 Task: Find connections with filter location Copenhagen with filter topic #successwith filter profile language English with filter current company Advance Auto Parts with filter school REVA University with filter industry Women's Handbag Manufacturing with filter service category iOS Development with filter keywords title Archivist
Action: Mouse moved to (527, 71)
Screenshot: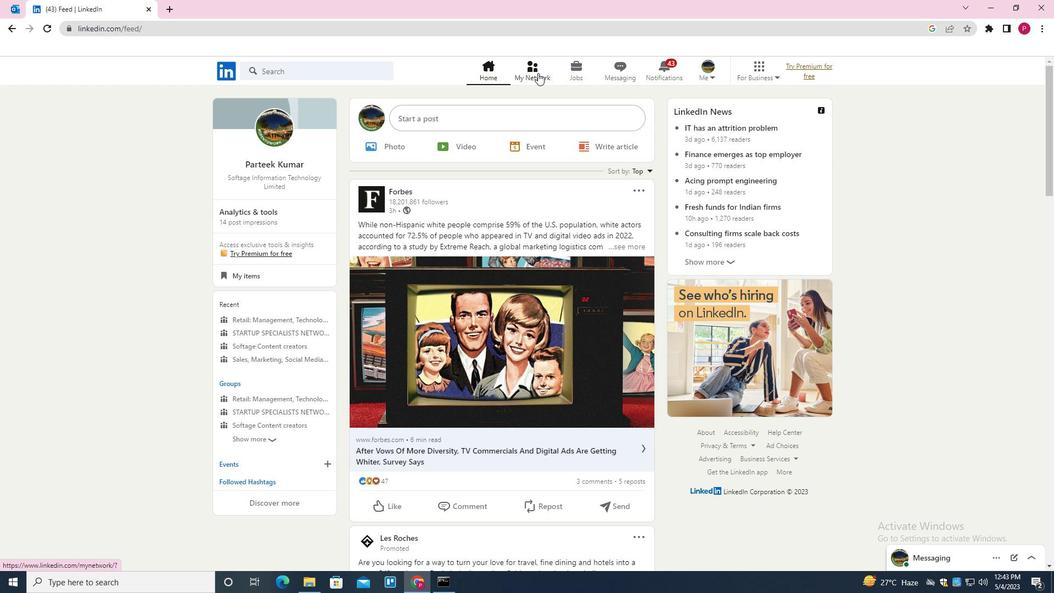 
Action: Mouse pressed left at (527, 71)
Screenshot: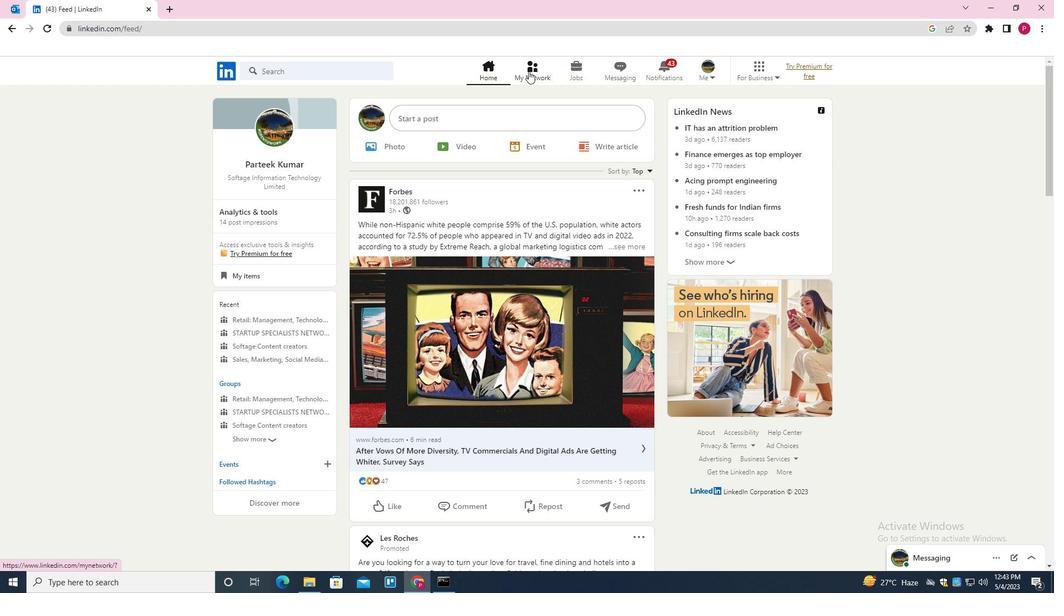 
Action: Mouse moved to (350, 131)
Screenshot: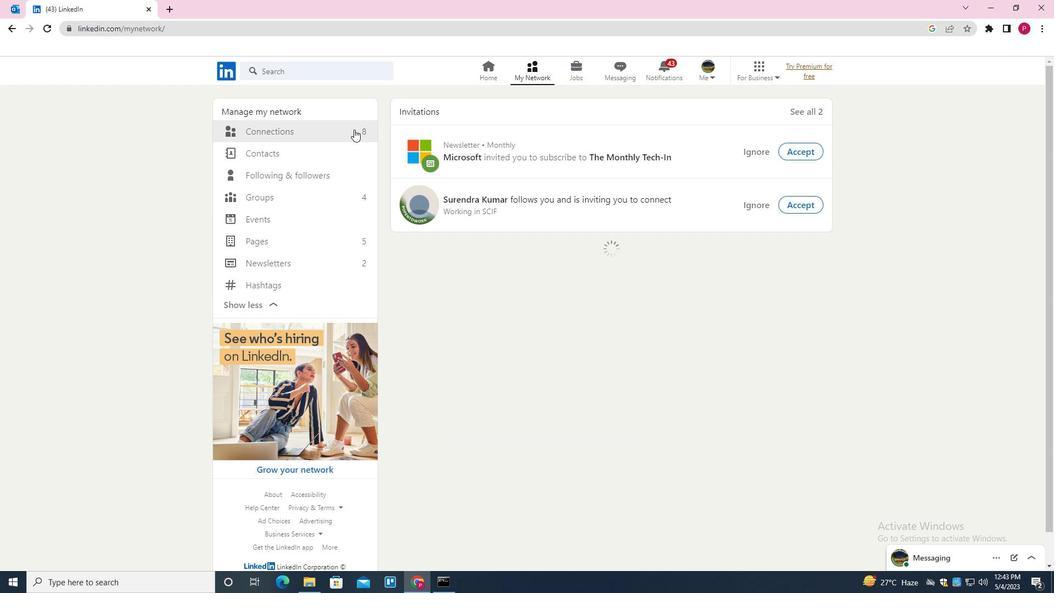 
Action: Mouse pressed left at (350, 131)
Screenshot: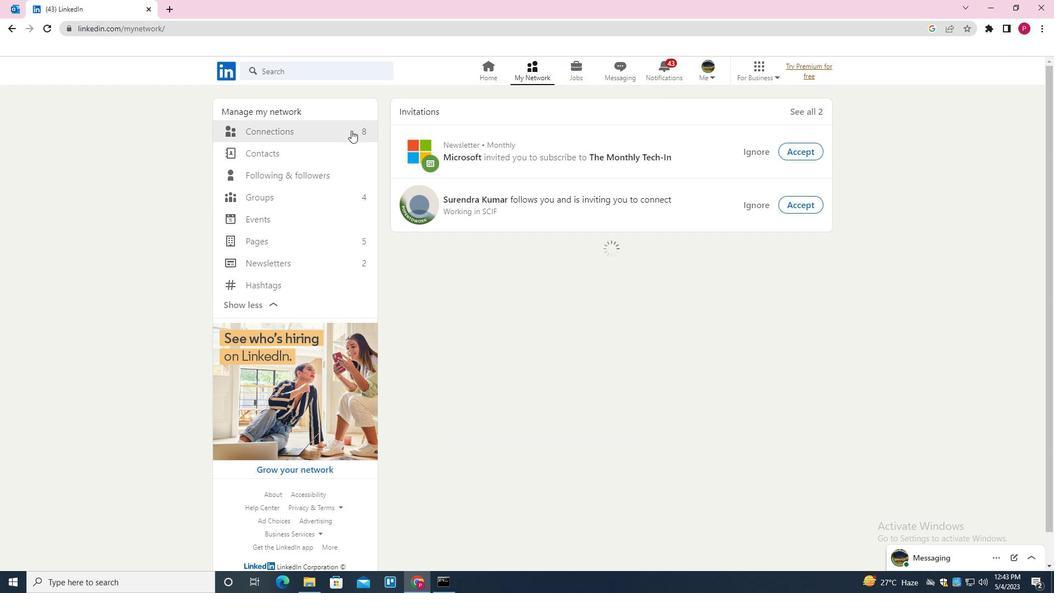 
Action: Mouse moved to (608, 131)
Screenshot: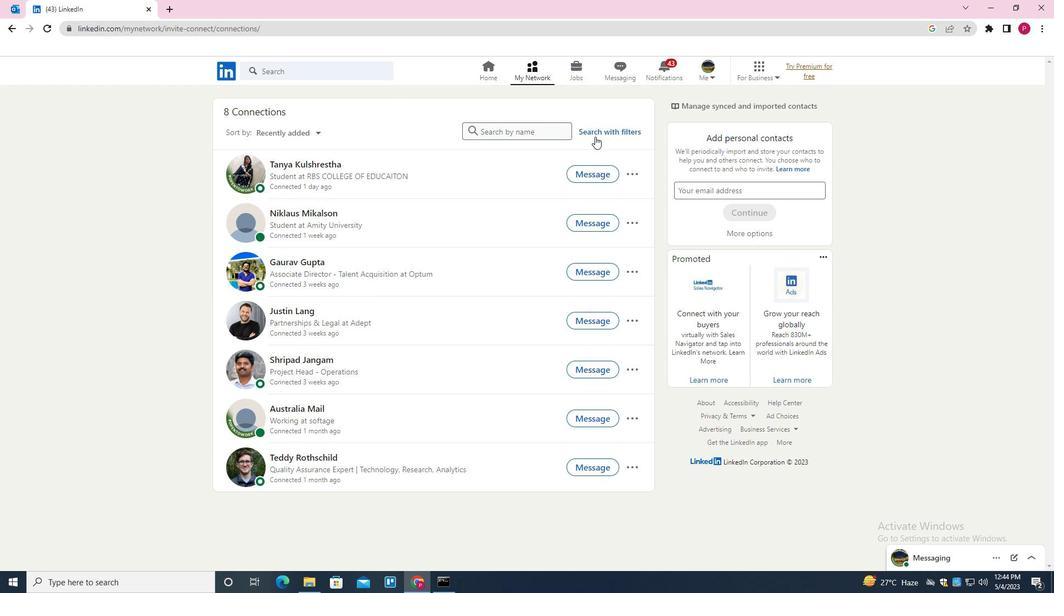 
Action: Mouse pressed left at (608, 131)
Screenshot: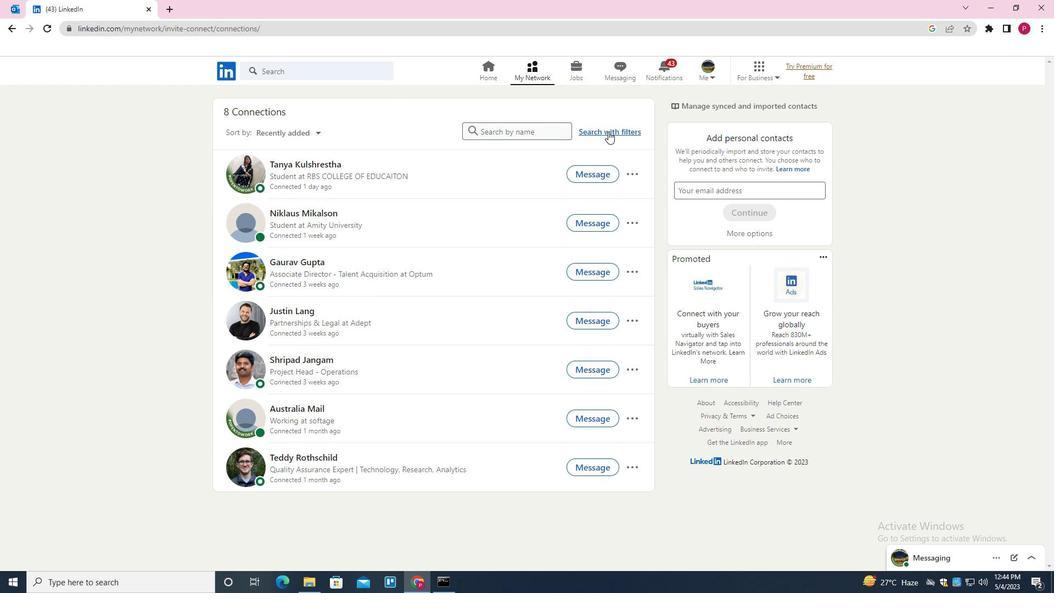 
Action: Mouse moved to (561, 100)
Screenshot: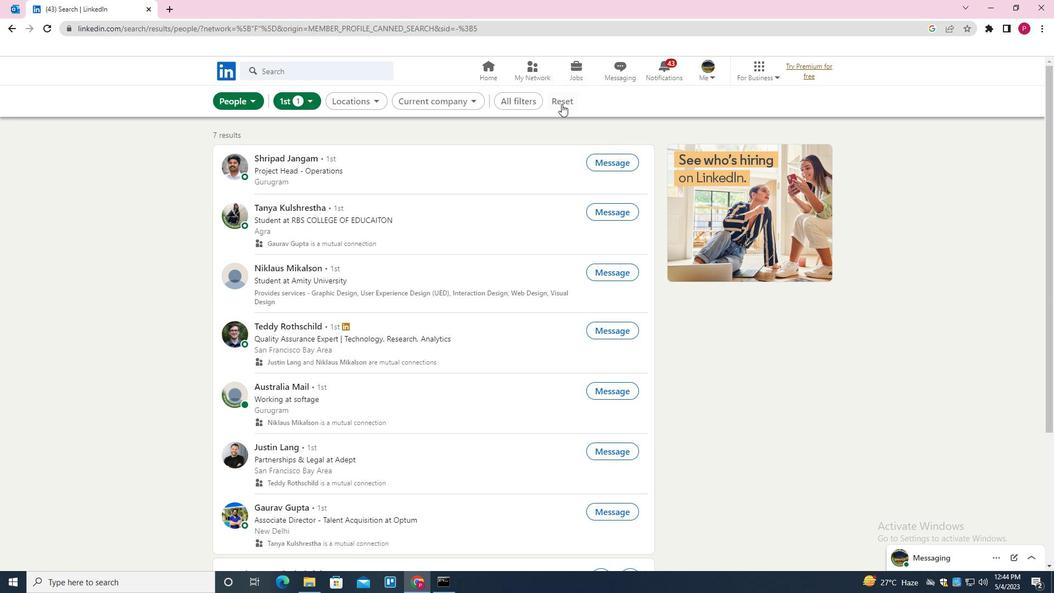 
Action: Mouse pressed left at (561, 100)
Screenshot: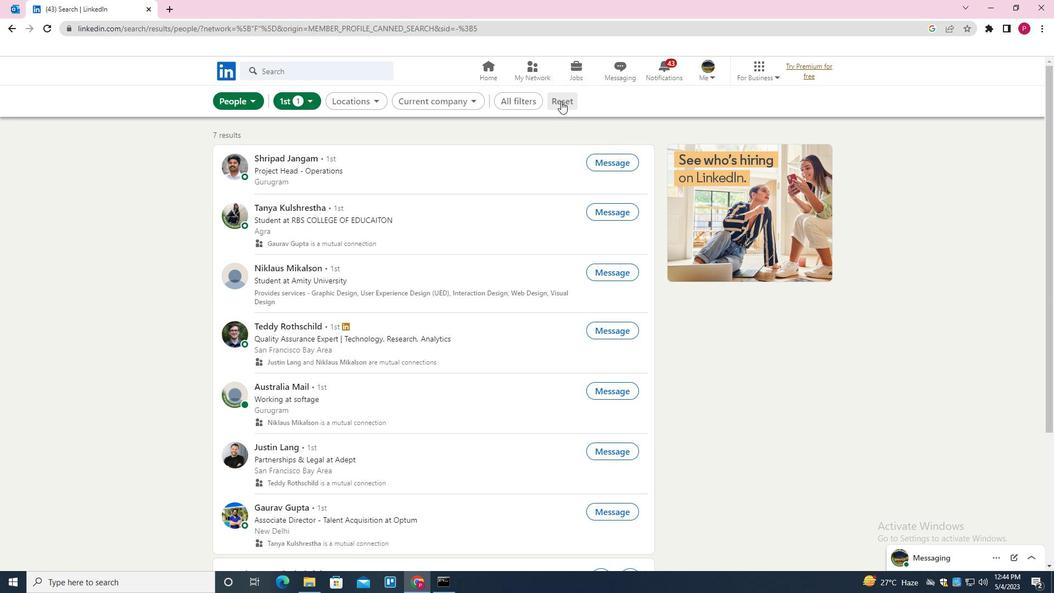 
Action: Mouse moved to (540, 101)
Screenshot: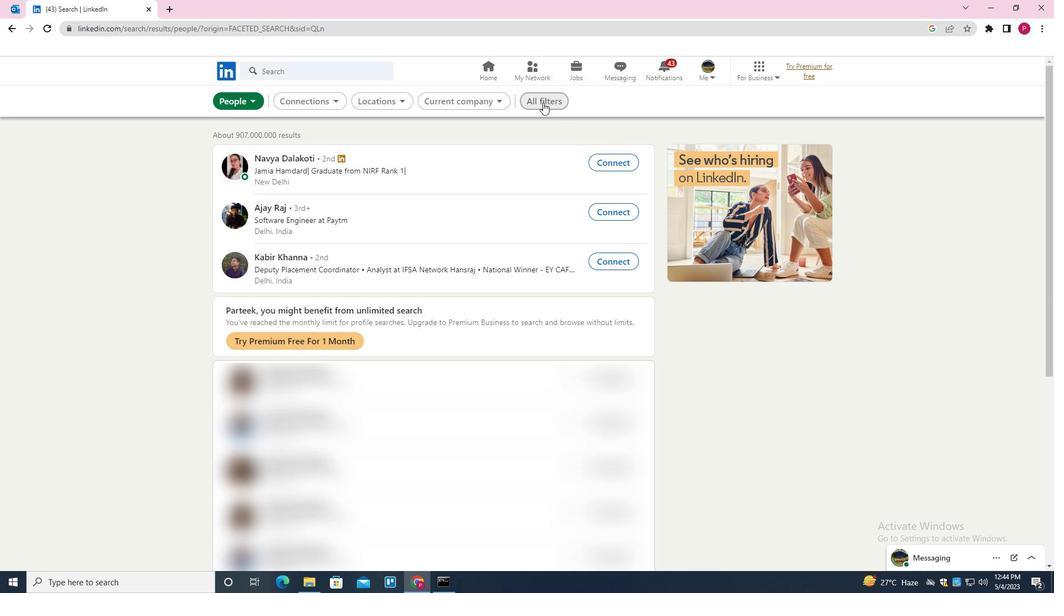 
Action: Mouse pressed left at (540, 101)
Screenshot: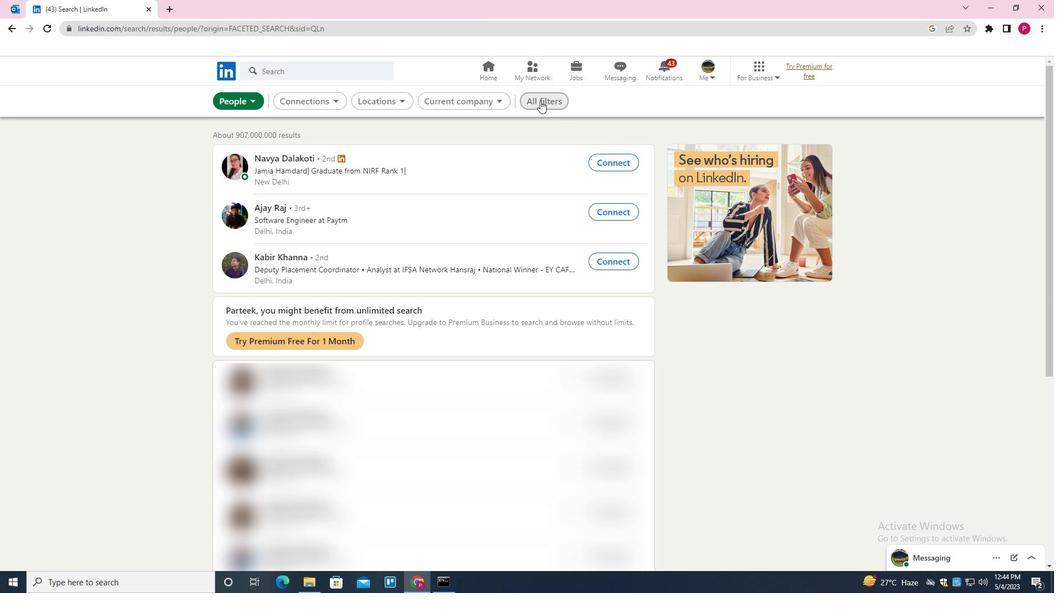 
Action: Mouse moved to (817, 292)
Screenshot: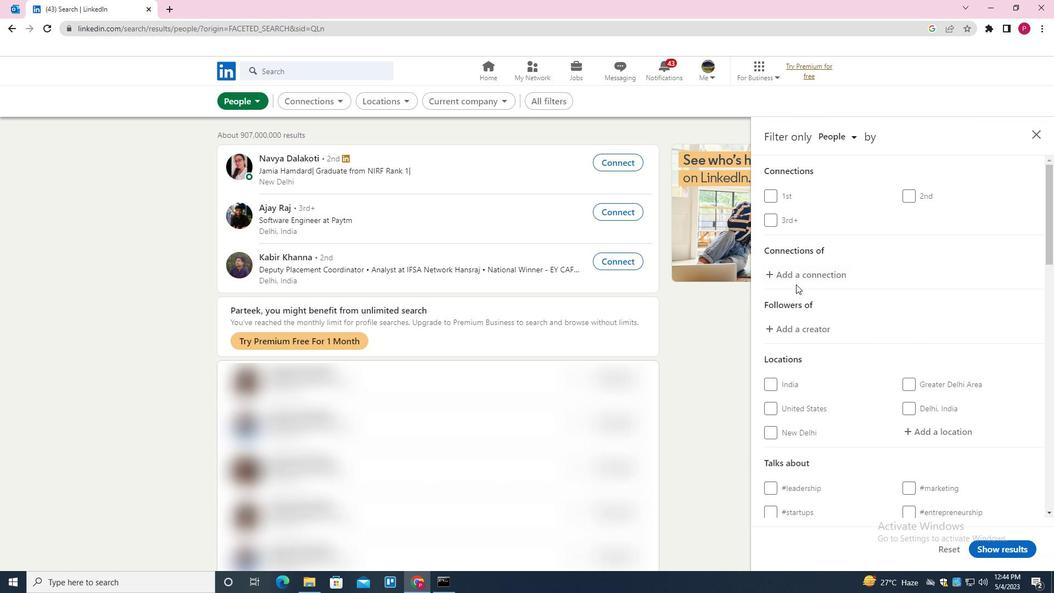 
Action: Mouse scrolled (817, 291) with delta (0, 0)
Screenshot: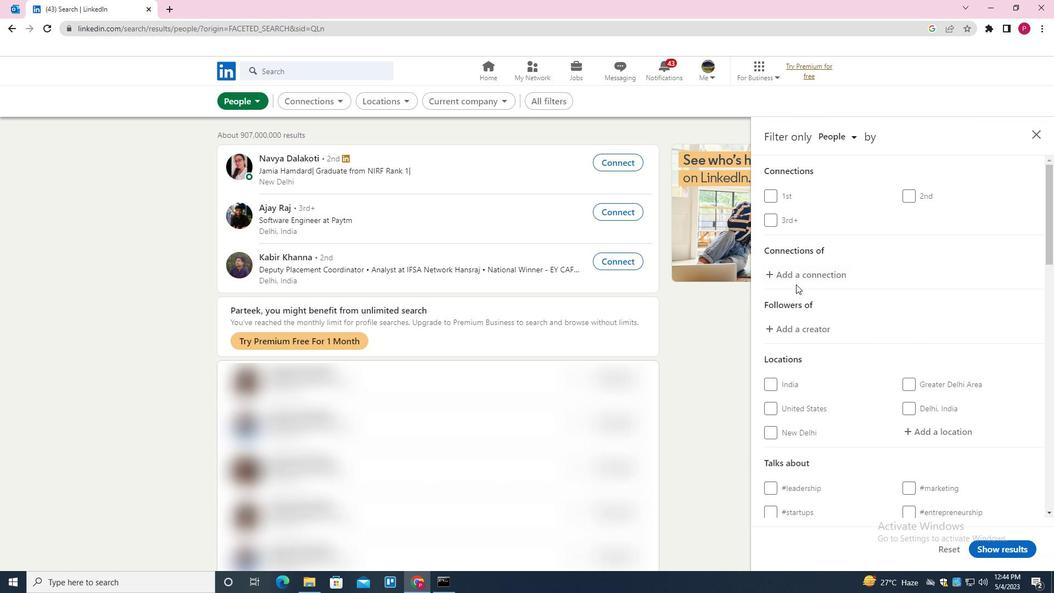 
Action: Mouse moved to (823, 294)
Screenshot: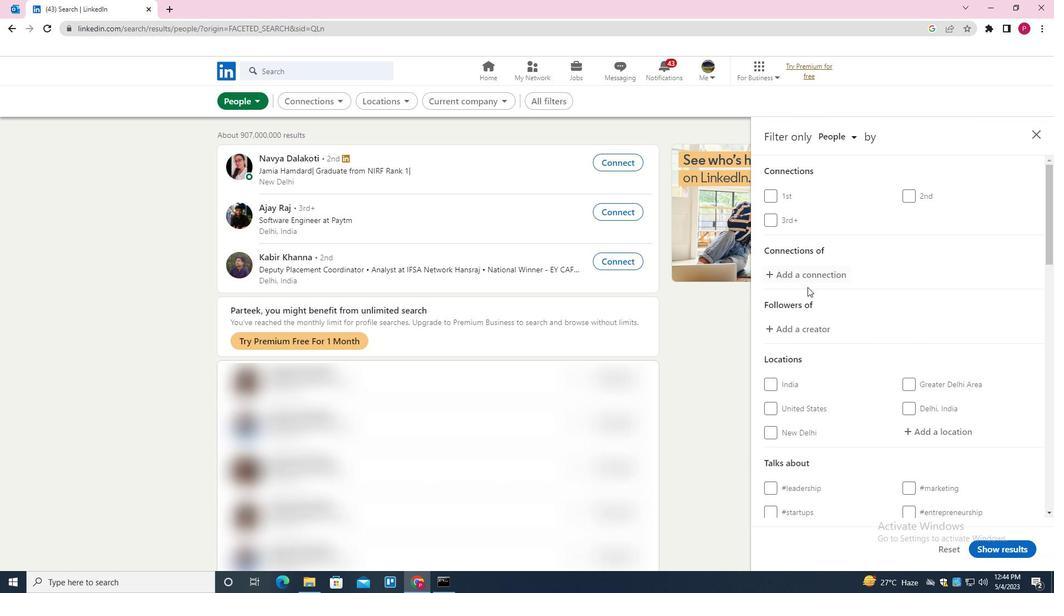 
Action: Mouse scrolled (823, 293) with delta (0, 0)
Screenshot: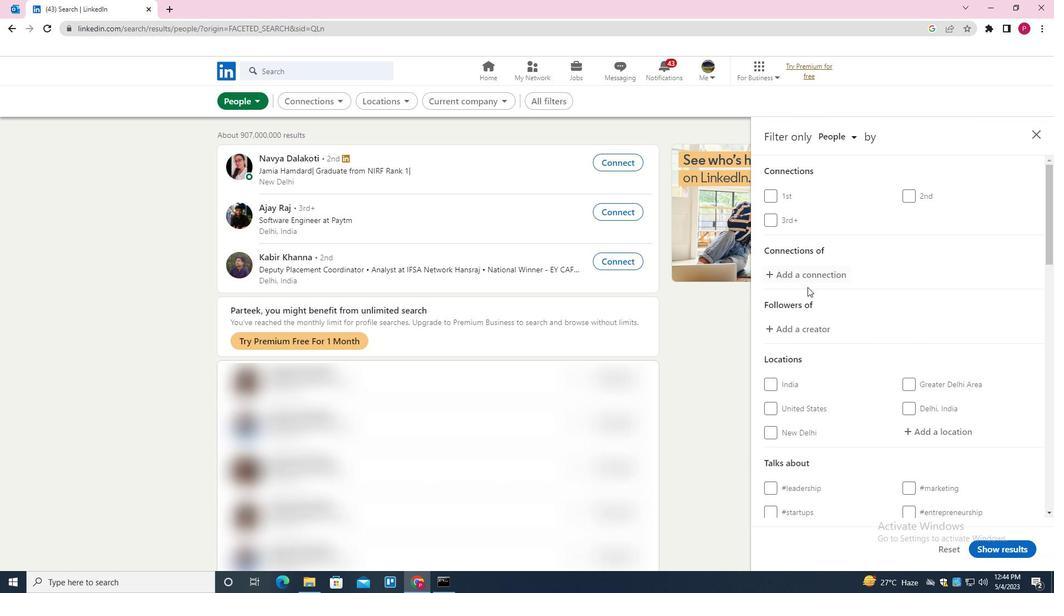 
Action: Mouse moved to (932, 321)
Screenshot: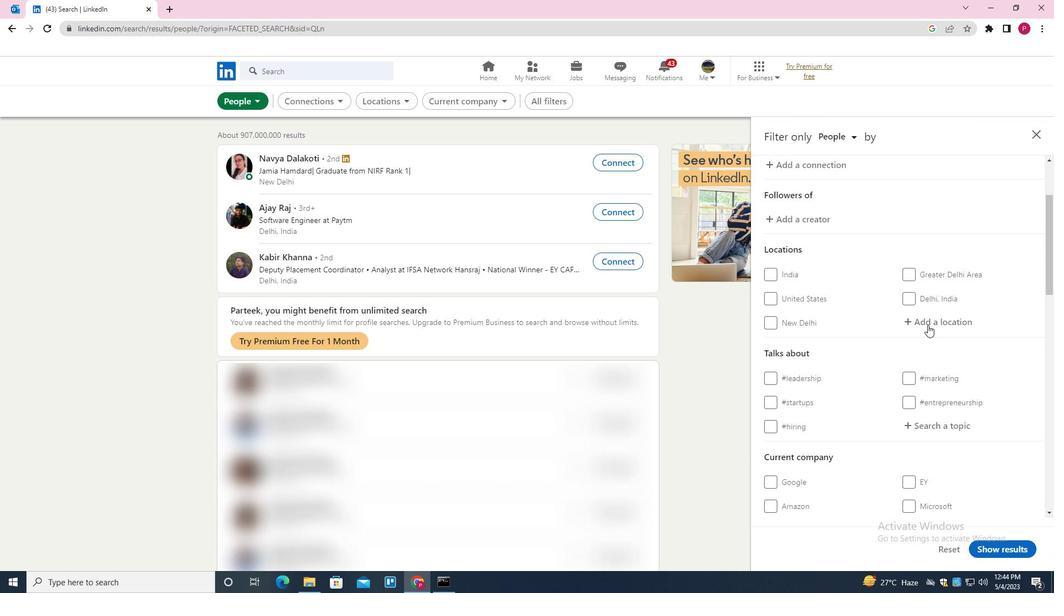 
Action: Mouse pressed left at (932, 321)
Screenshot: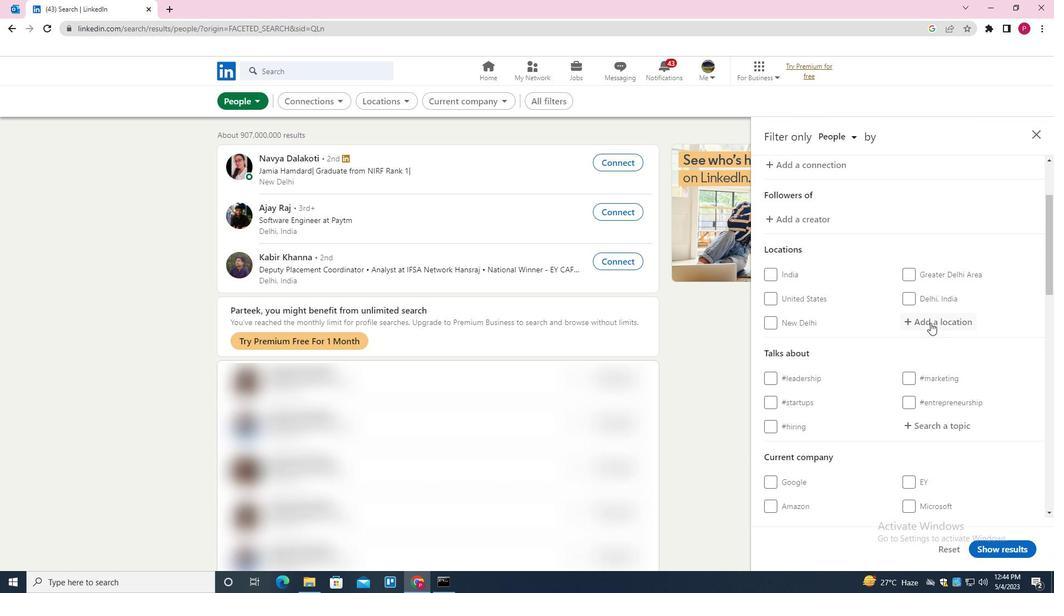 
Action: Mouse moved to (932, 321)
Screenshot: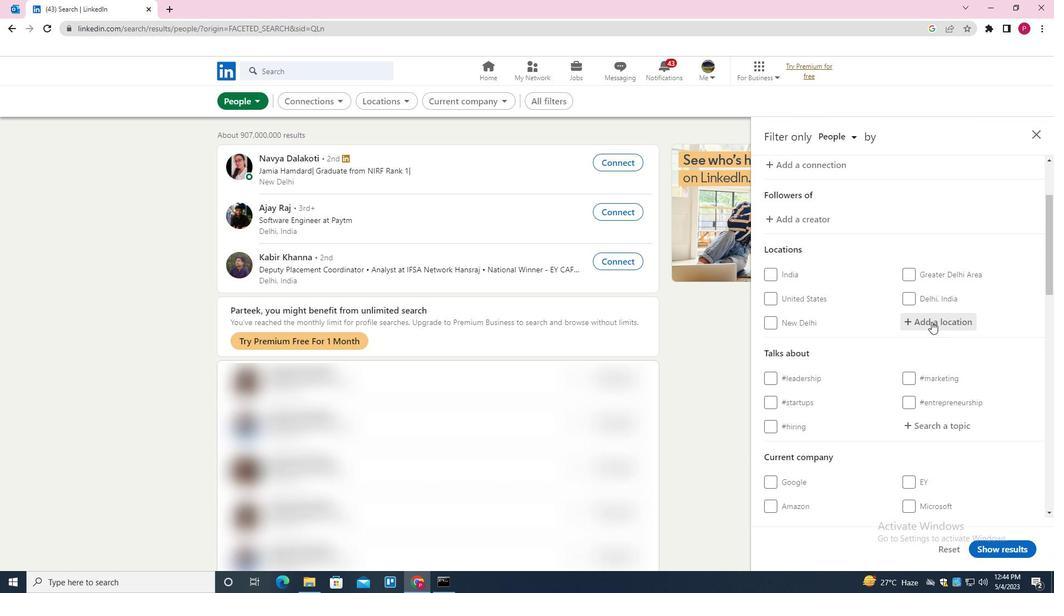 
Action: Key pressed <Key.shift>COPENHAGEN<Key.down><Key.enter>
Screenshot: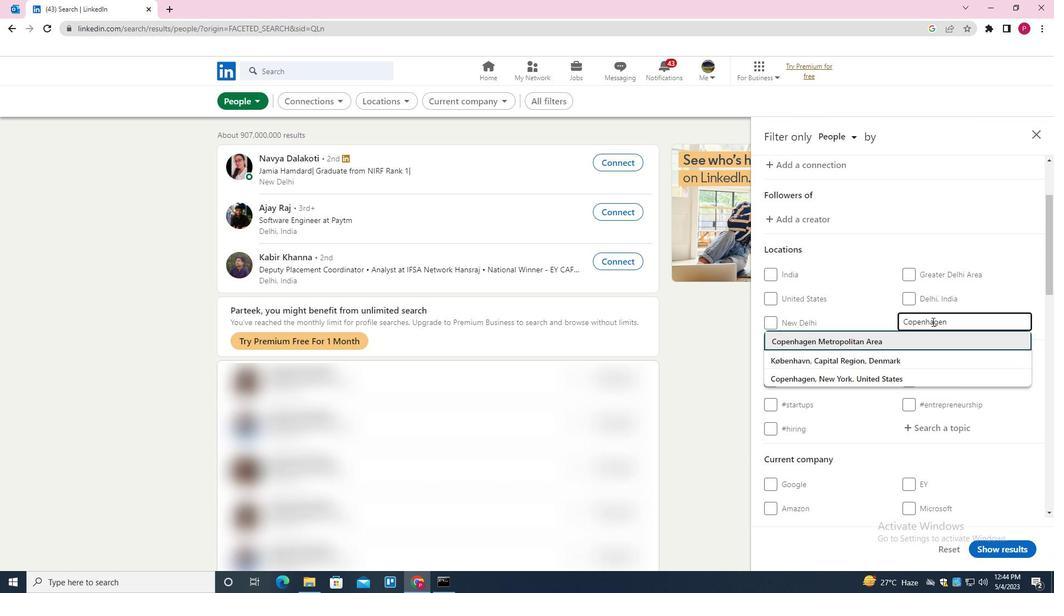 
Action: Mouse moved to (902, 270)
Screenshot: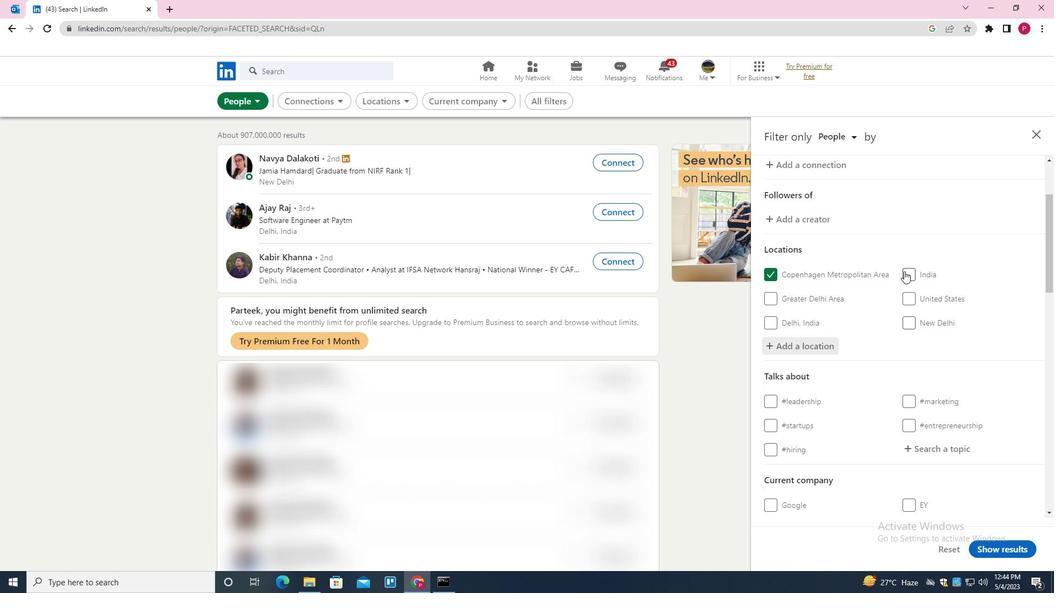 
Action: Mouse scrolled (902, 270) with delta (0, 0)
Screenshot: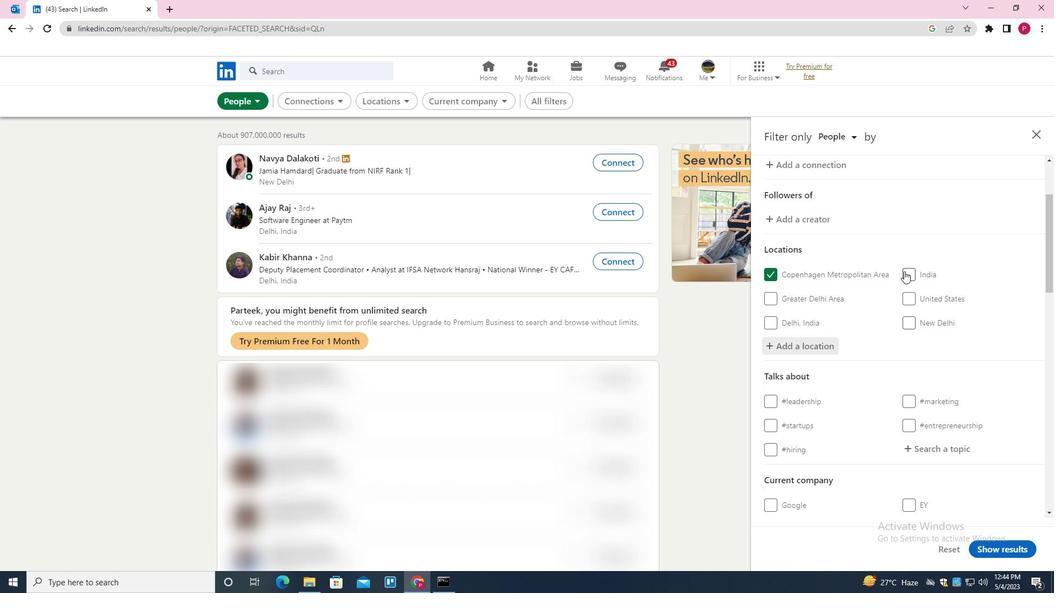
Action: Mouse moved to (896, 268)
Screenshot: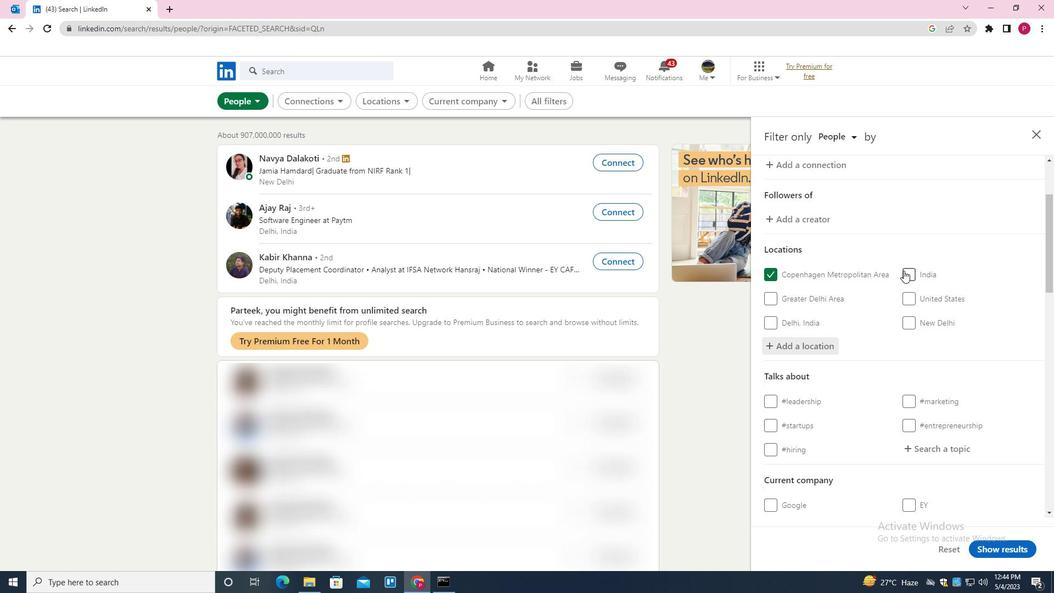 
Action: Mouse scrolled (896, 268) with delta (0, 0)
Screenshot: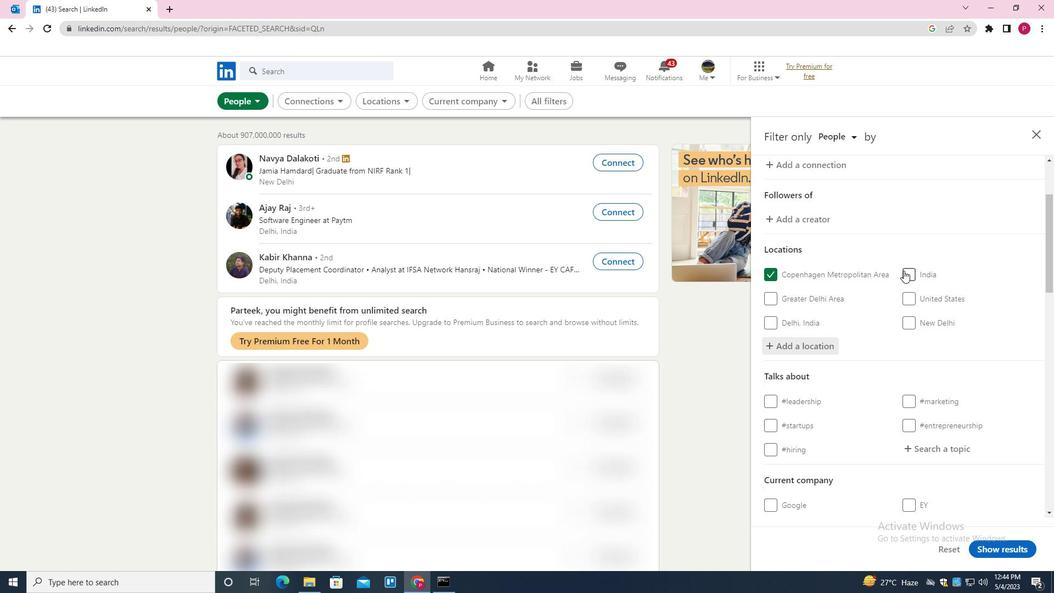 
Action: Mouse moved to (896, 268)
Screenshot: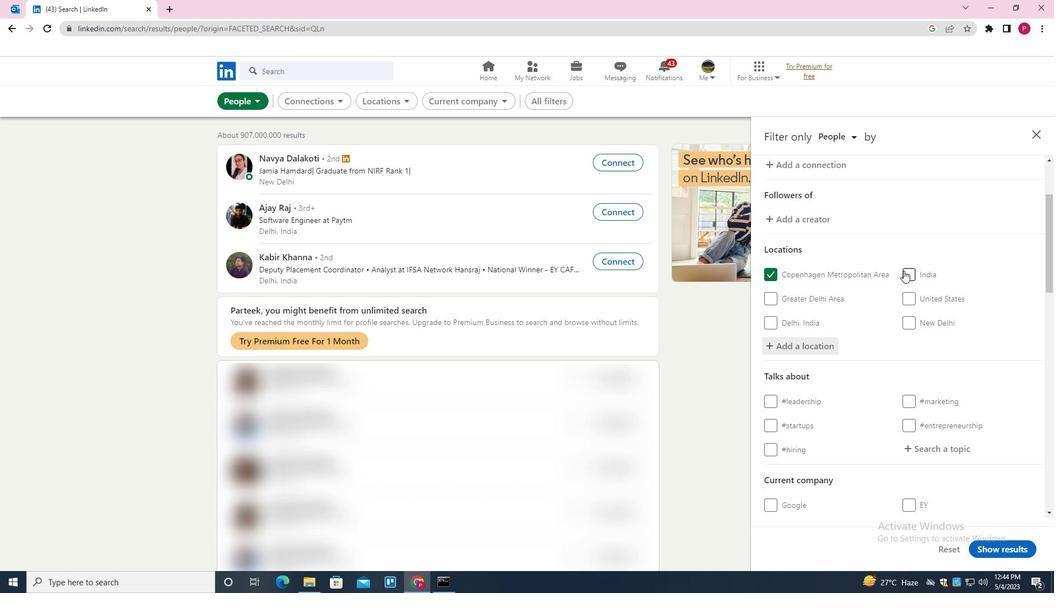 
Action: Mouse scrolled (896, 268) with delta (0, 0)
Screenshot: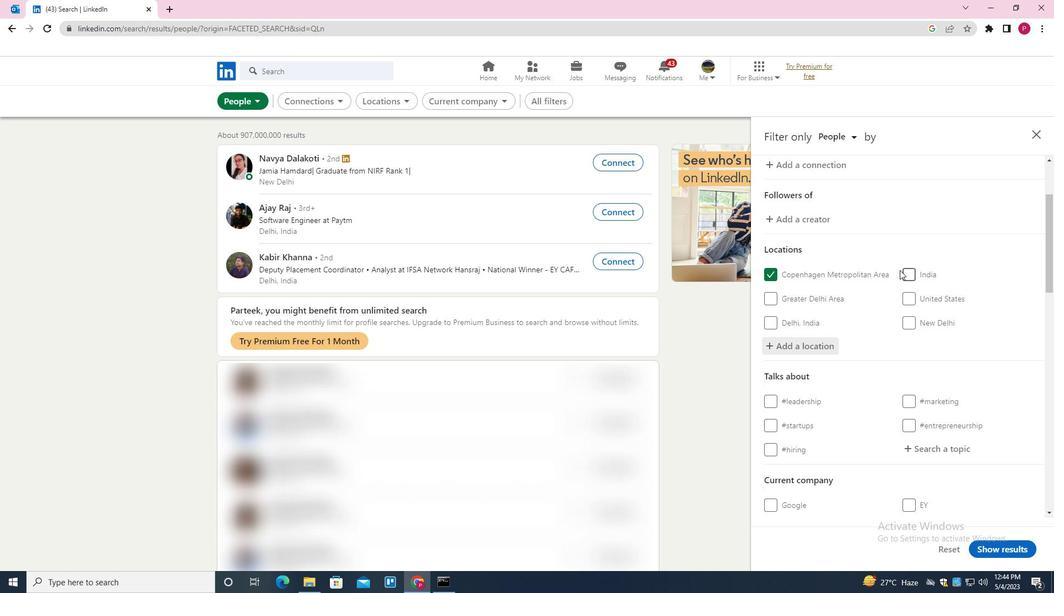 
Action: Mouse moved to (923, 281)
Screenshot: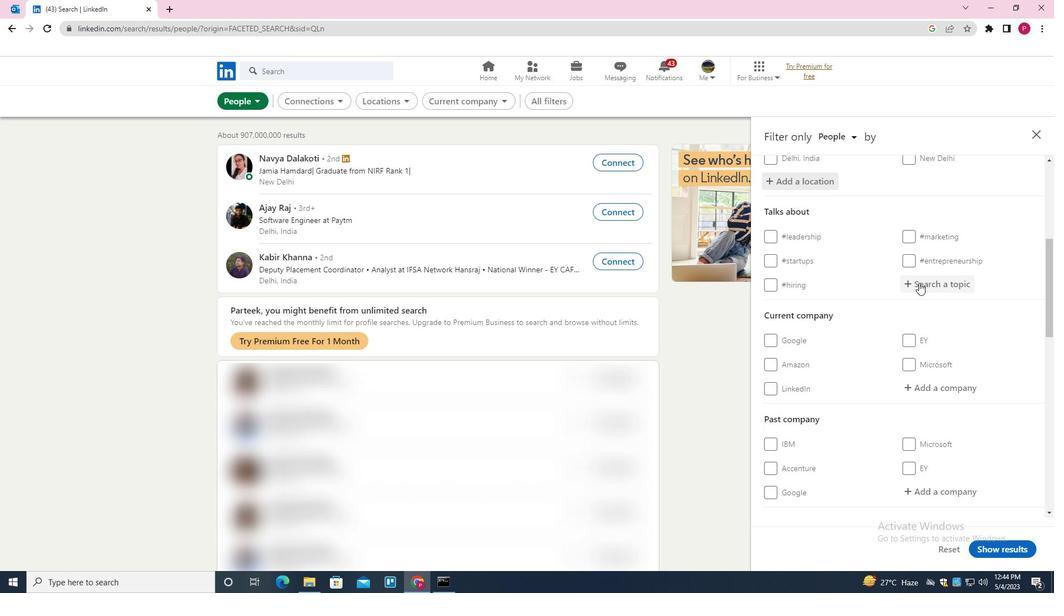 
Action: Mouse pressed left at (923, 281)
Screenshot: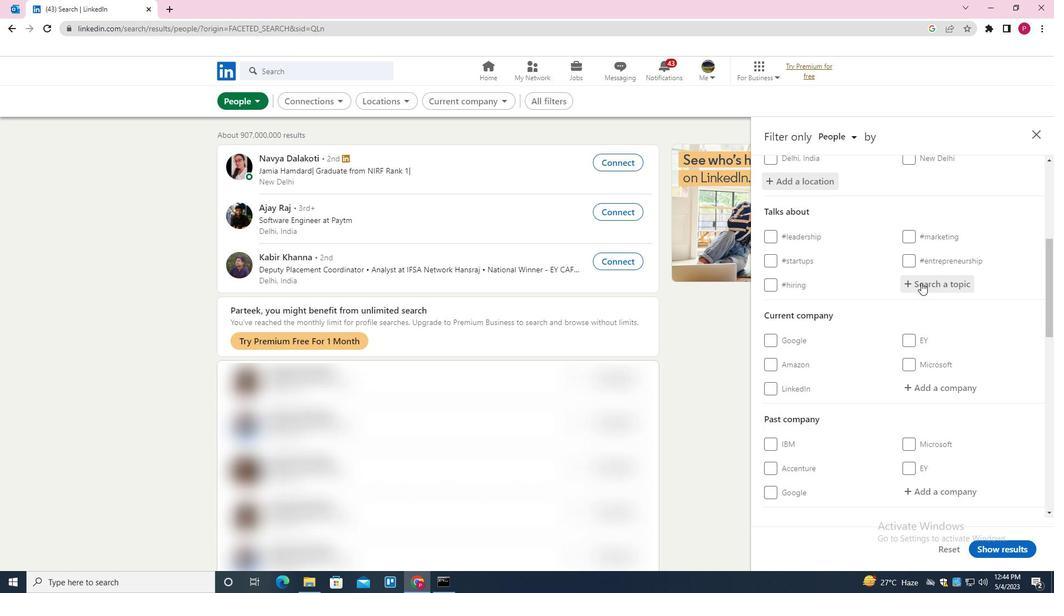
Action: Mouse moved to (924, 281)
Screenshot: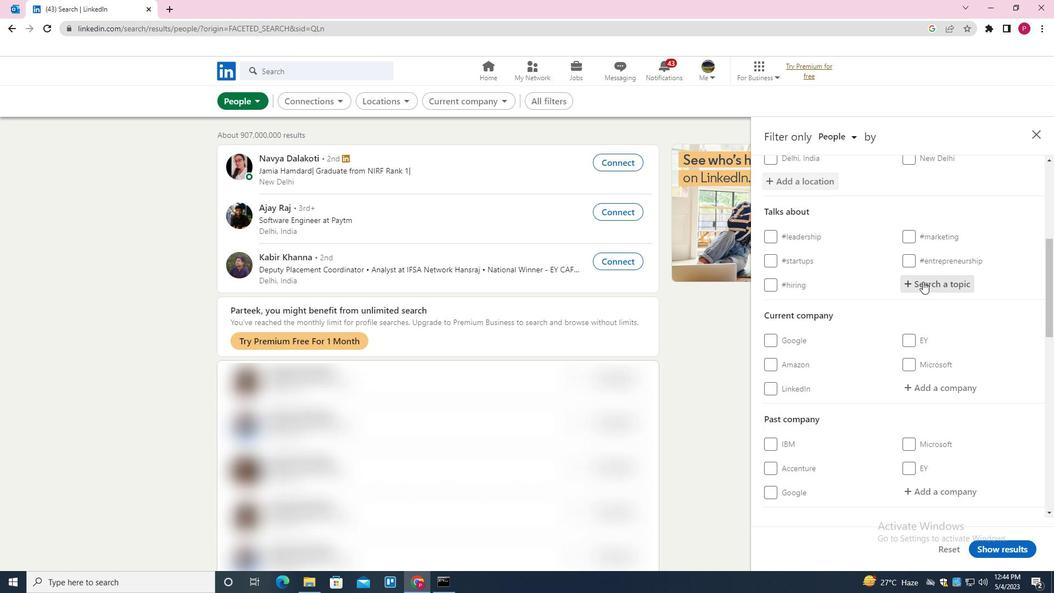 
Action: Key pressed SUCESS<Key.down><Key.down><Key.down><Key.down><Key.enter>
Screenshot: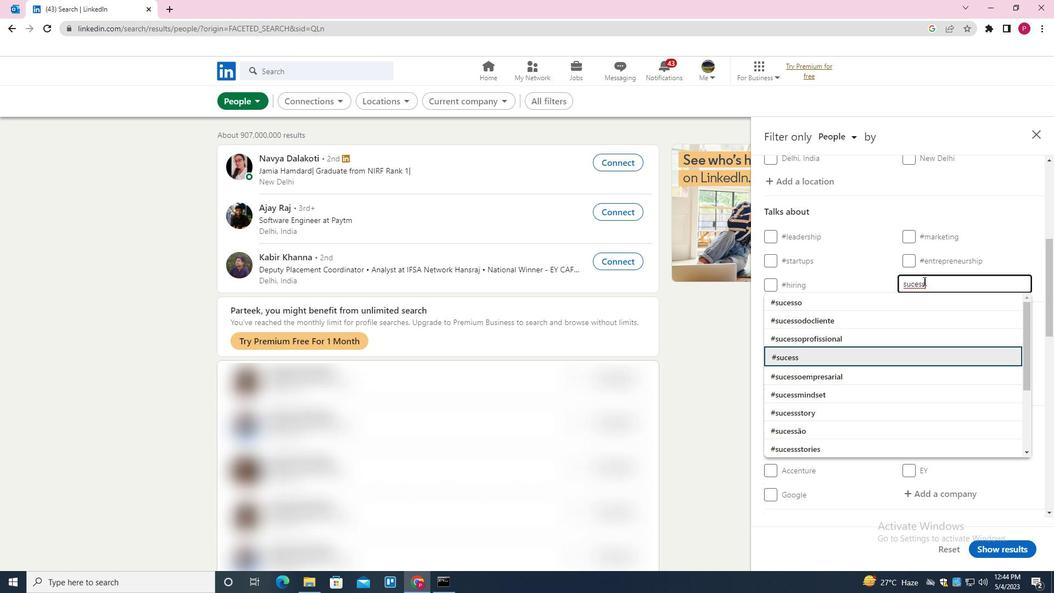 
Action: Mouse moved to (893, 295)
Screenshot: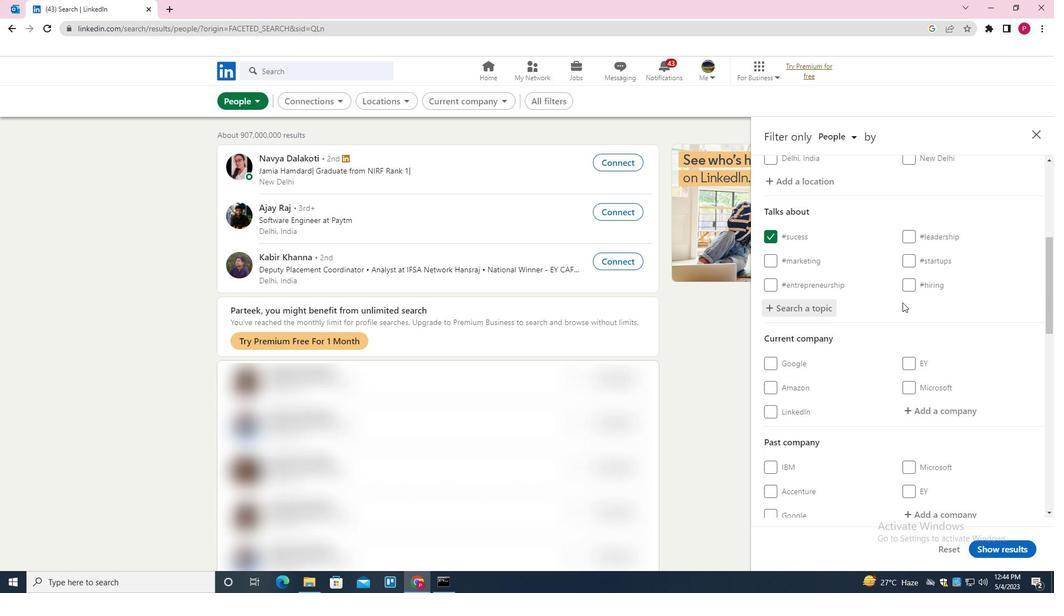
Action: Mouse scrolled (893, 294) with delta (0, 0)
Screenshot: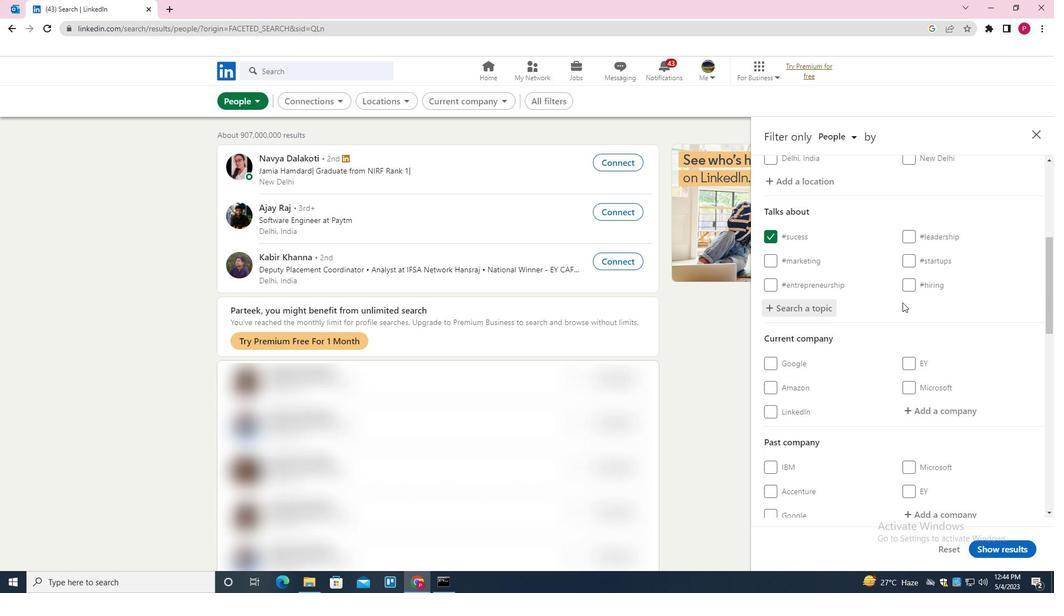 
Action: Mouse moved to (893, 295)
Screenshot: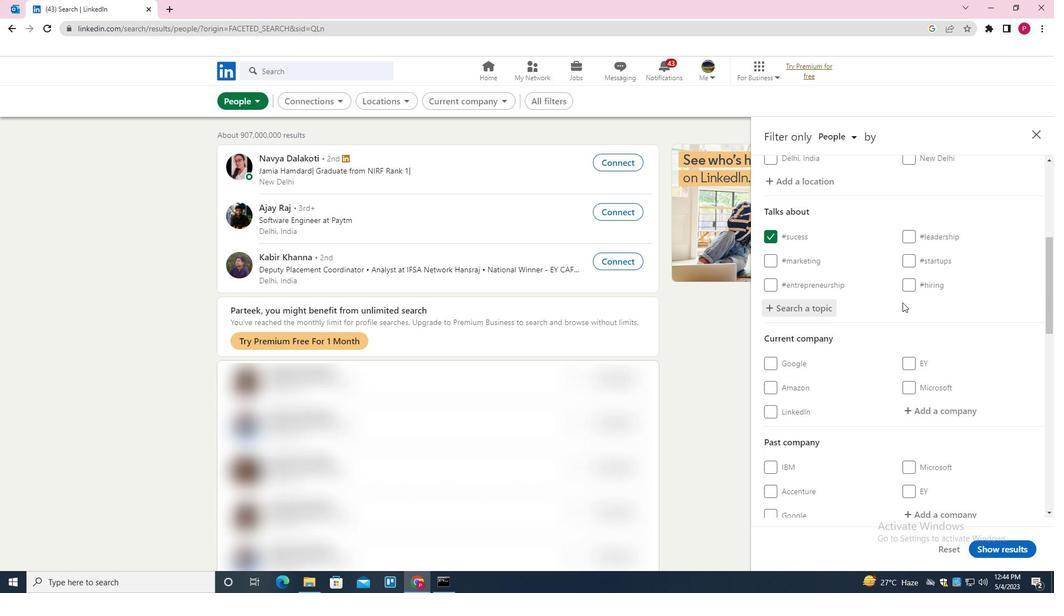 
Action: Mouse scrolled (893, 294) with delta (0, 0)
Screenshot: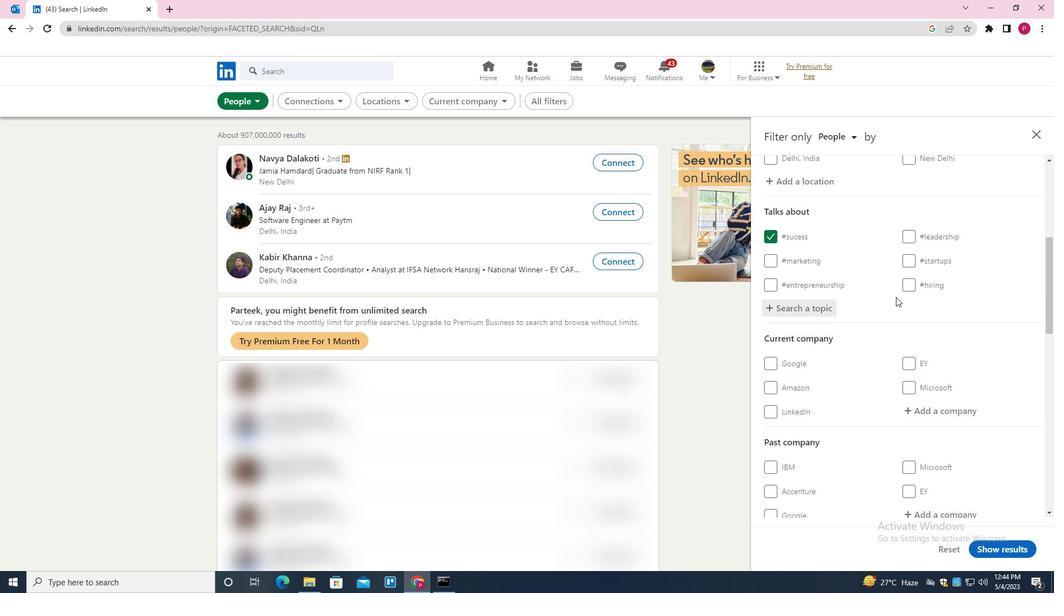 
Action: Mouse moved to (891, 295)
Screenshot: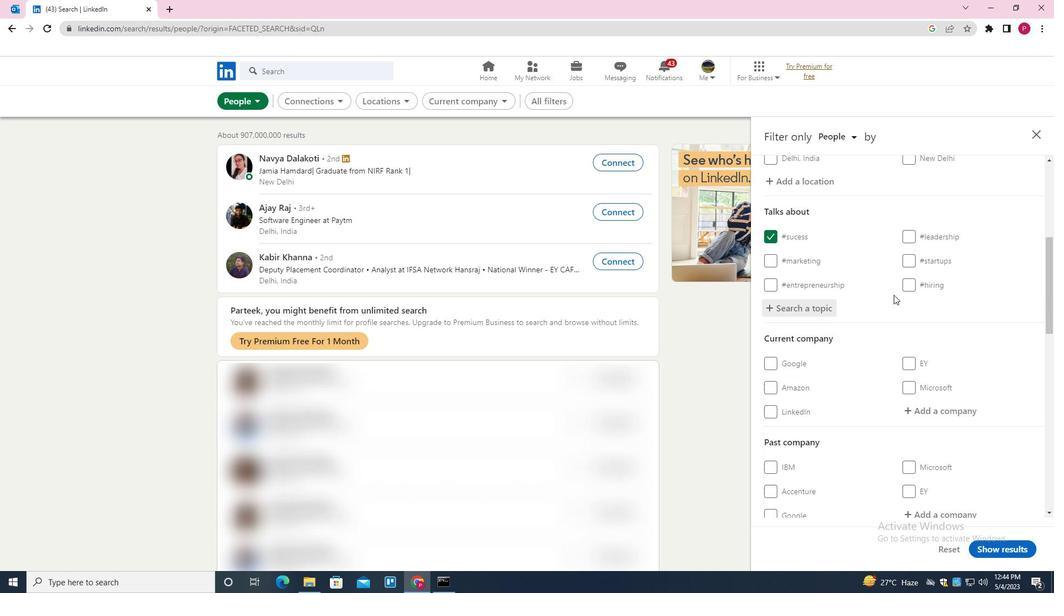 
Action: Mouse scrolled (891, 294) with delta (0, 0)
Screenshot: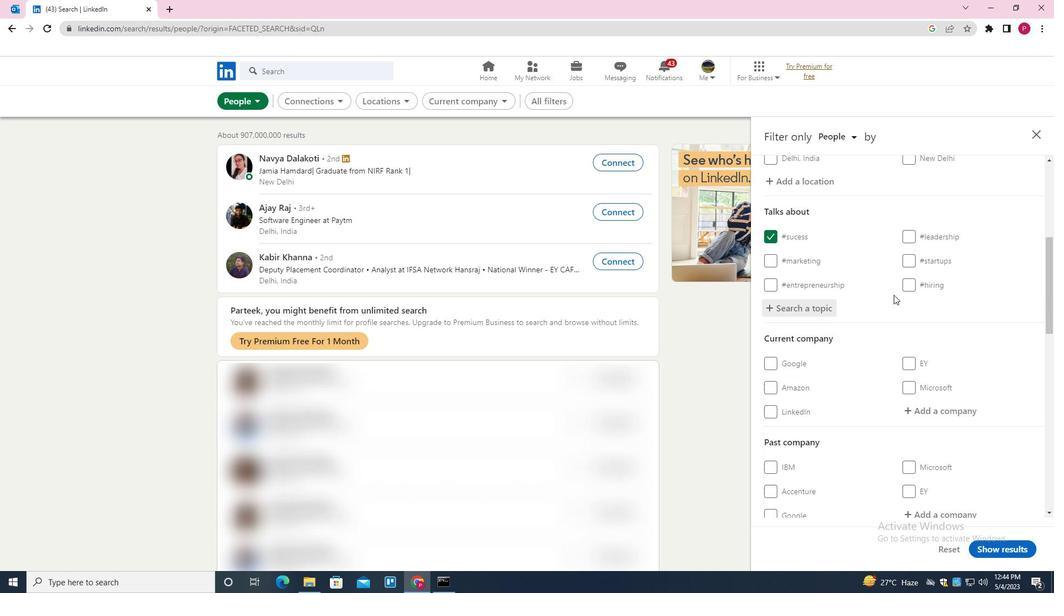 
Action: Mouse moved to (890, 295)
Screenshot: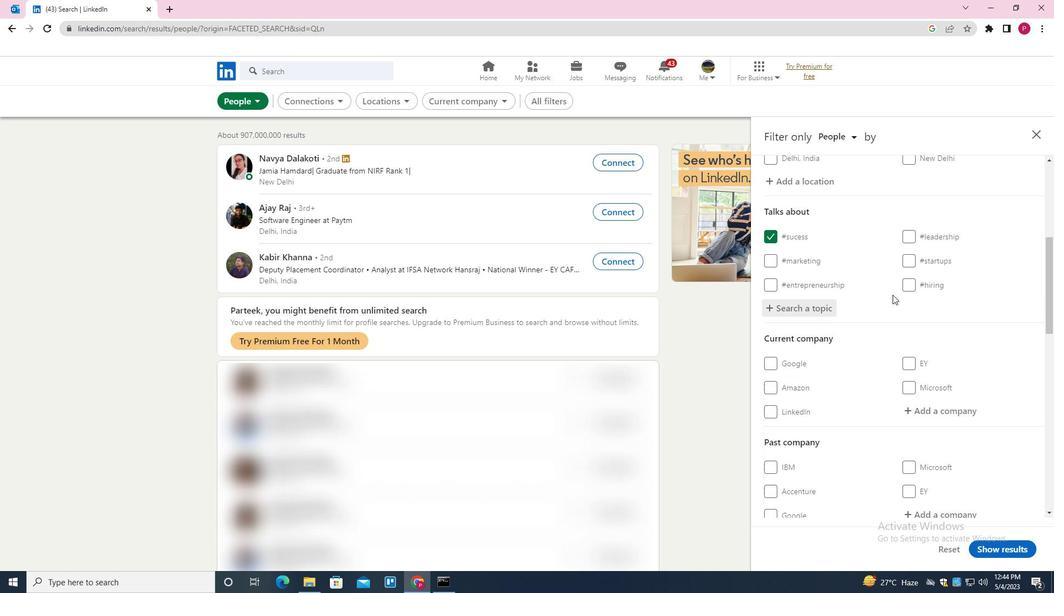 
Action: Mouse scrolled (890, 294) with delta (0, 0)
Screenshot: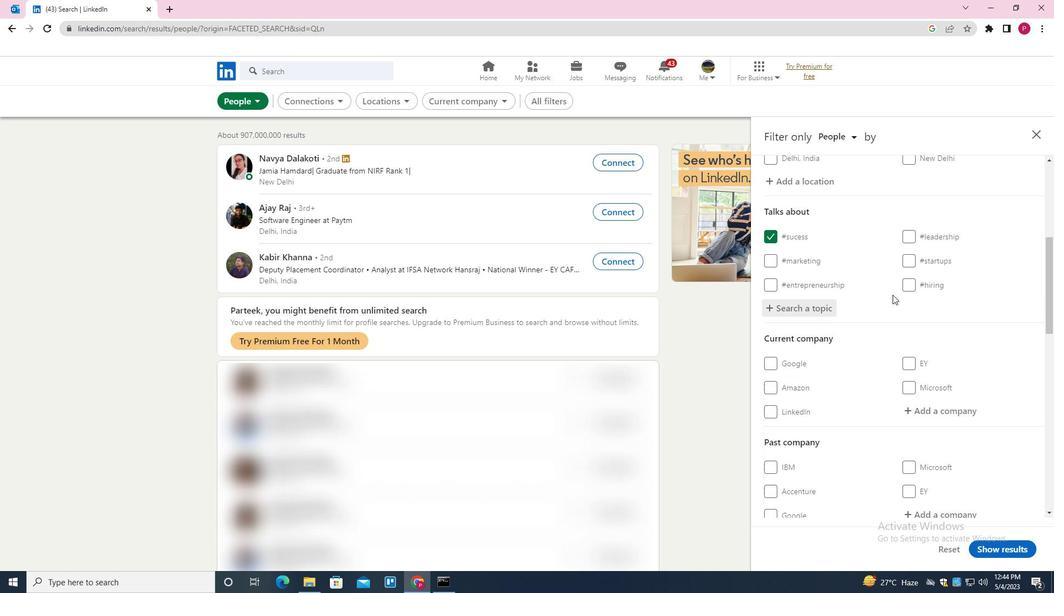 
Action: Mouse moved to (888, 296)
Screenshot: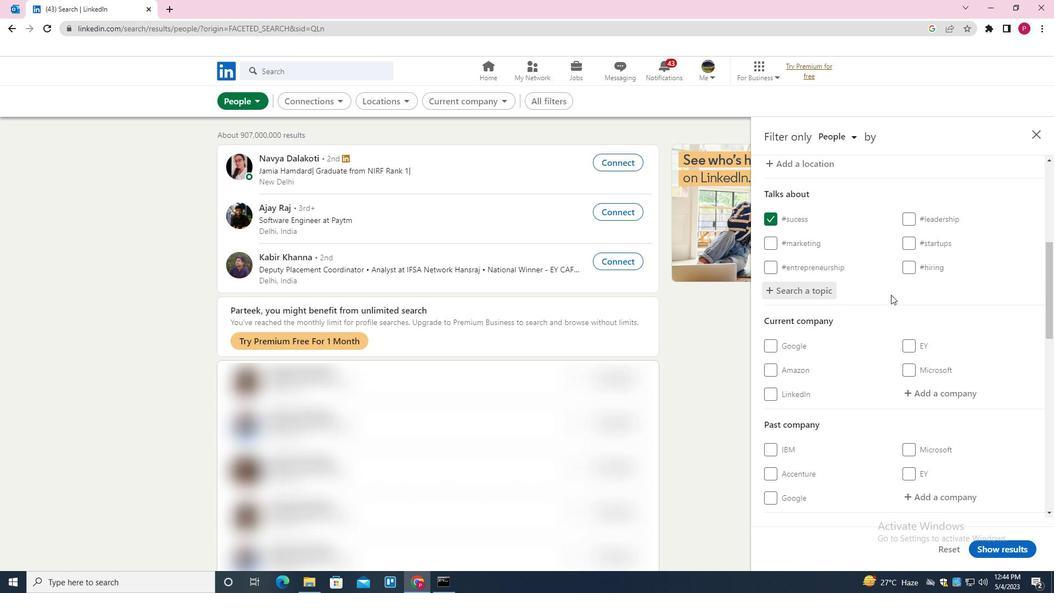 
Action: Mouse scrolled (888, 296) with delta (0, 0)
Screenshot: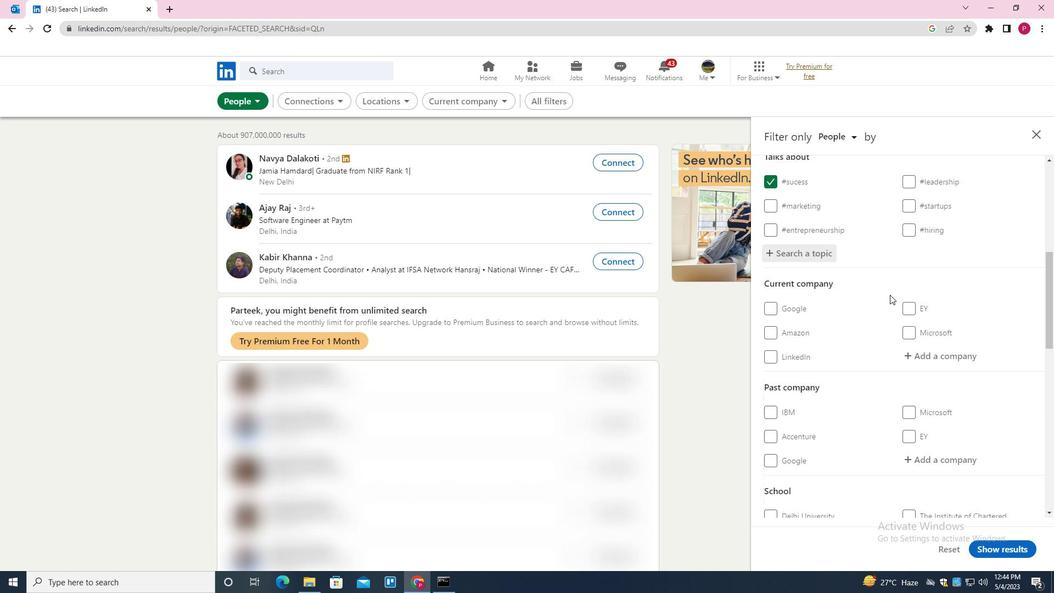 
Action: Mouse moved to (888, 296)
Screenshot: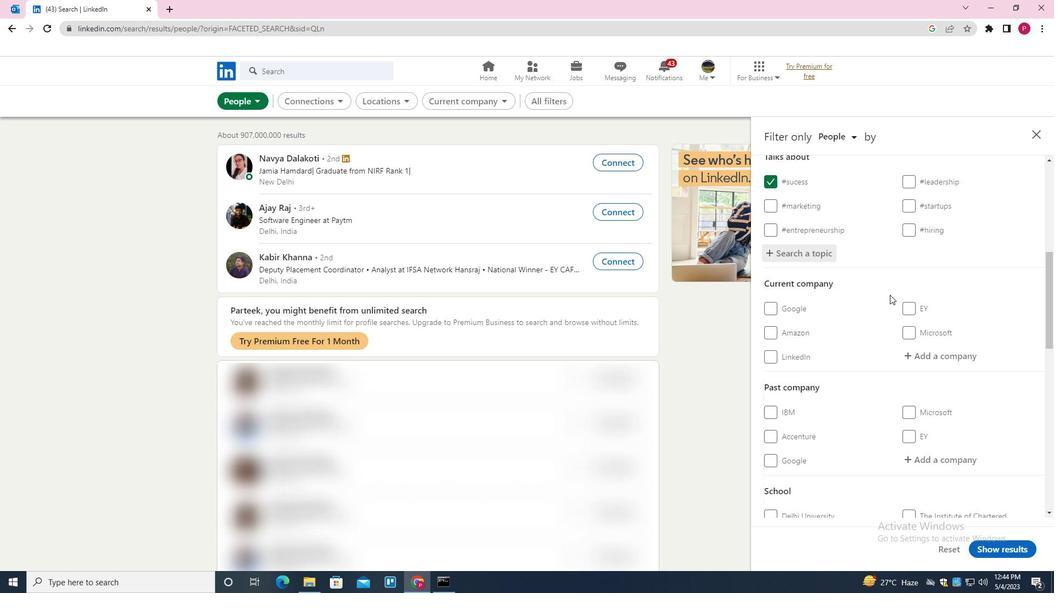 
Action: Mouse scrolled (888, 296) with delta (0, 0)
Screenshot: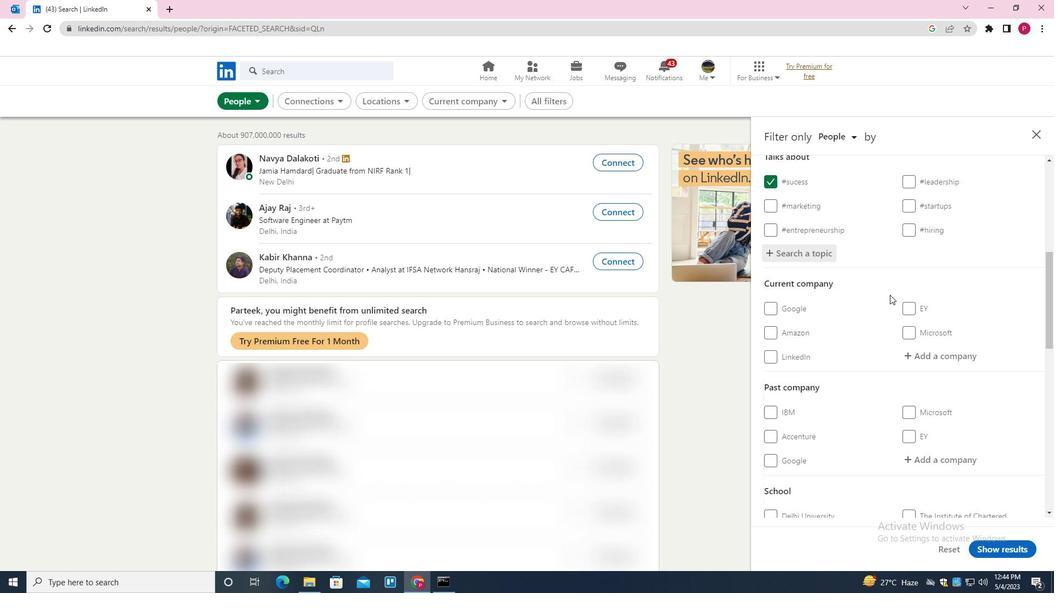 
Action: Mouse moved to (840, 297)
Screenshot: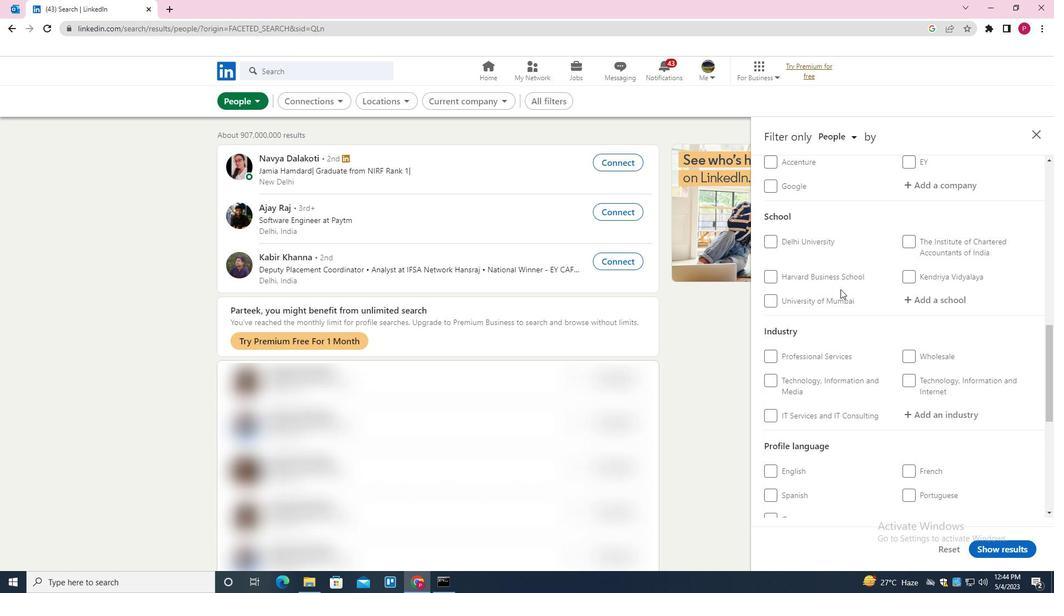 
Action: Mouse scrolled (840, 296) with delta (0, 0)
Screenshot: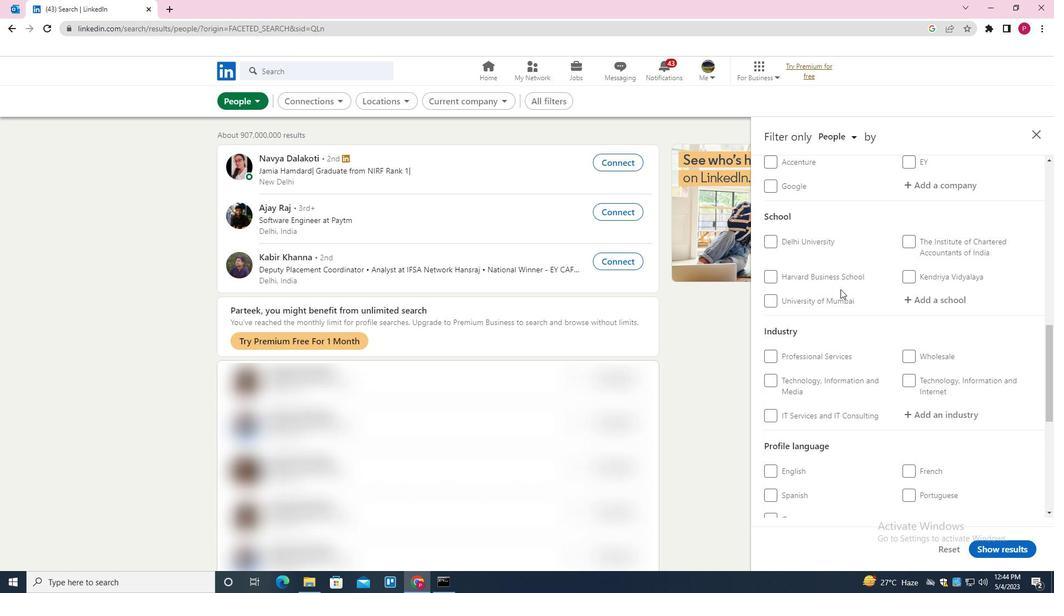 
Action: Mouse scrolled (840, 296) with delta (0, 0)
Screenshot: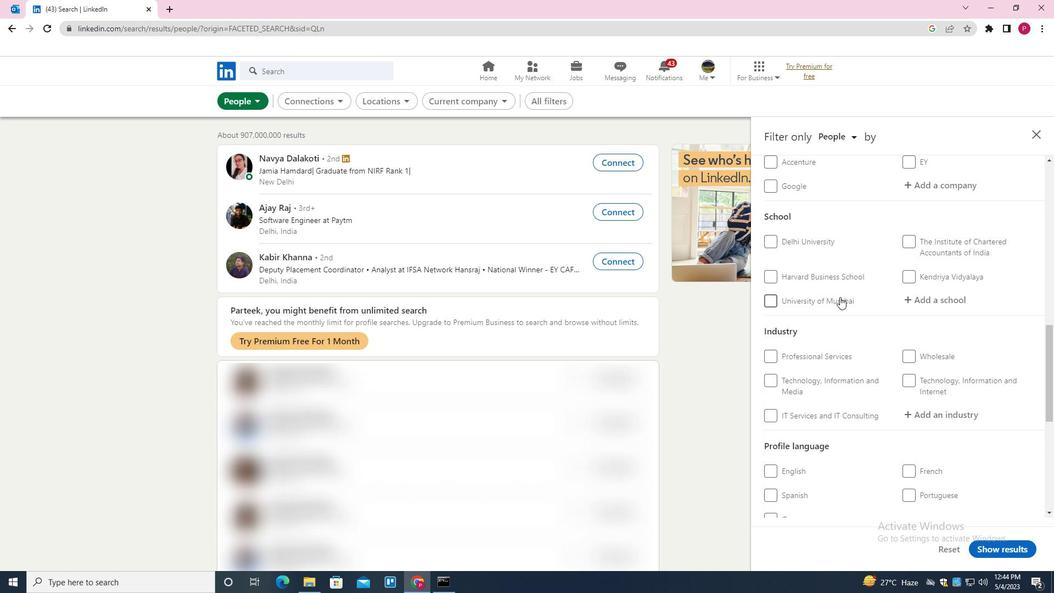 
Action: Mouse scrolled (840, 296) with delta (0, 0)
Screenshot: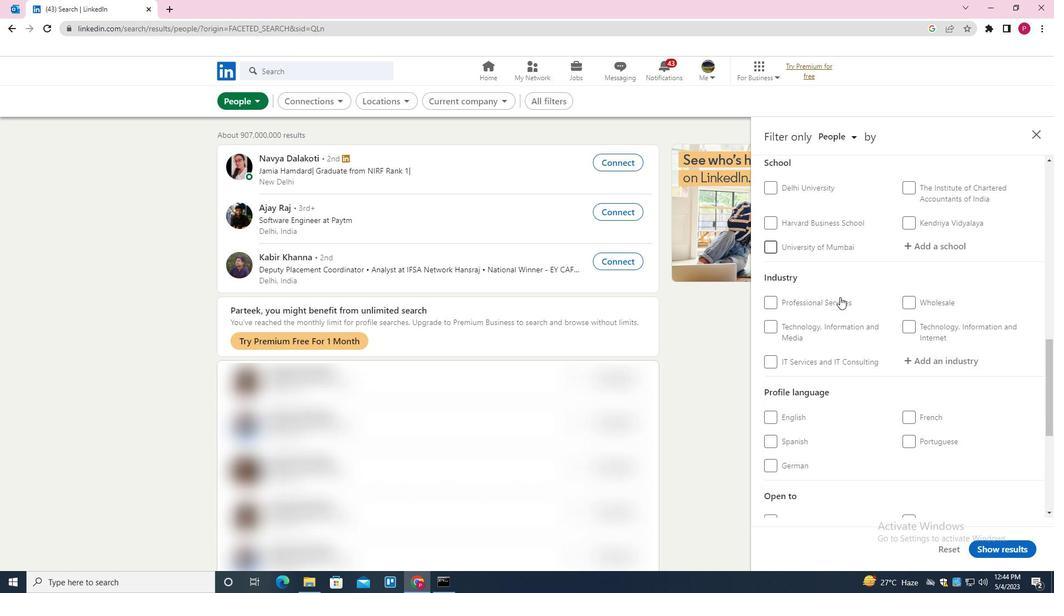 
Action: Mouse moved to (836, 318)
Screenshot: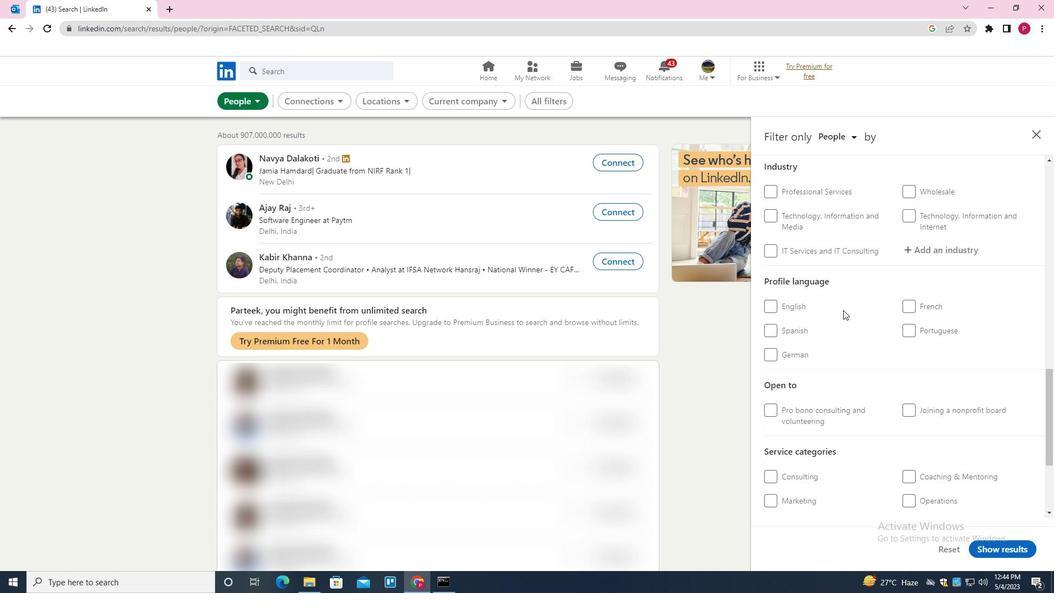 
Action: Mouse scrolled (836, 317) with delta (0, 0)
Screenshot: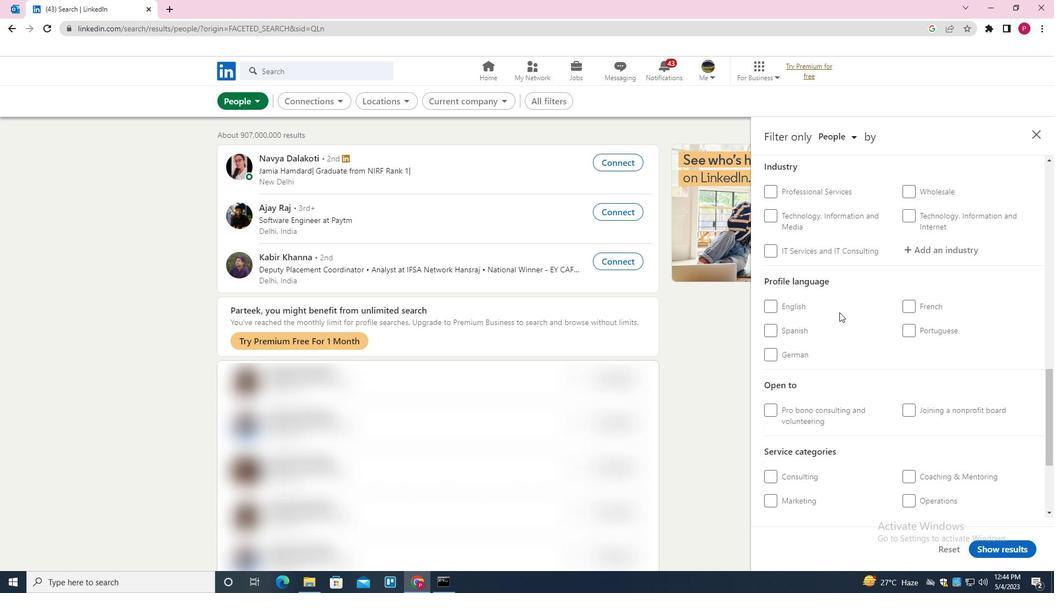 
Action: Mouse moved to (836, 319)
Screenshot: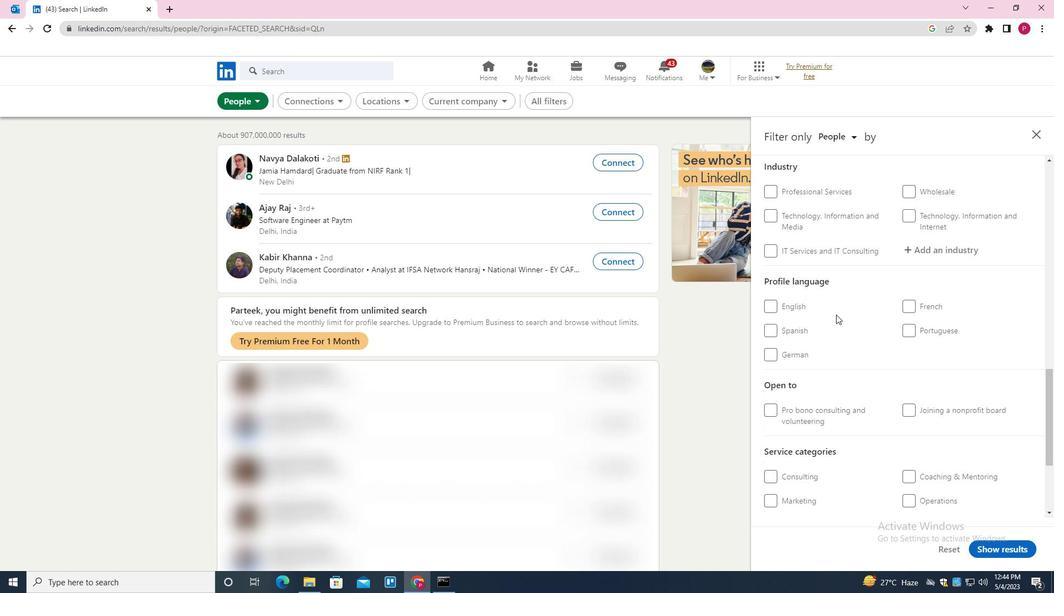 
Action: Mouse scrolled (836, 319) with delta (0, 0)
Screenshot: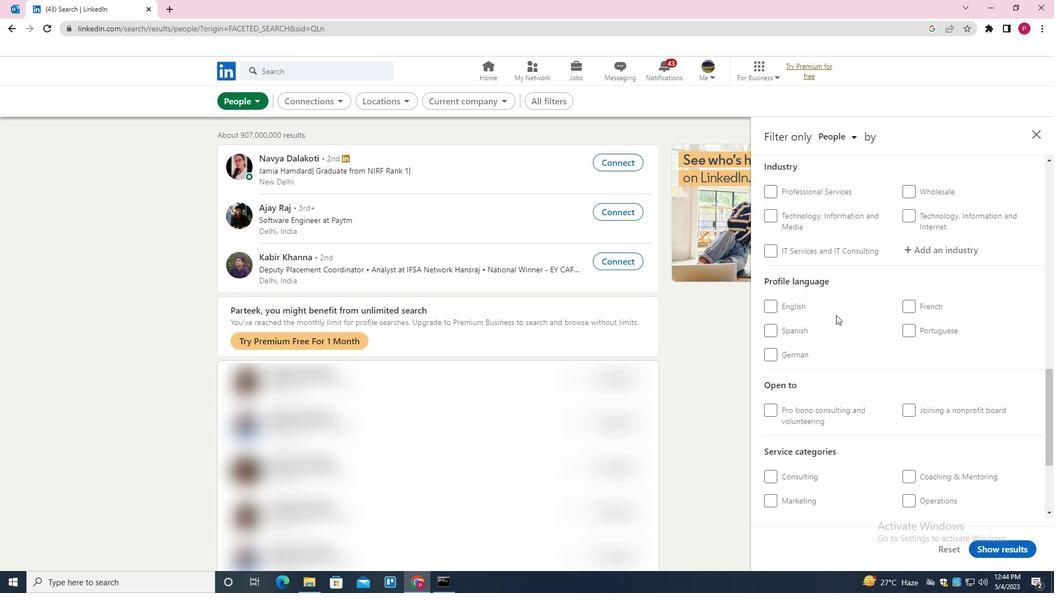 
Action: Mouse scrolled (836, 320) with delta (0, 0)
Screenshot: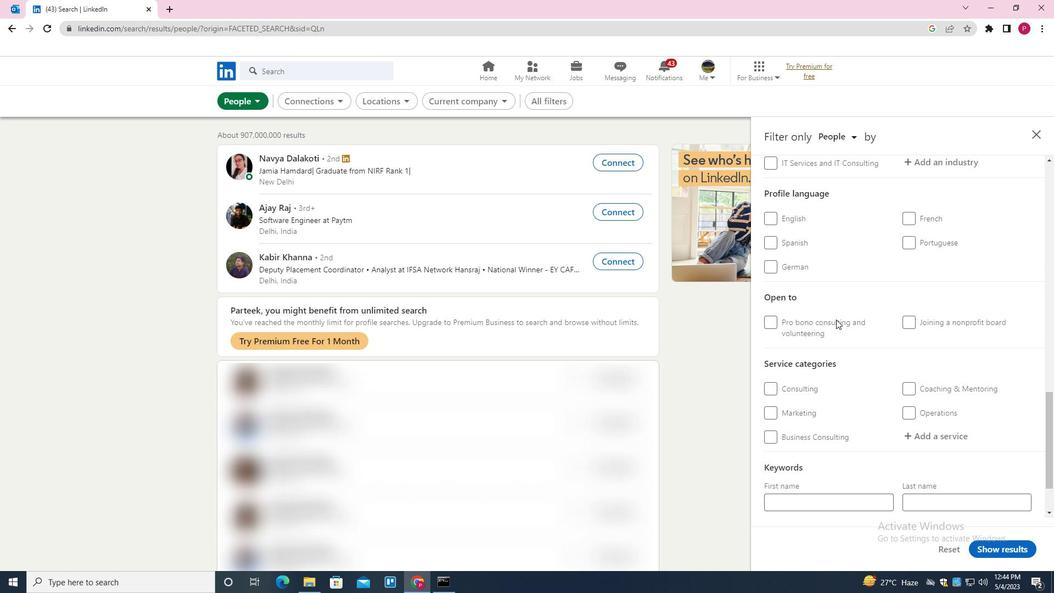 
Action: Mouse moved to (836, 319)
Screenshot: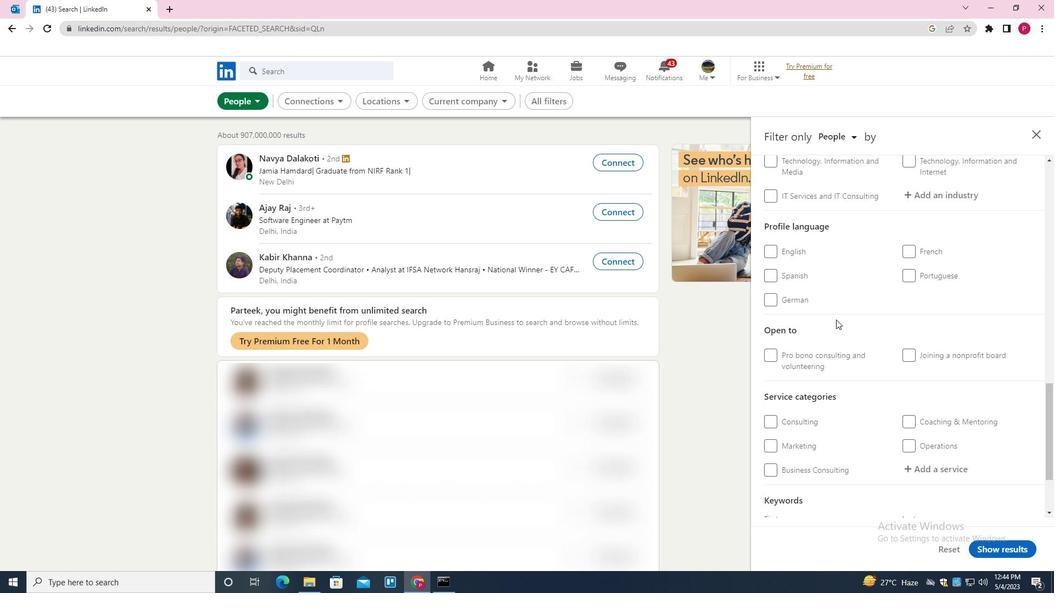 
Action: Mouse scrolled (836, 320) with delta (0, 0)
Screenshot: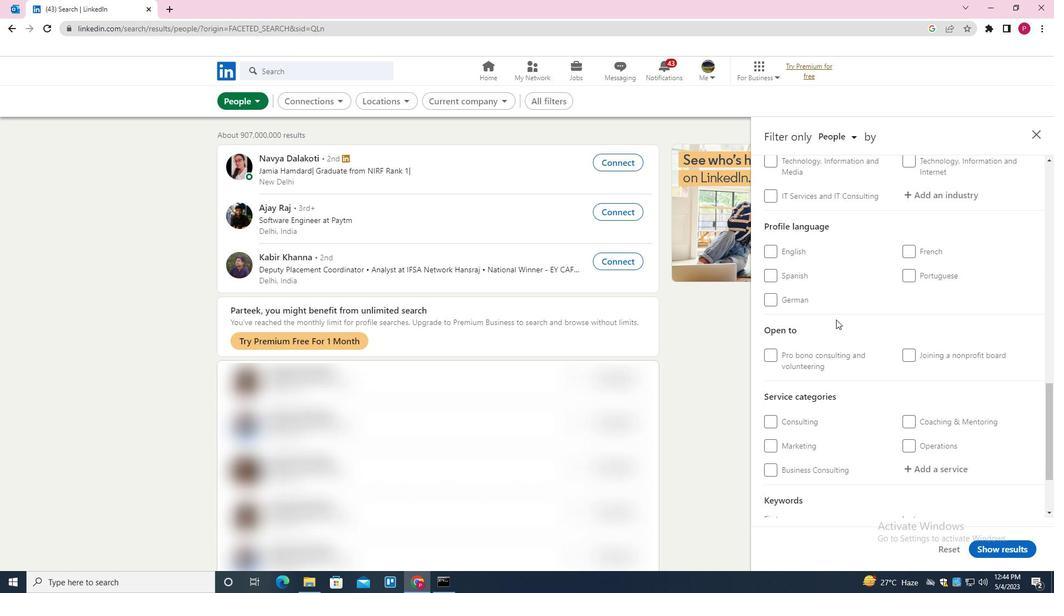 
Action: Mouse scrolled (836, 320) with delta (0, 0)
Screenshot: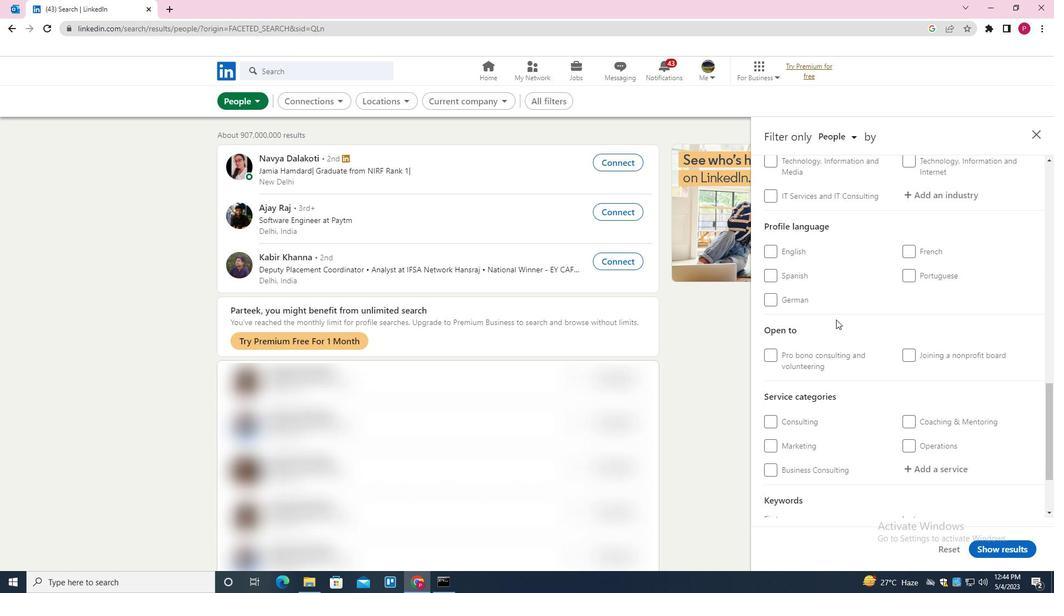 
Action: Mouse scrolled (836, 319) with delta (0, 0)
Screenshot: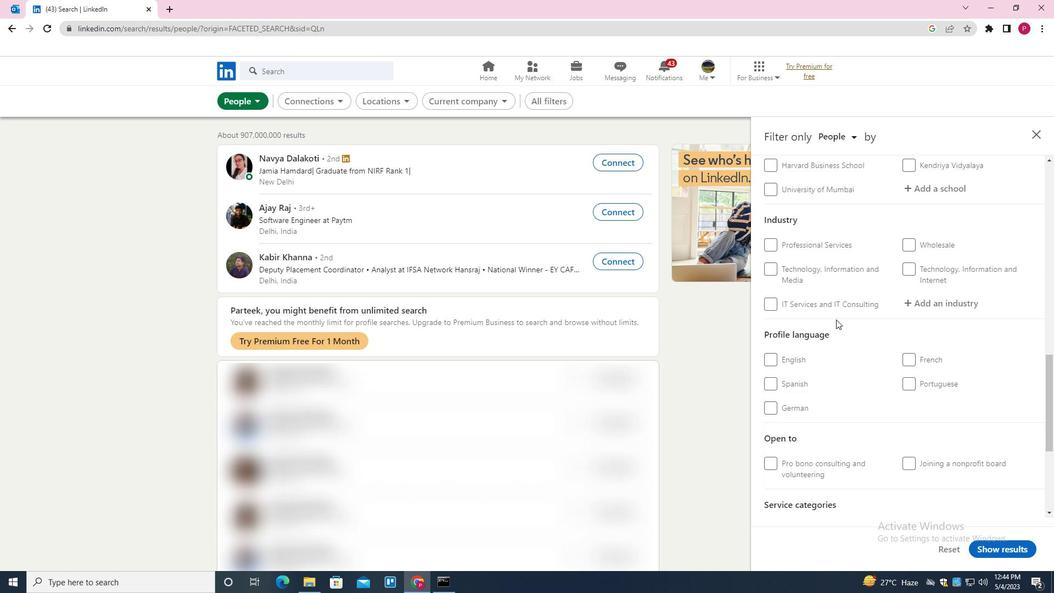 
Action: Mouse moved to (787, 303)
Screenshot: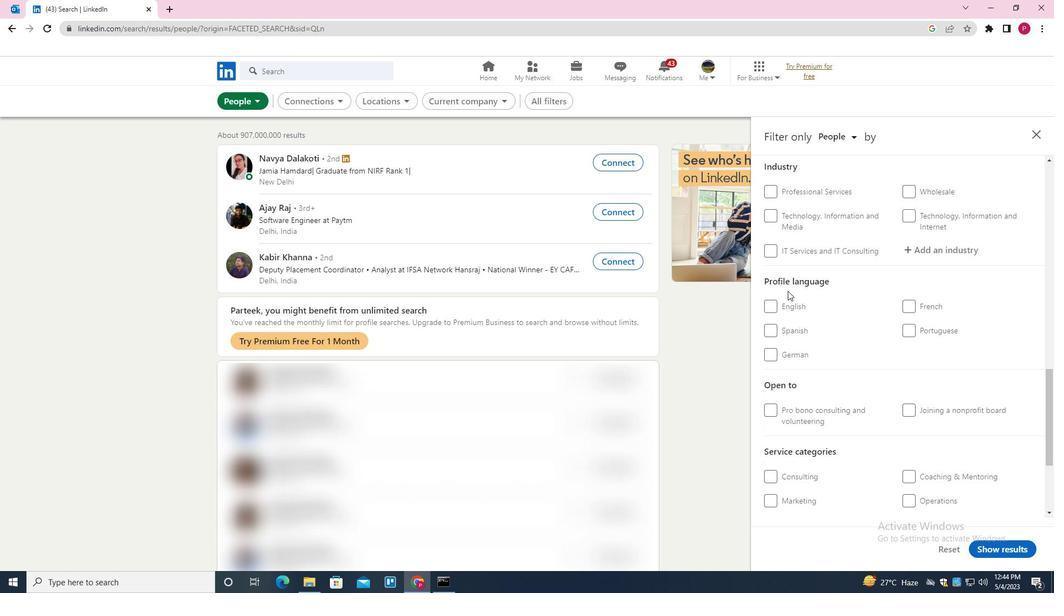 
Action: Mouse pressed left at (787, 303)
Screenshot: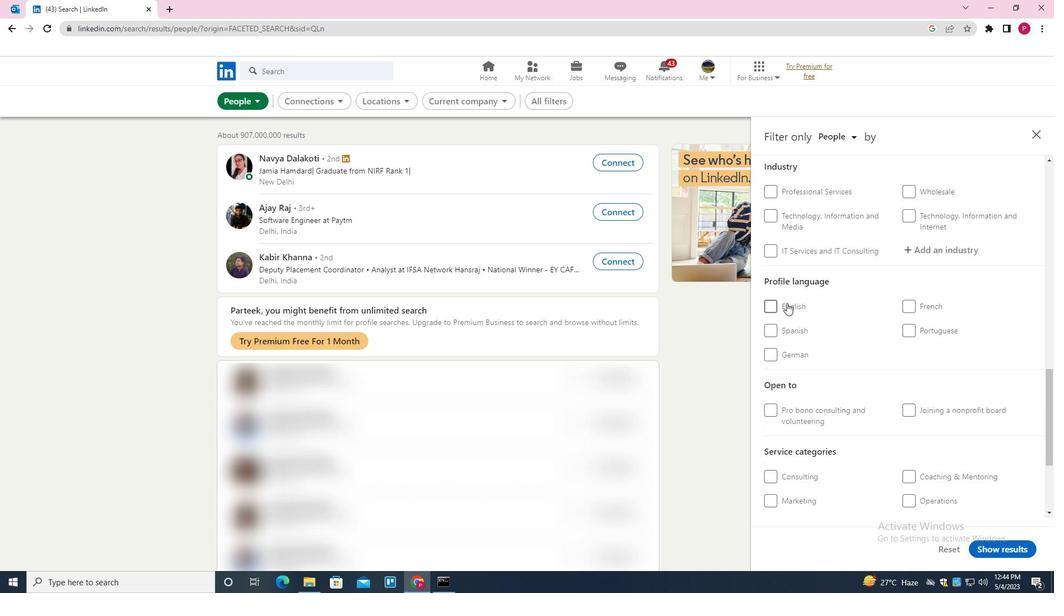 
Action: Mouse moved to (829, 312)
Screenshot: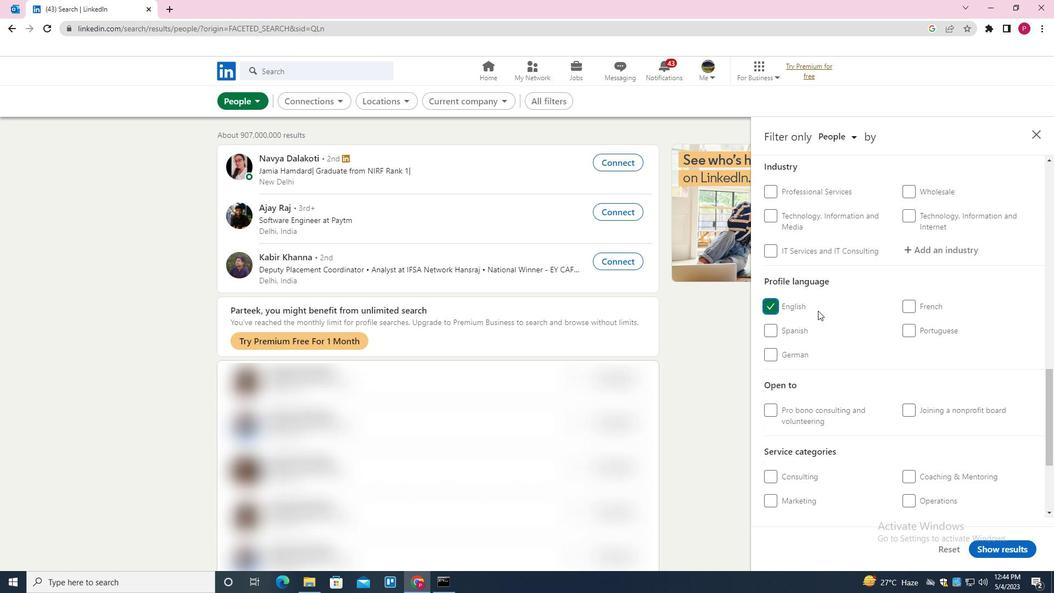 
Action: Mouse scrolled (829, 313) with delta (0, 0)
Screenshot: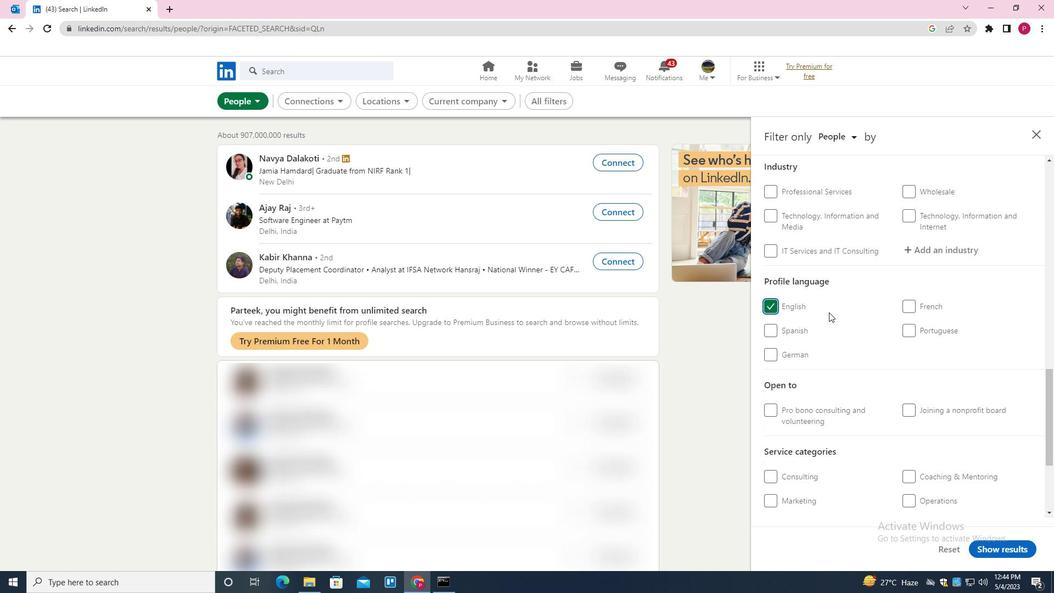 
Action: Mouse scrolled (829, 313) with delta (0, 0)
Screenshot: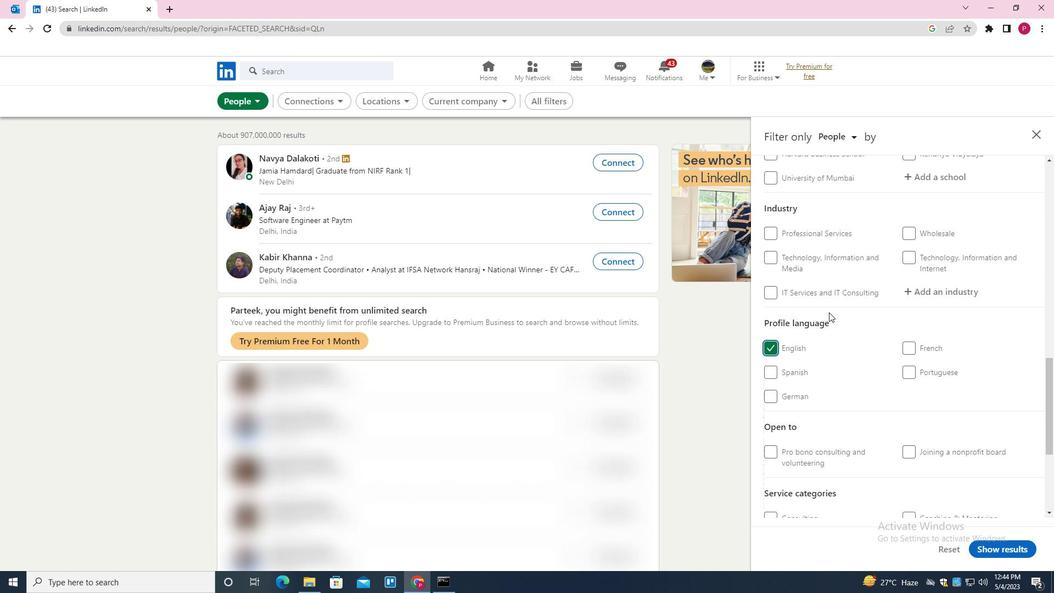 
Action: Mouse scrolled (829, 312) with delta (0, 0)
Screenshot: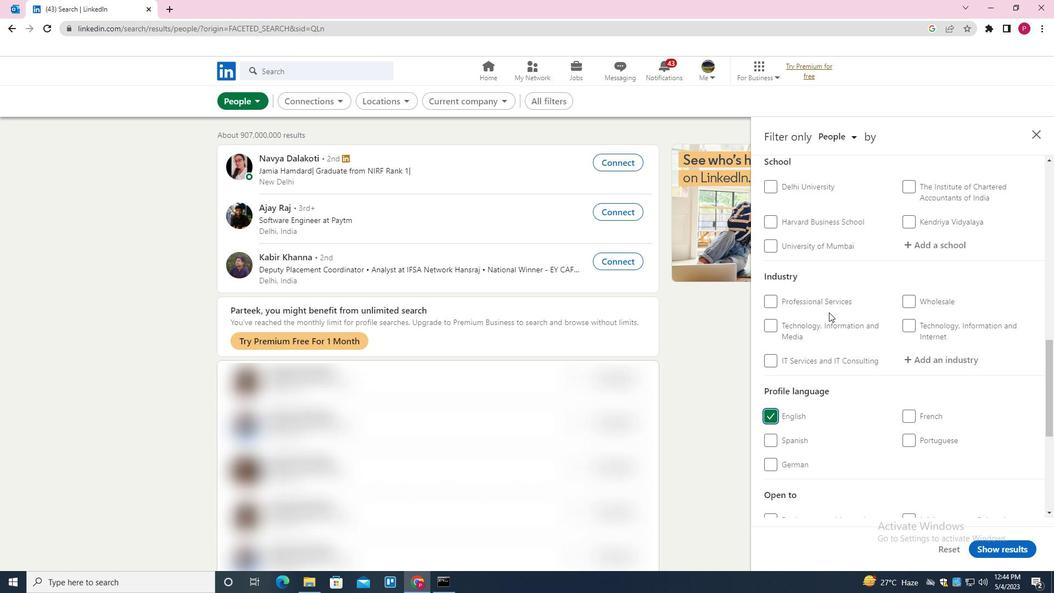 
Action: Mouse scrolled (829, 313) with delta (0, 0)
Screenshot: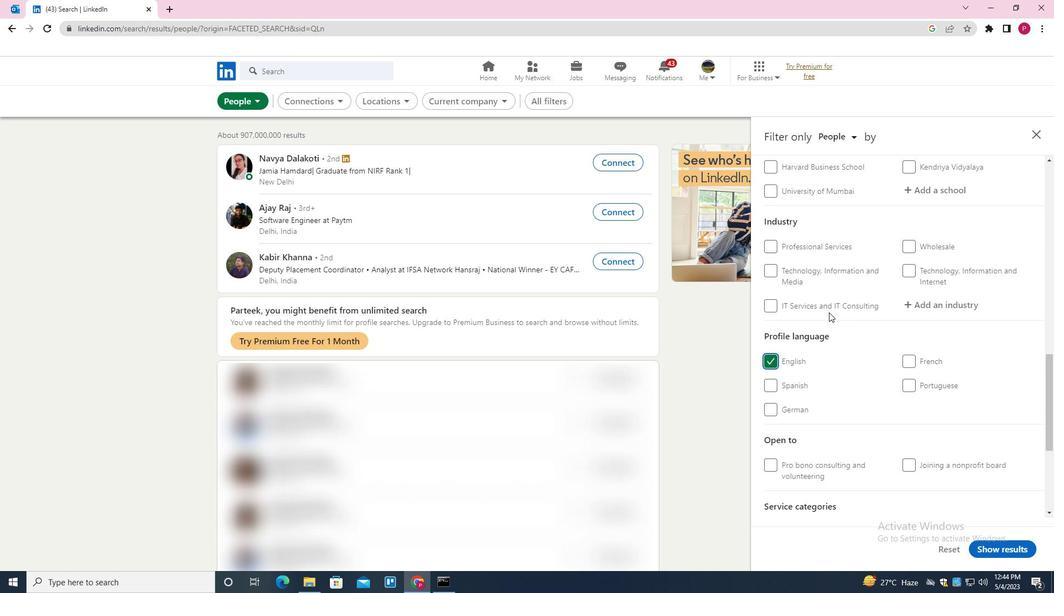 
Action: Mouse scrolled (829, 313) with delta (0, 0)
Screenshot: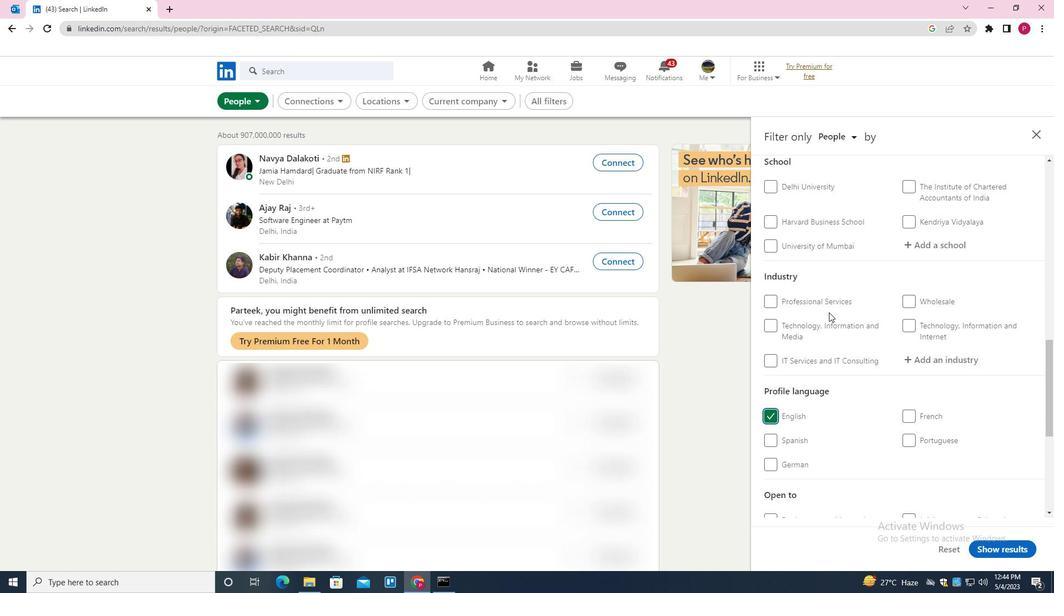 
Action: Mouse scrolled (829, 312) with delta (0, 0)
Screenshot: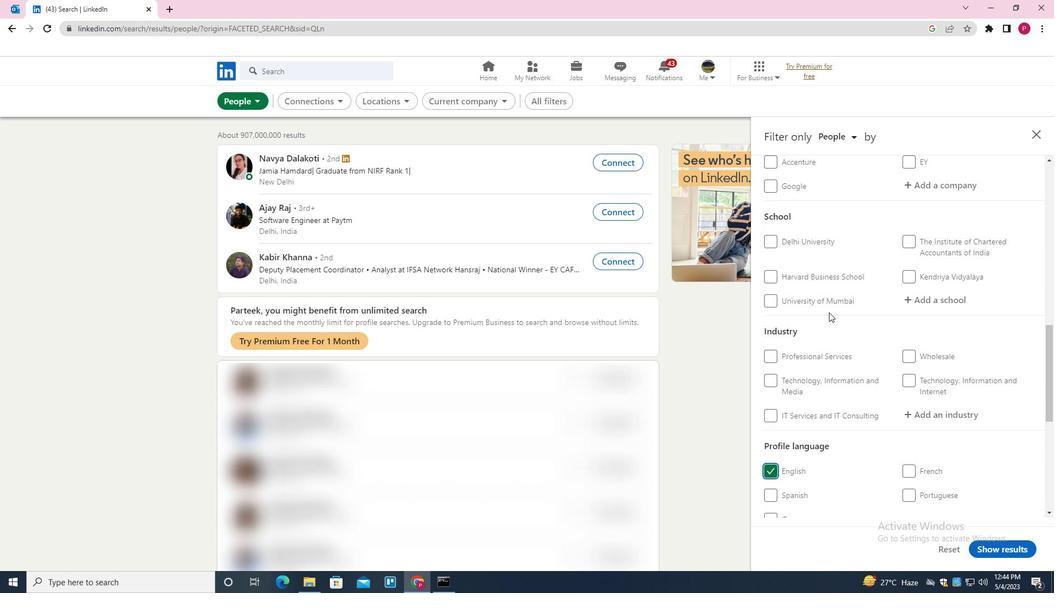 
Action: Mouse scrolled (829, 312) with delta (0, 0)
Screenshot: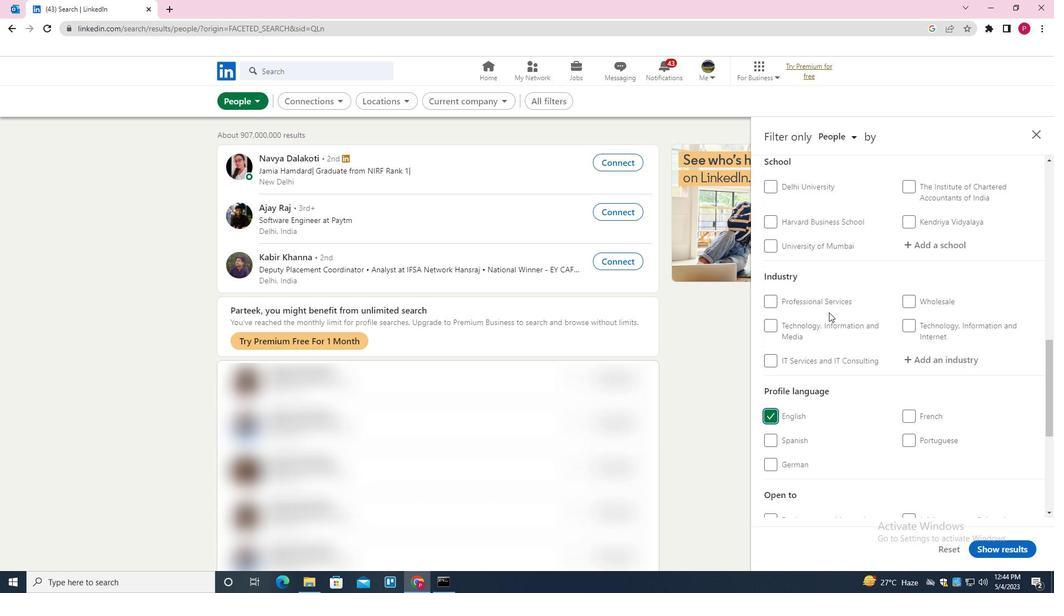 
Action: Mouse moved to (830, 311)
Screenshot: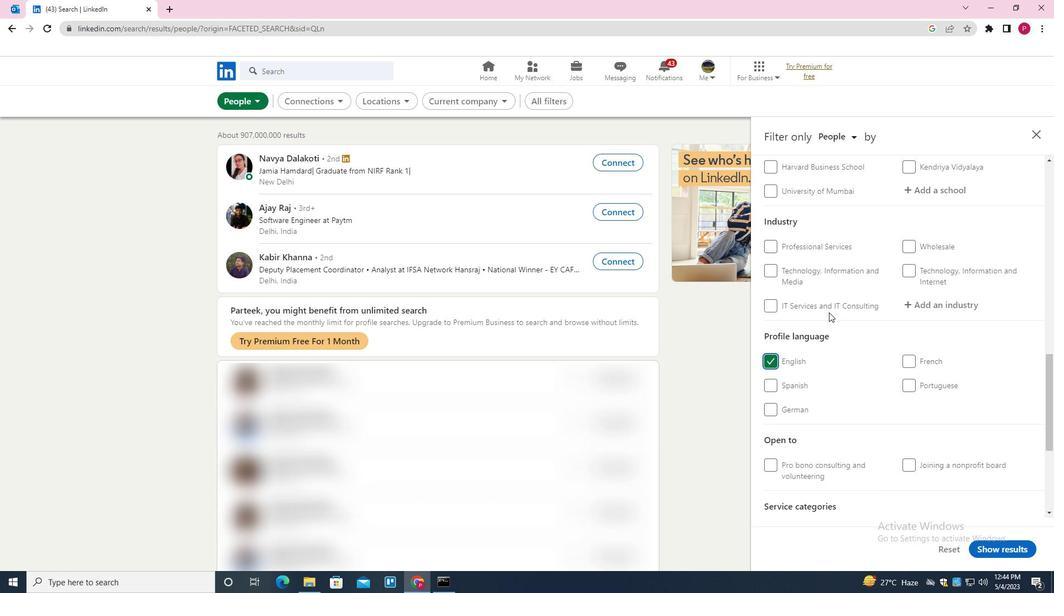 
Action: Mouse scrolled (830, 312) with delta (0, 0)
Screenshot: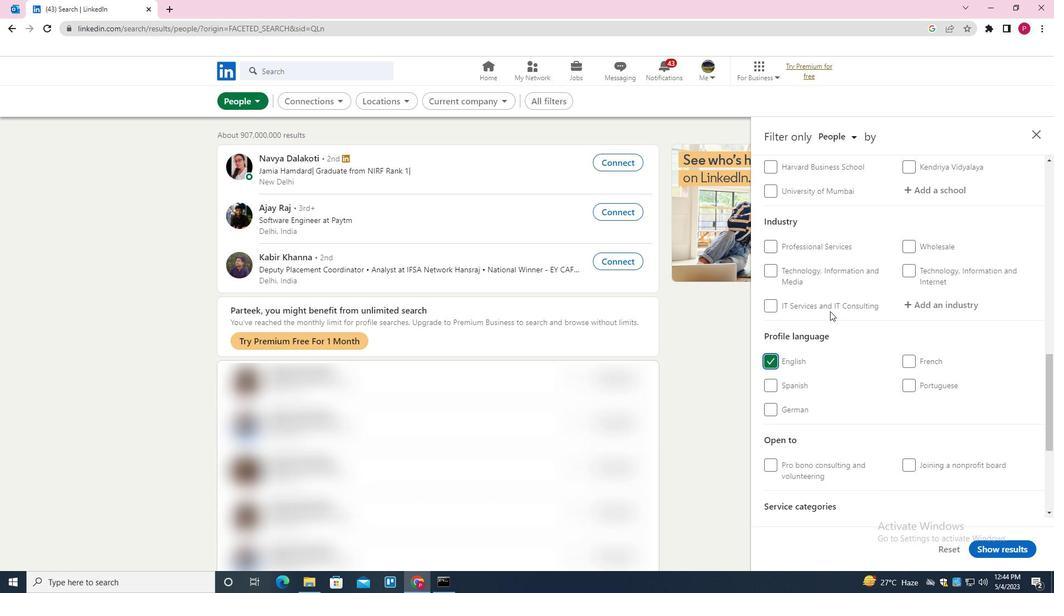 
Action: Mouse scrolled (830, 312) with delta (0, 0)
Screenshot: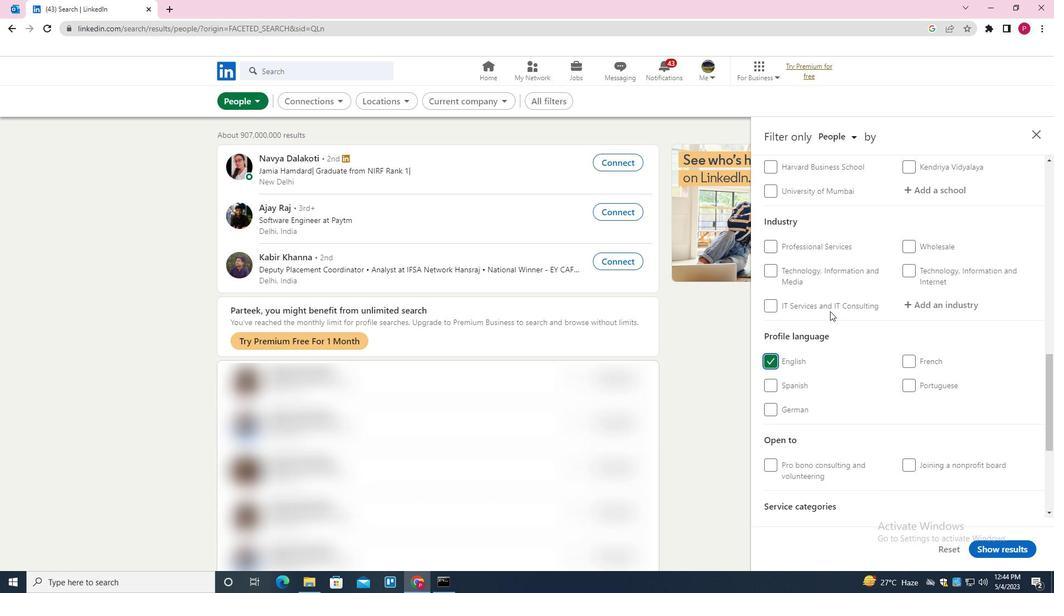 
Action: Mouse scrolled (830, 312) with delta (0, 0)
Screenshot: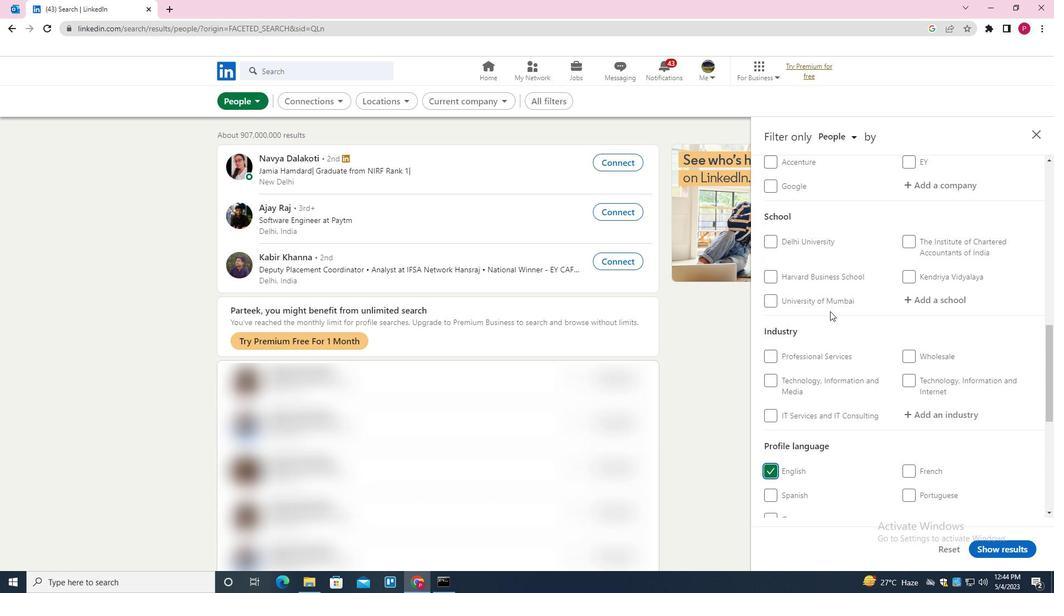 
Action: Mouse scrolled (830, 312) with delta (0, 0)
Screenshot: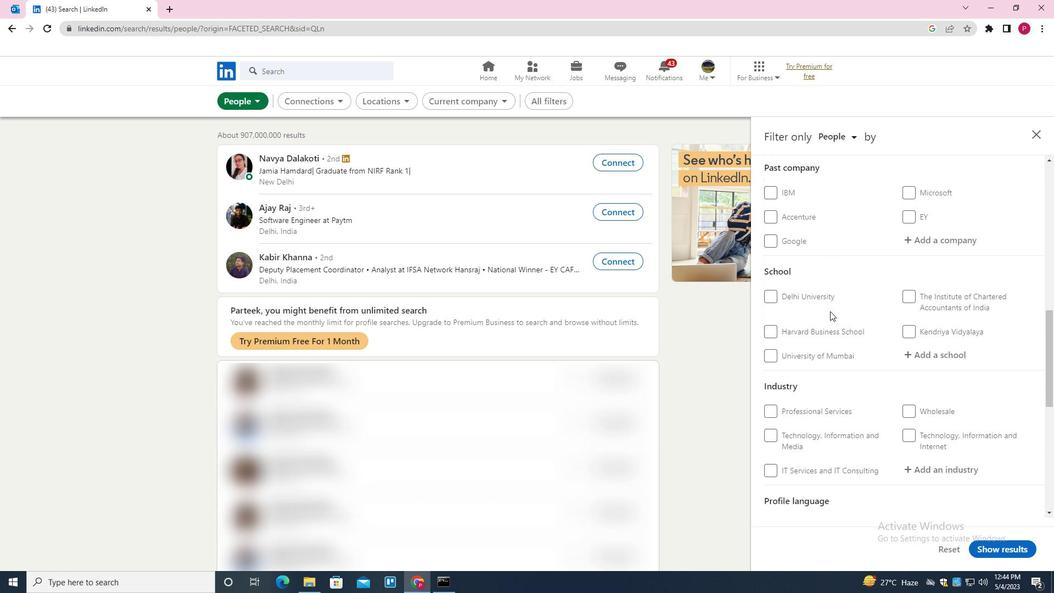 
Action: Mouse scrolled (830, 312) with delta (0, 0)
Screenshot: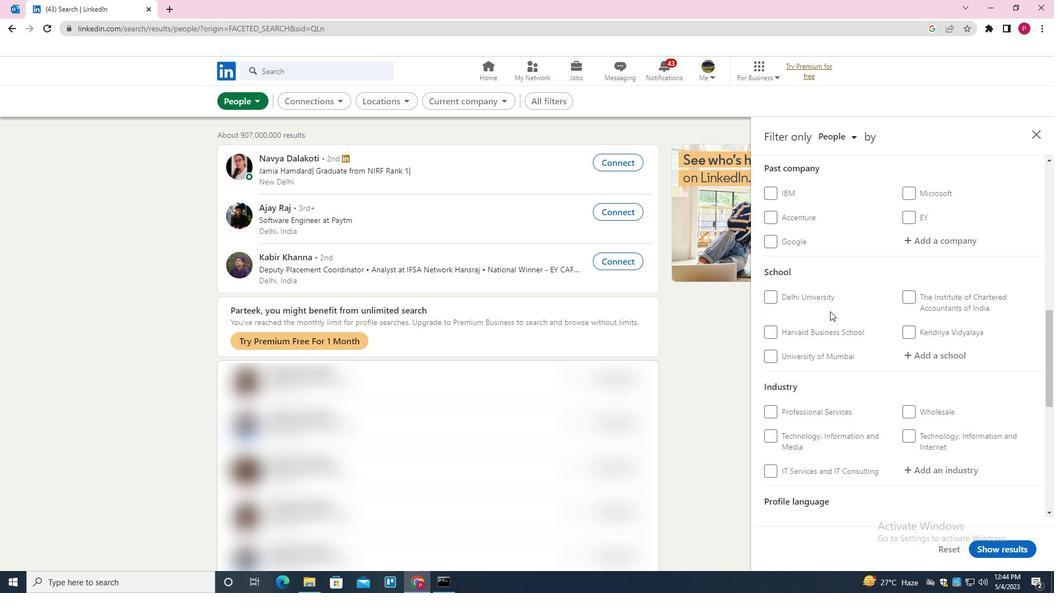 
Action: Mouse scrolled (830, 312) with delta (0, 0)
Screenshot: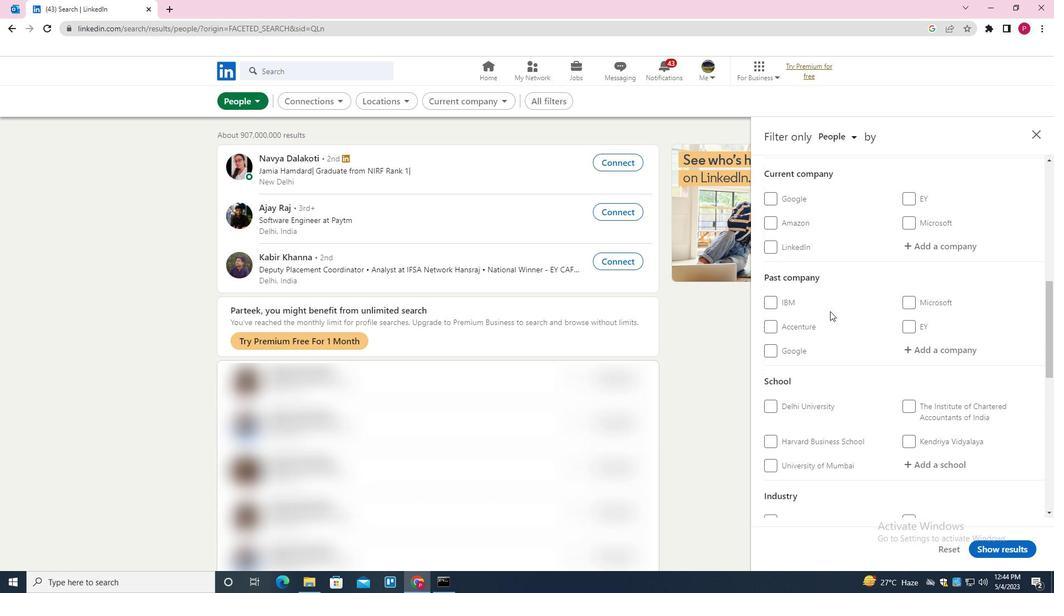 
Action: Mouse scrolled (830, 312) with delta (0, 0)
Screenshot: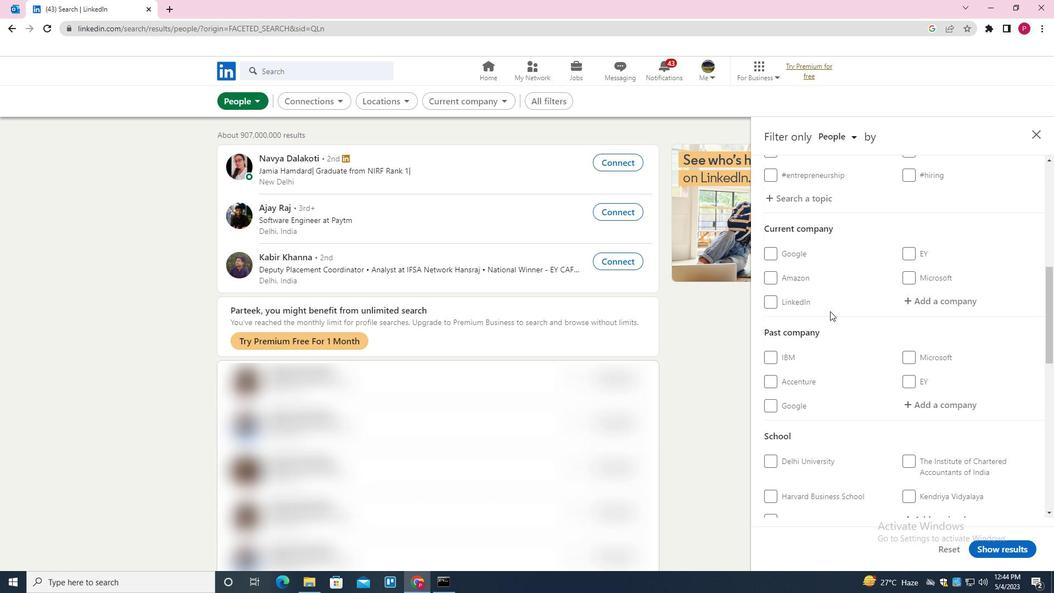 
Action: Mouse moved to (936, 350)
Screenshot: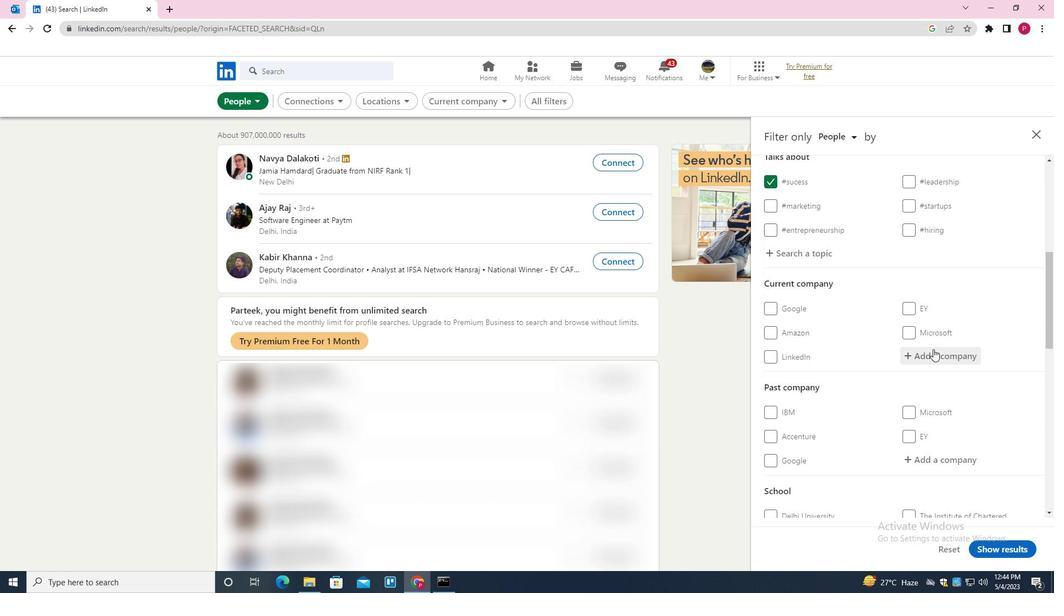 
Action: Mouse pressed left at (936, 350)
Screenshot: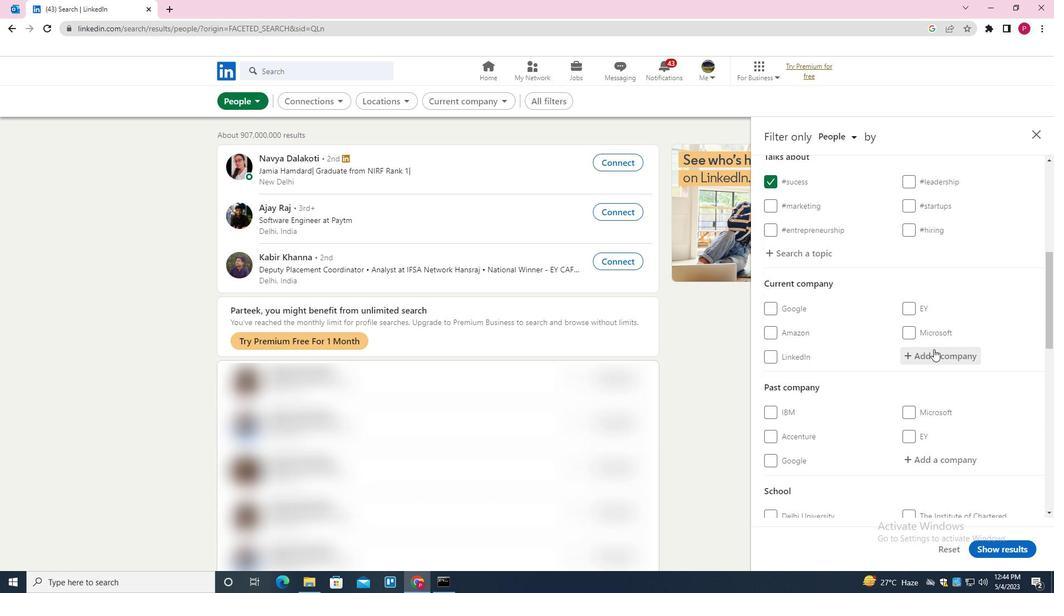 
Action: Mouse moved to (937, 350)
Screenshot: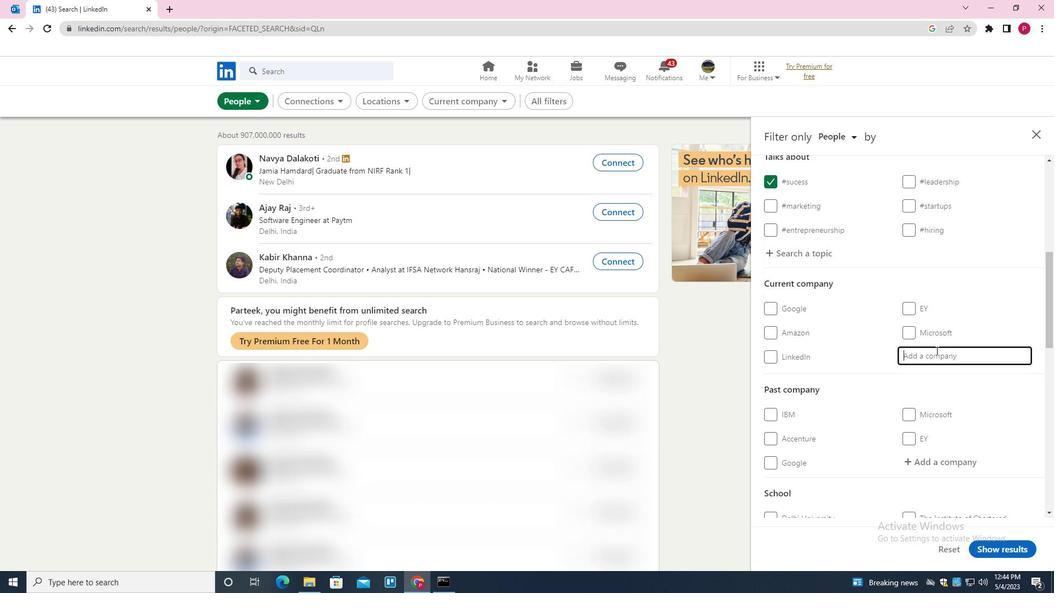 
Action: Key pressed <Key.shift>ADVANCE<Key.space><Key.shift>AUTO<Key.space><Key.shift>PARTS<Key.down><Key.enter>
Screenshot: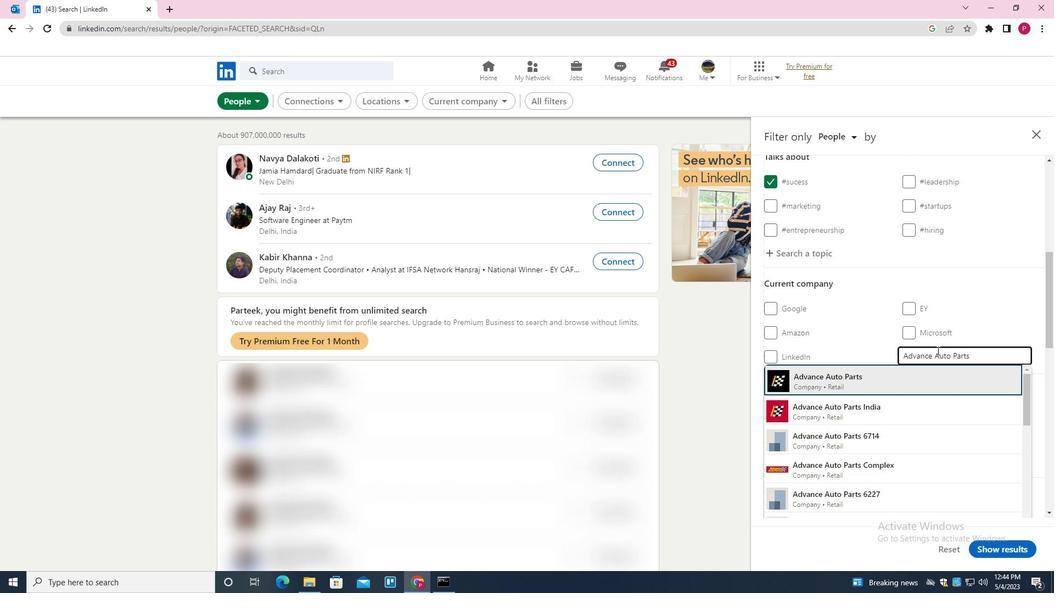 
Action: Mouse moved to (884, 324)
Screenshot: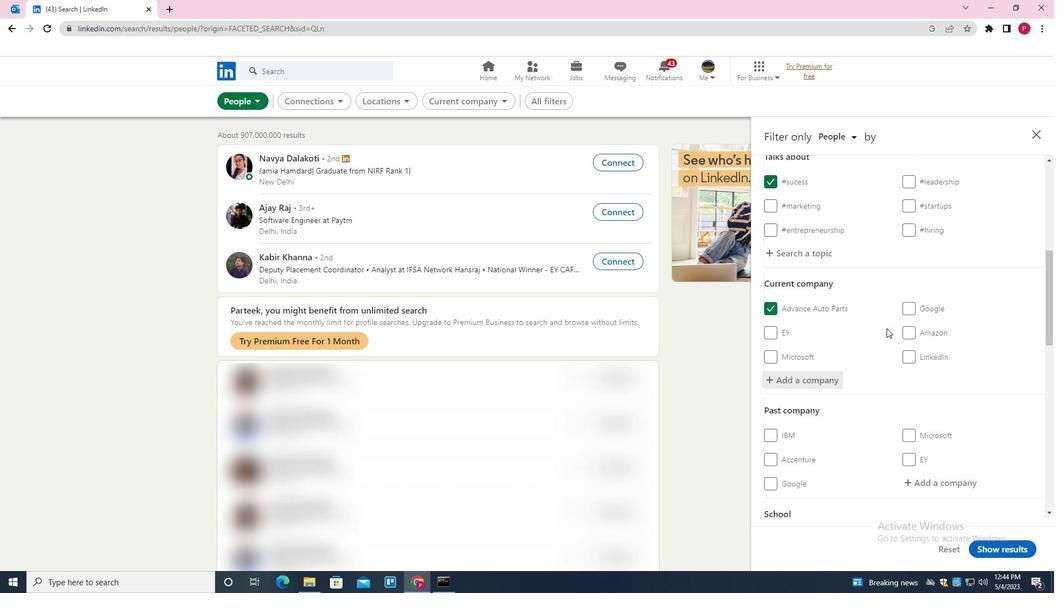 
Action: Mouse scrolled (884, 324) with delta (0, 0)
Screenshot: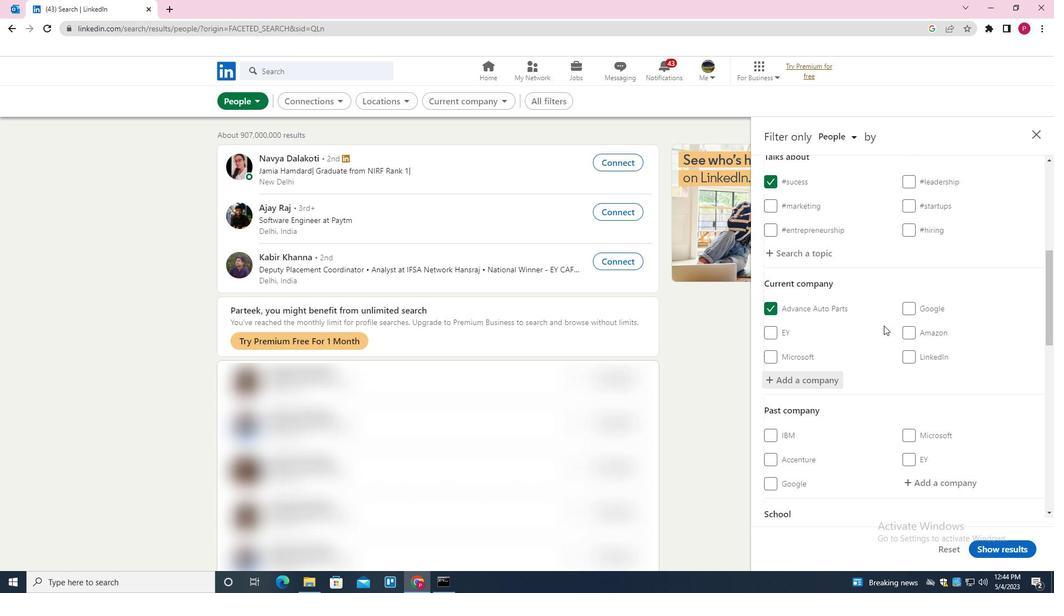 
Action: Mouse moved to (884, 324)
Screenshot: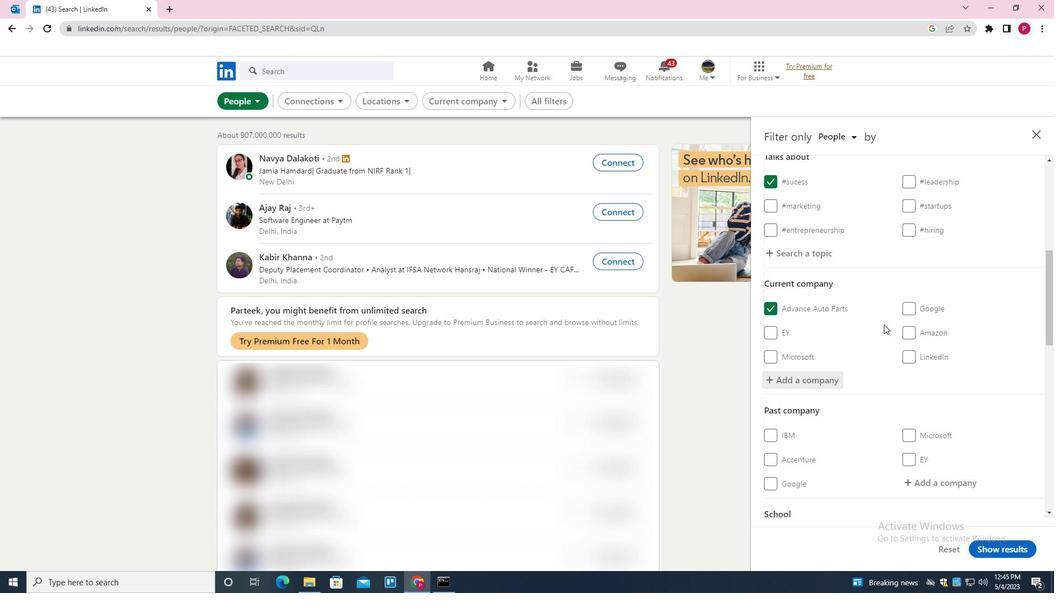 
Action: Mouse scrolled (884, 323) with delta (0, 0)
Screenshot: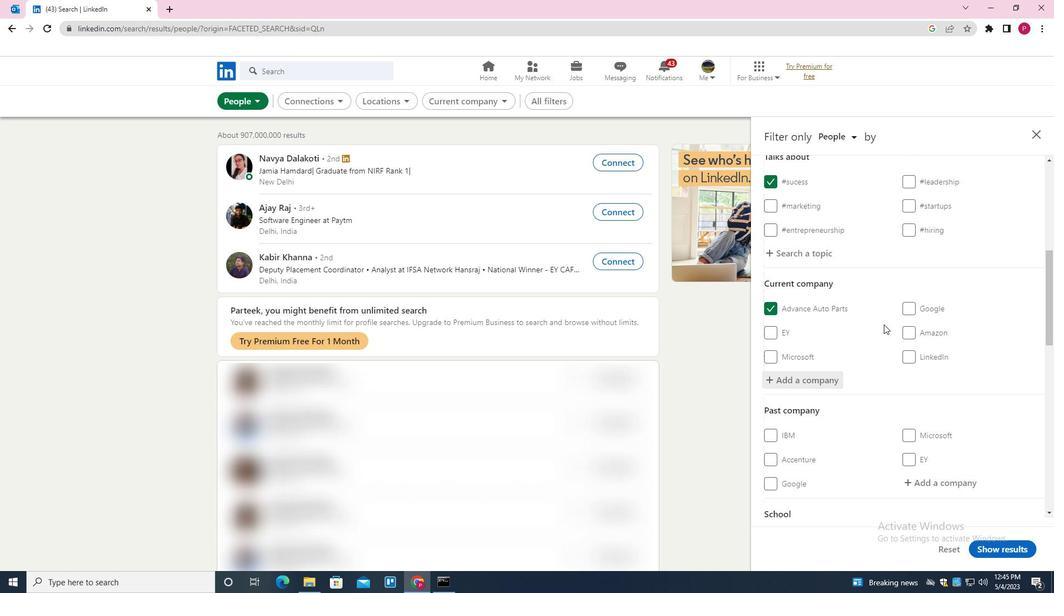
Action: Mouse moved to (883, 324)
Screenshot: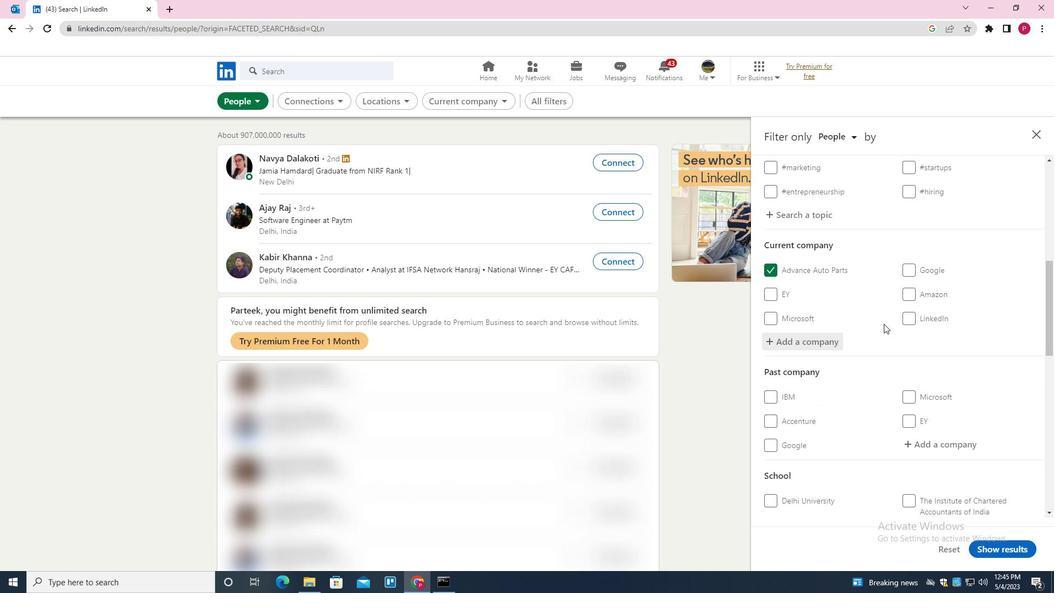 
Action: Mouse scrolled (883, 323) with delta (0, 0)
Screenshot: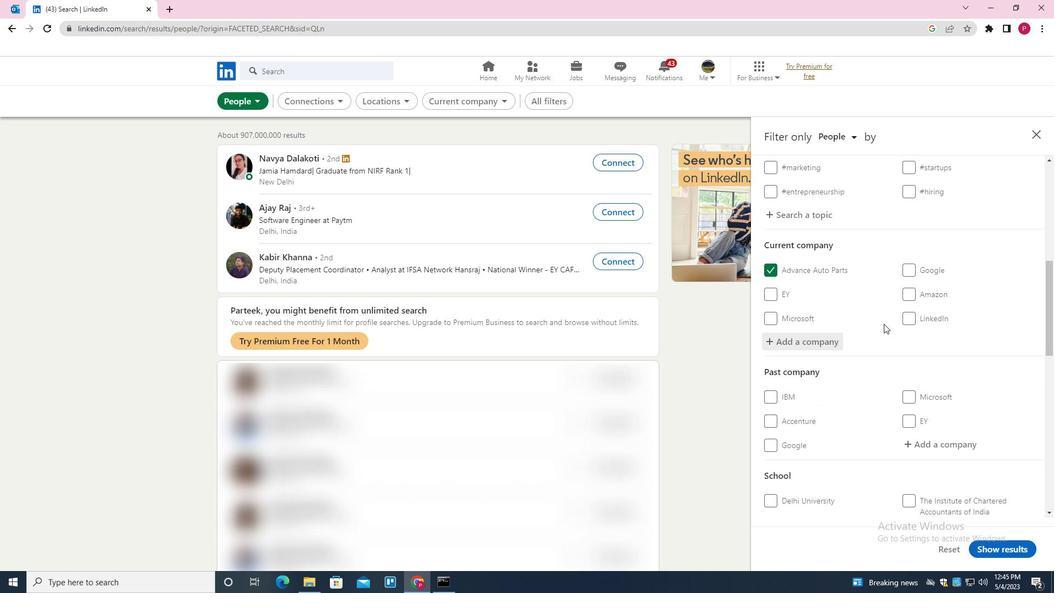 
Action: Mouse moved to (886, 324)
Screenshot: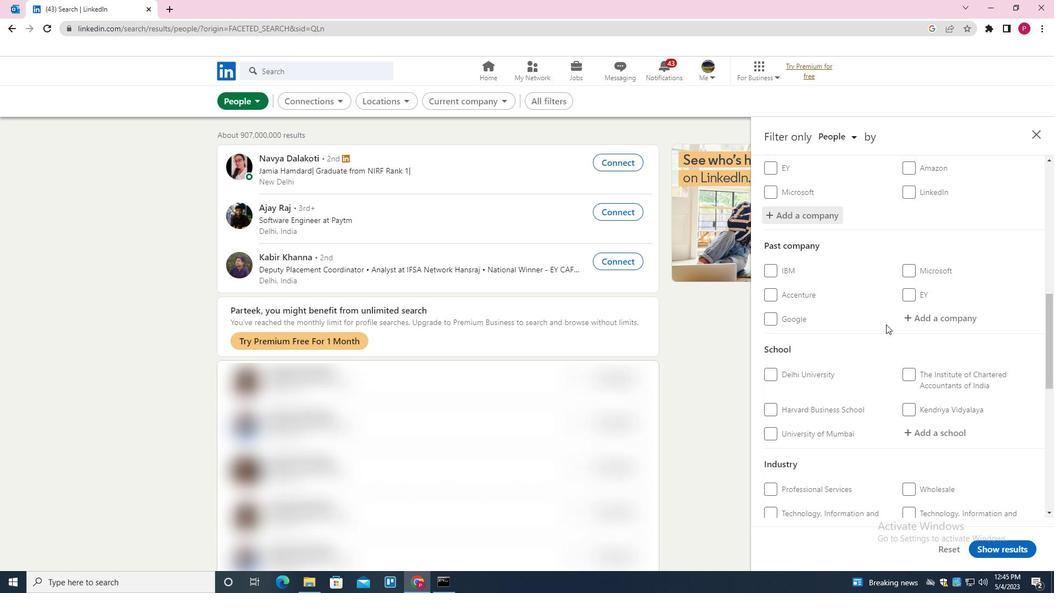 
Action: Mouse scrolled (886, 324) with delta (0, 0)
Screenshot: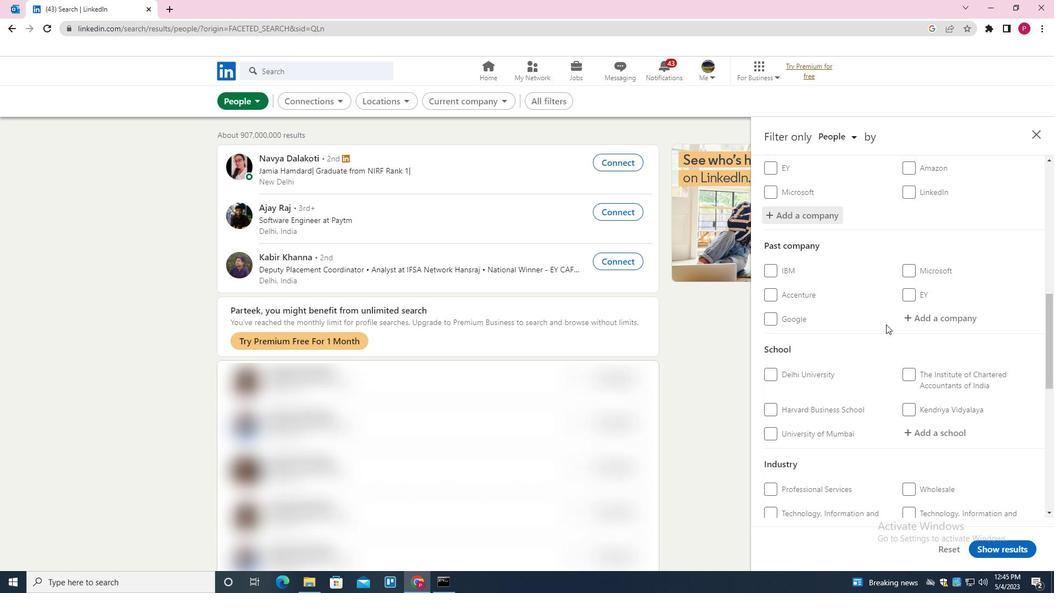 
Action: Mouse scrolled (886, 324) with delta (0, 0)
Screenshot: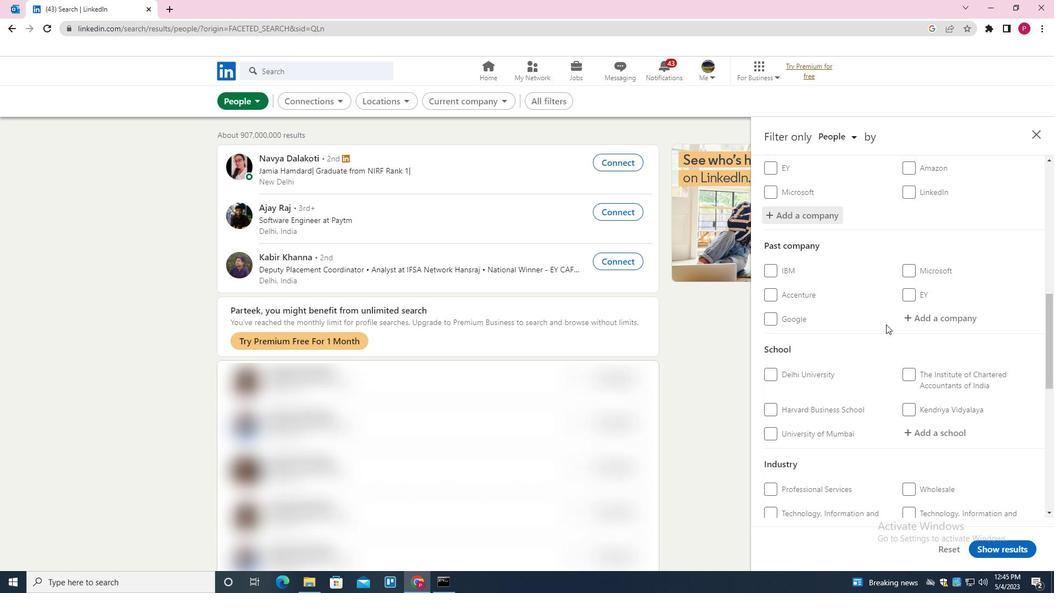 
Action: Mouse scrolled (886, 324) with delta (0, 0)
Screenshot: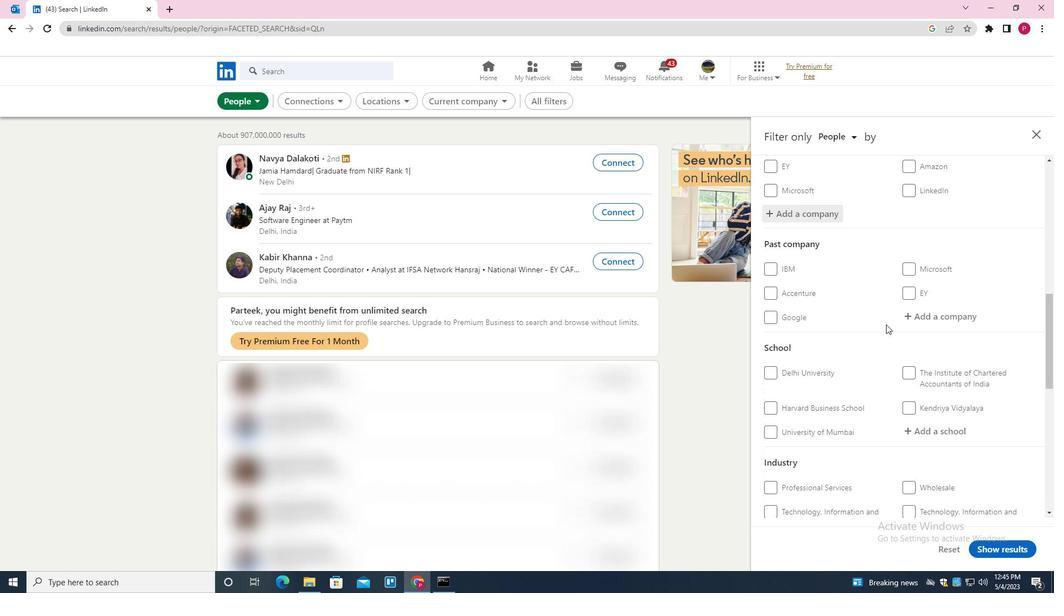 
Action: Mouse moved to (935, 262)
Screenshot: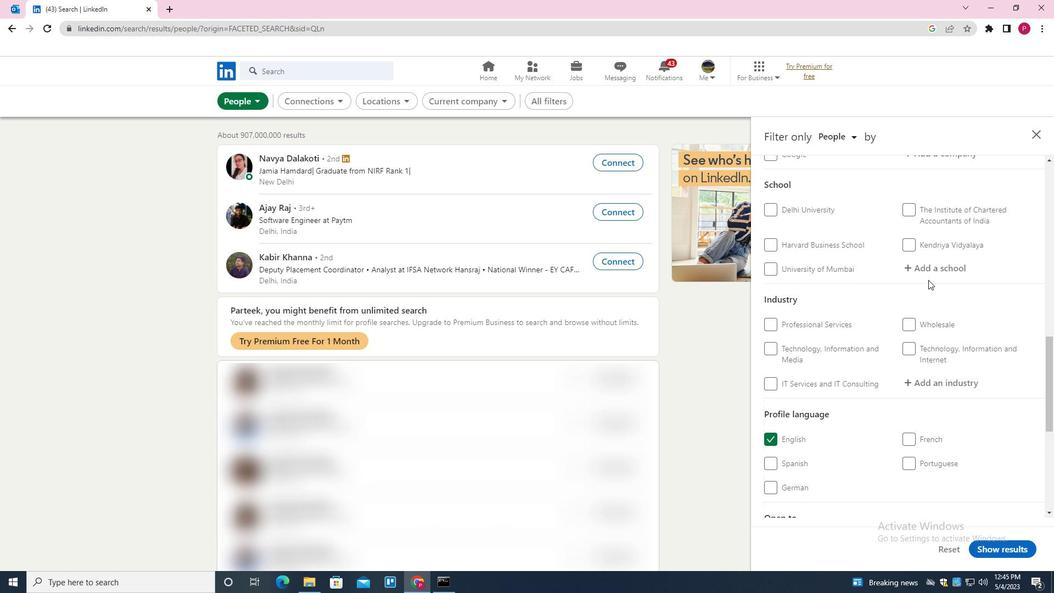 
Action: Mouse pressed left at (935, 262)
Screenshot: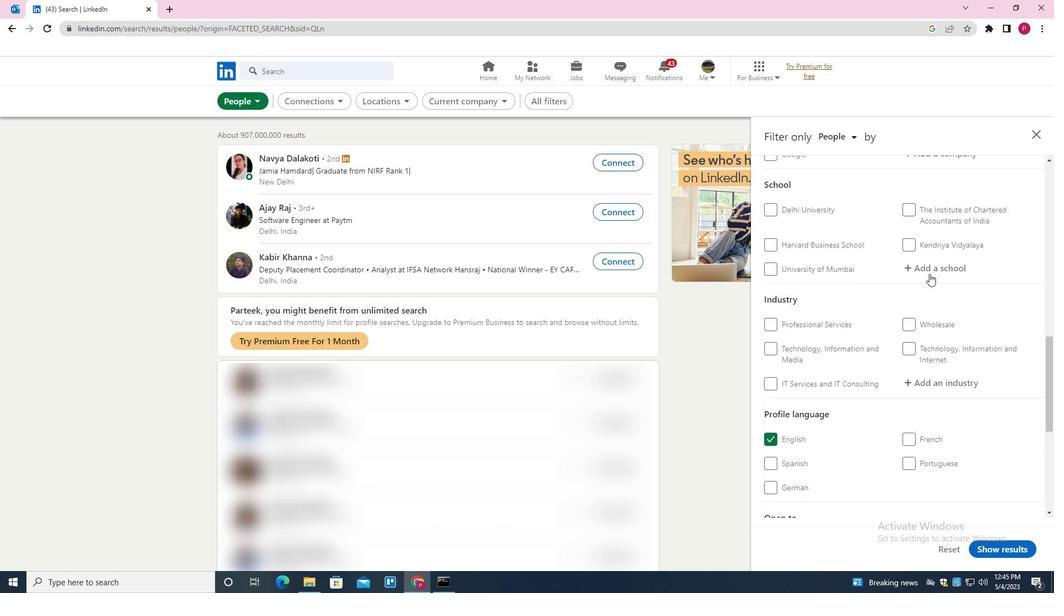 
Action: Key pressed <Key.shift><Key.shift>RE<Key.backspace><Key.shift>EVA<Key.space><Key.shift>UNIVERSITY<Key.down><Key.enter>
Screenshot: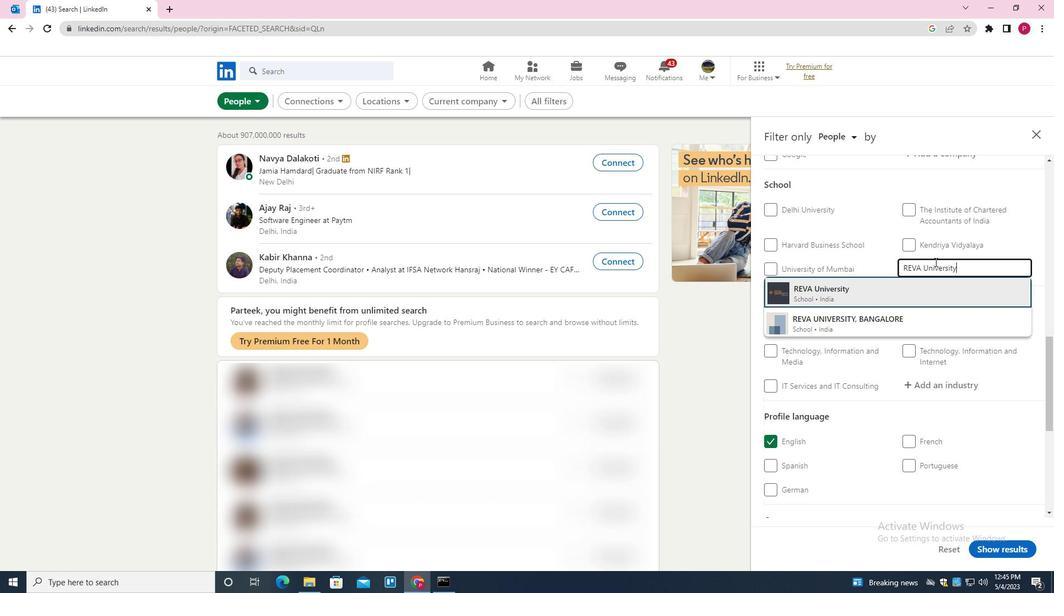 
Action: Mouse moved to (929, 304)
Screenshot: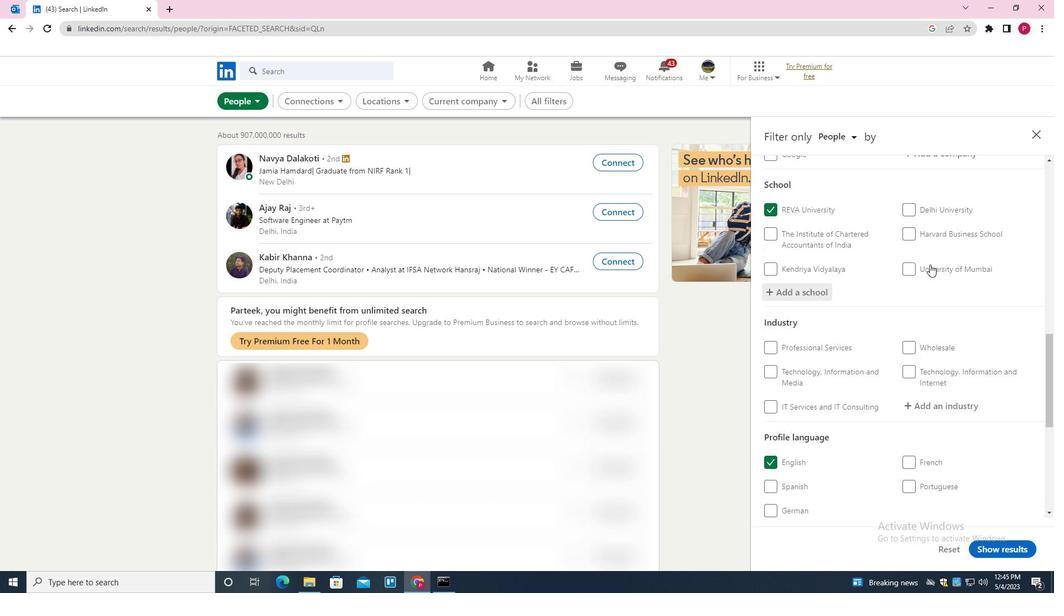 
Action: Mouse scrolled (929, 304) with delta (0, 0)
Screenshot: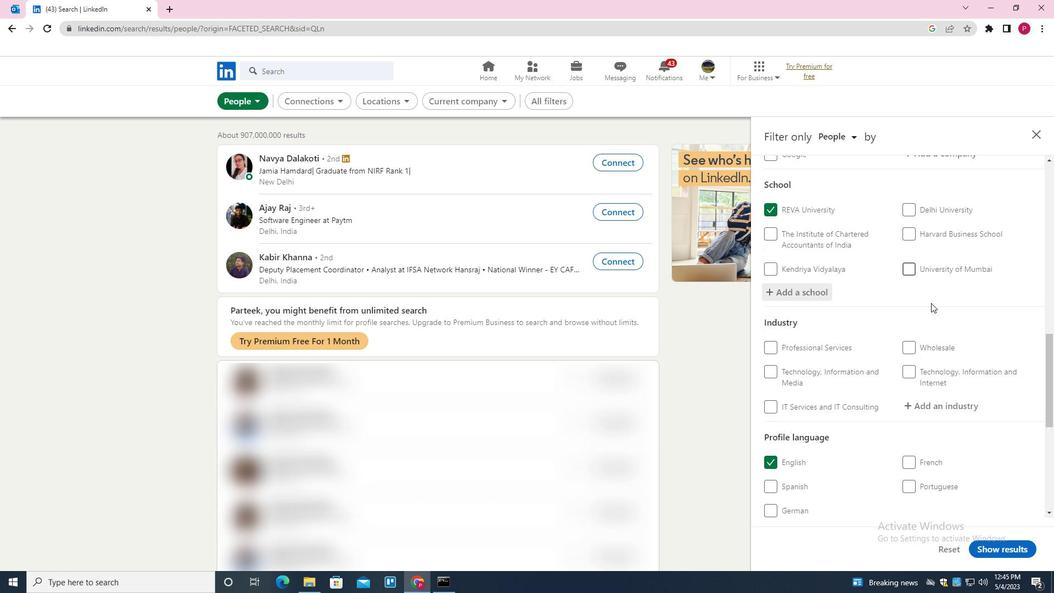 
Action: Mouse moved to (929, 305)
Screenshot: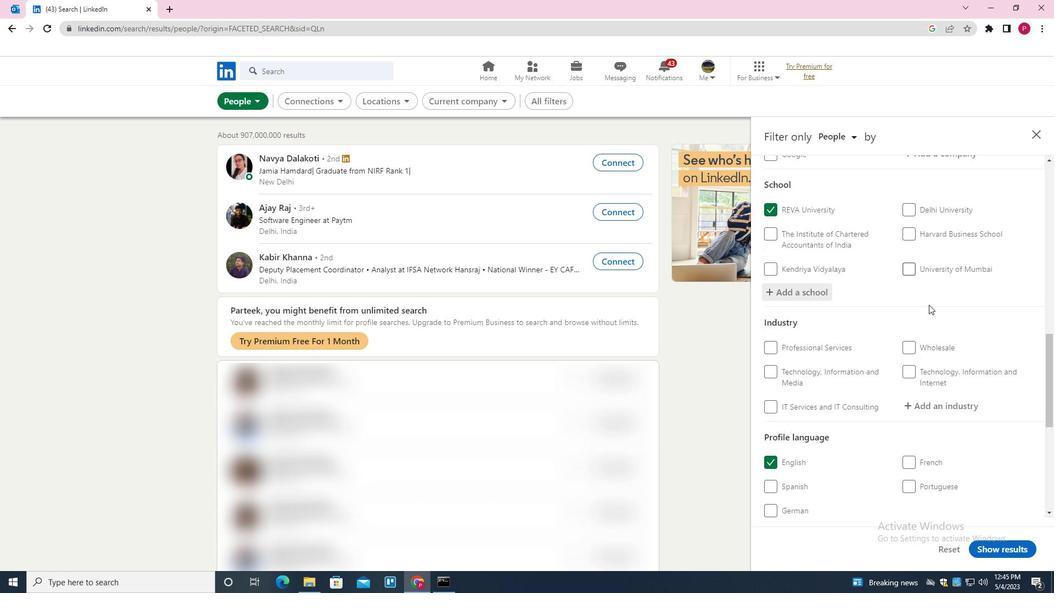 
Action: Mouse scrolled (929, 304) with delta (0, 0)
Screenshot: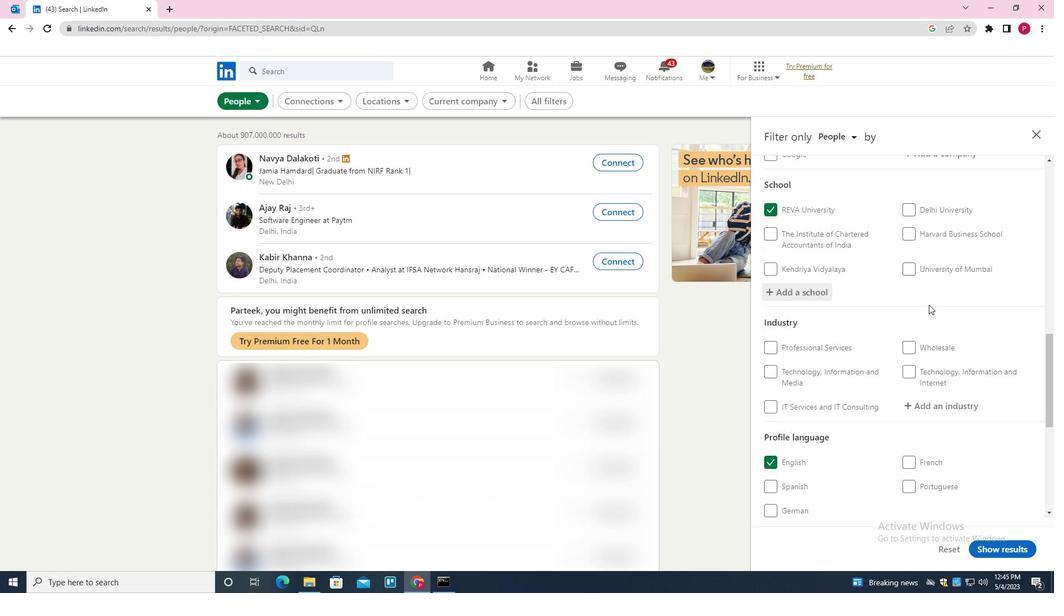 
Action: Mouse moved to (930, 306)
Screenshot: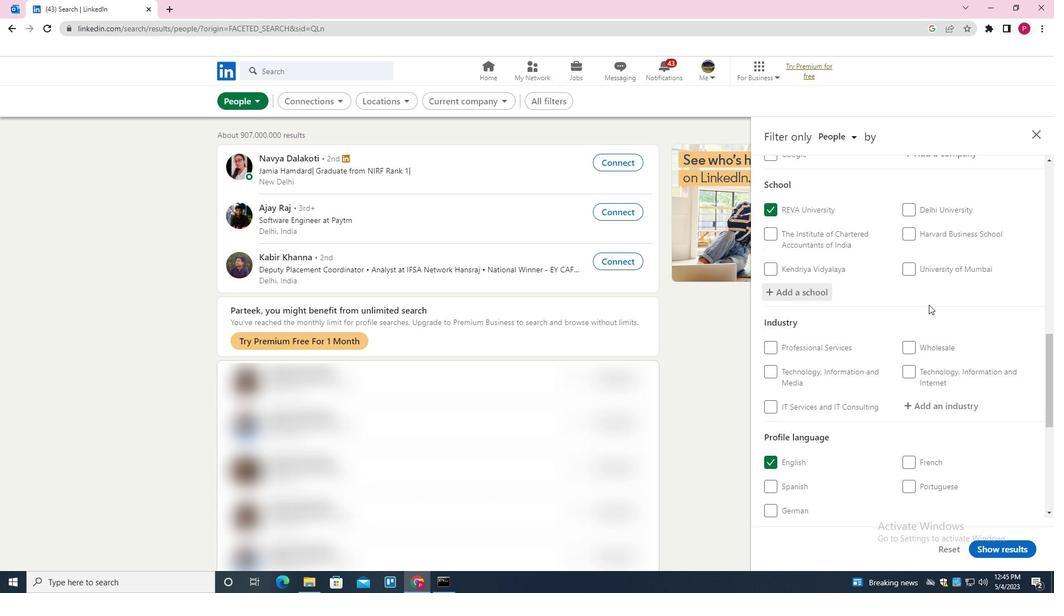 
Action: Mouse scrolled (930, 306) with delta (0, 0)
Screenshot: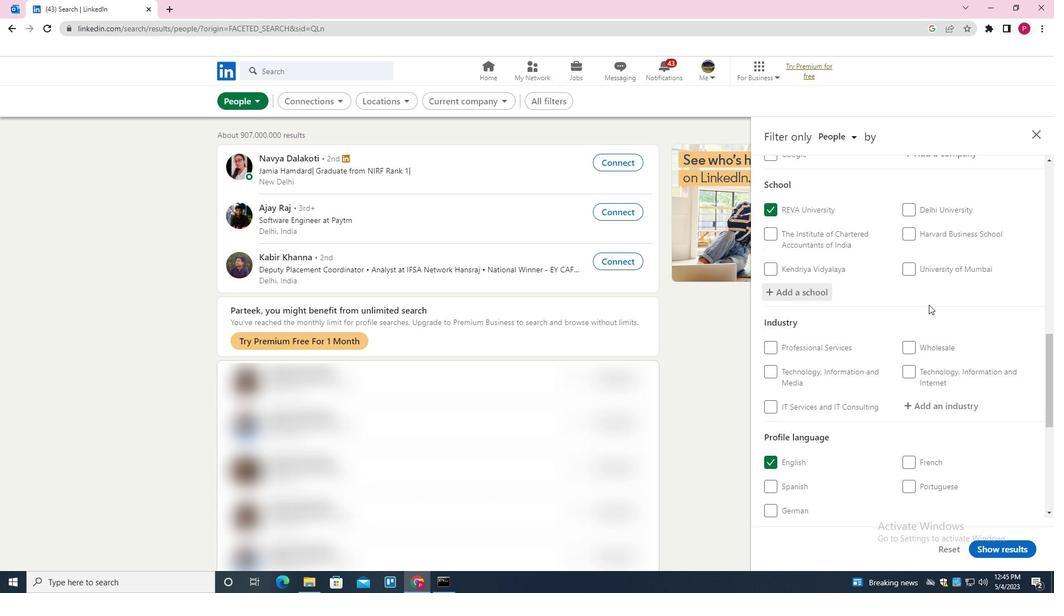 
Action: Mouse moved to (944, 243)
Screenshot: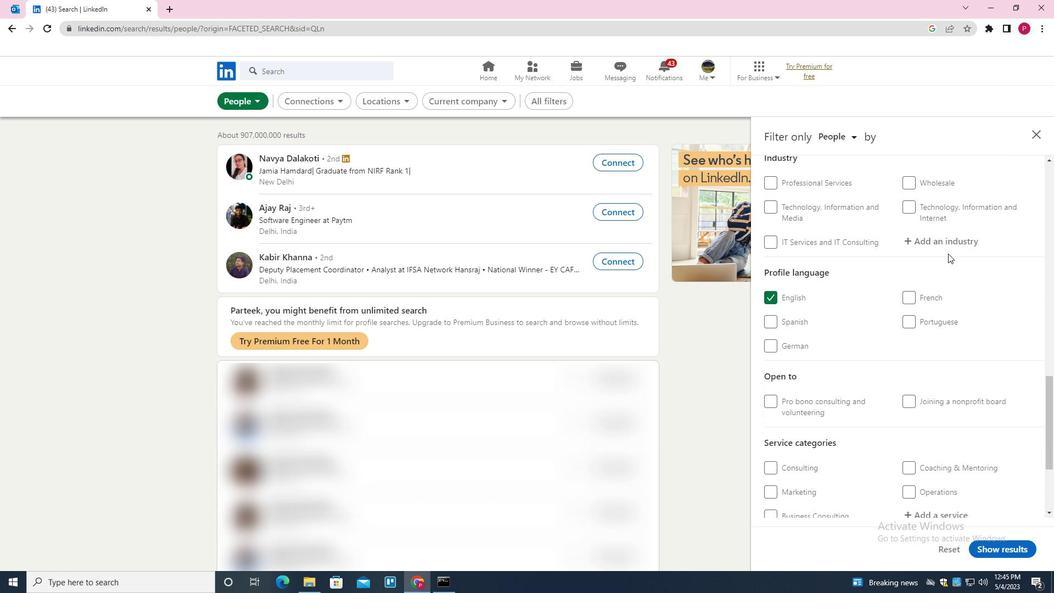 
Action: Mouse pressed left at (944, 243)
Screenshot: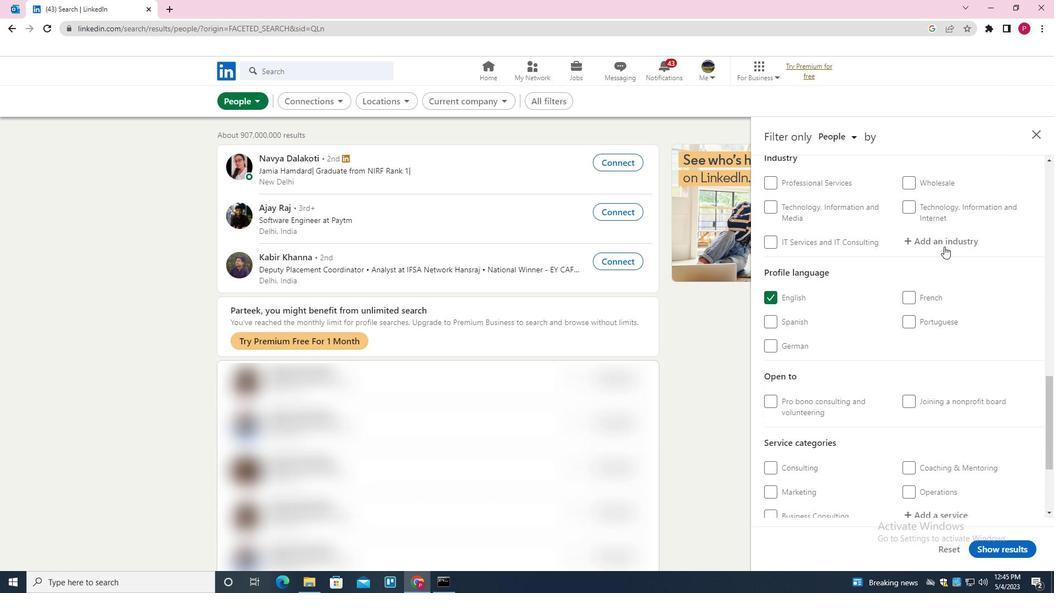 
Action: Key pressed <Key.shift>WOMEN'S<Key.space><Key.shift>HANDBAG<Key.space><Key.shift>MANUFACTURING<Key.down><Key.enter>
Screenshot: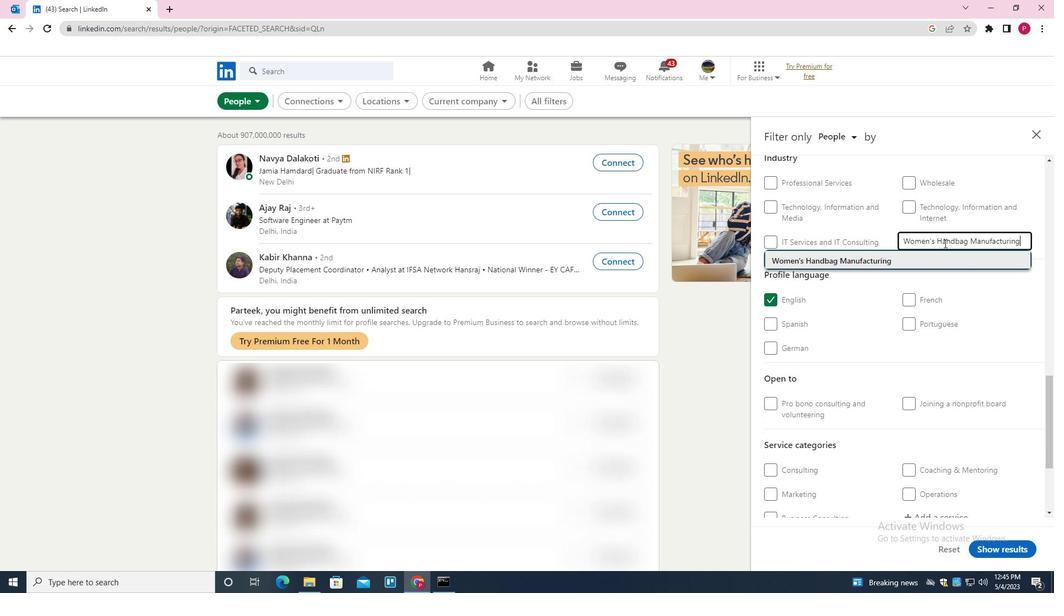 
Action: Mouse moved to (914, 286)
Screenshot: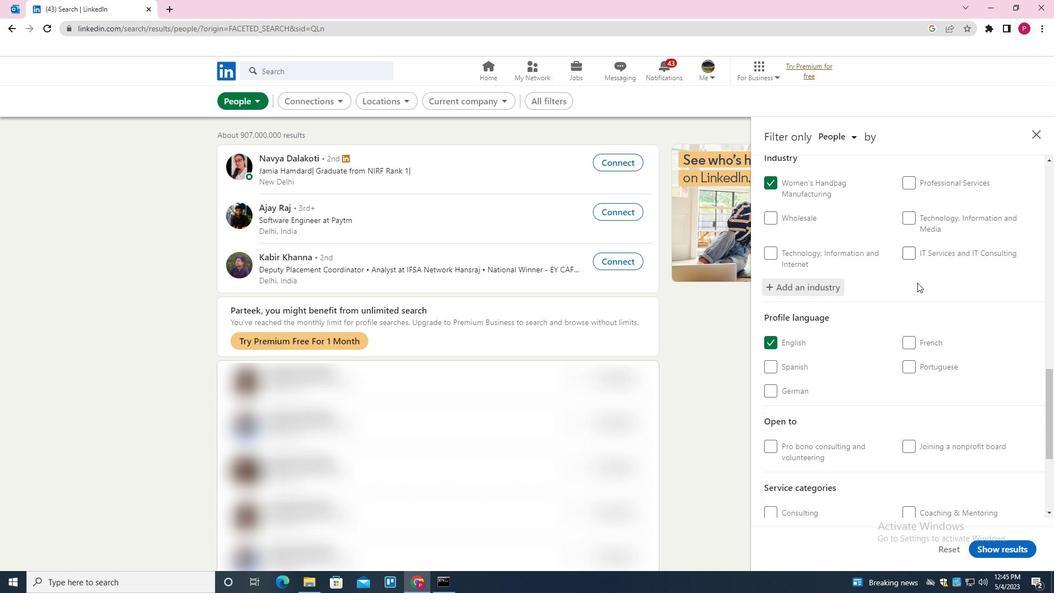 
Action: Mouse scrolled (914, 285) with delta (0, 0)
Screenshot: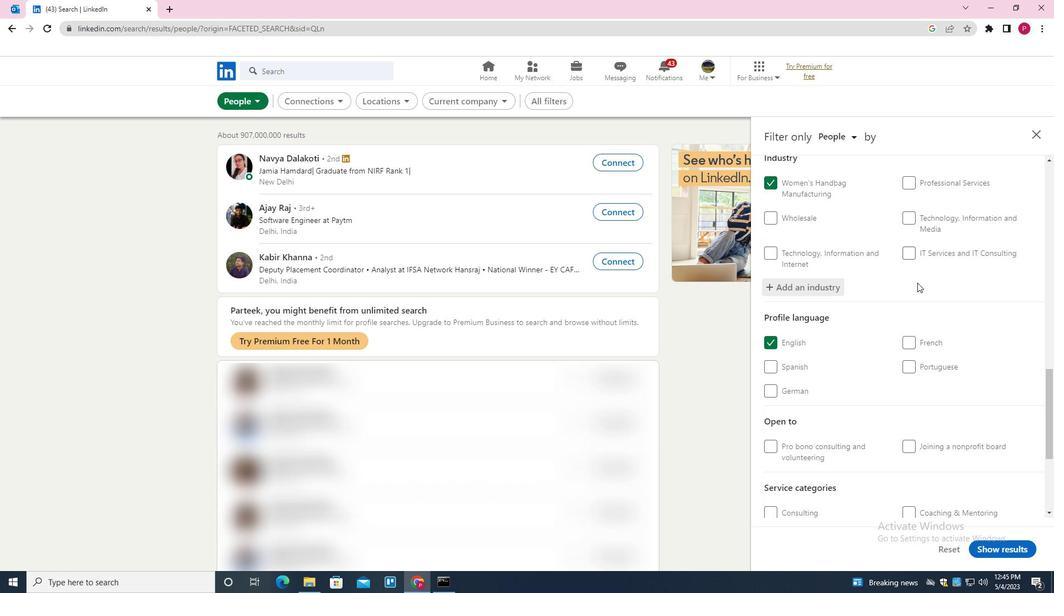 
Action: Mouse moved to (914, 286)
Screenshot: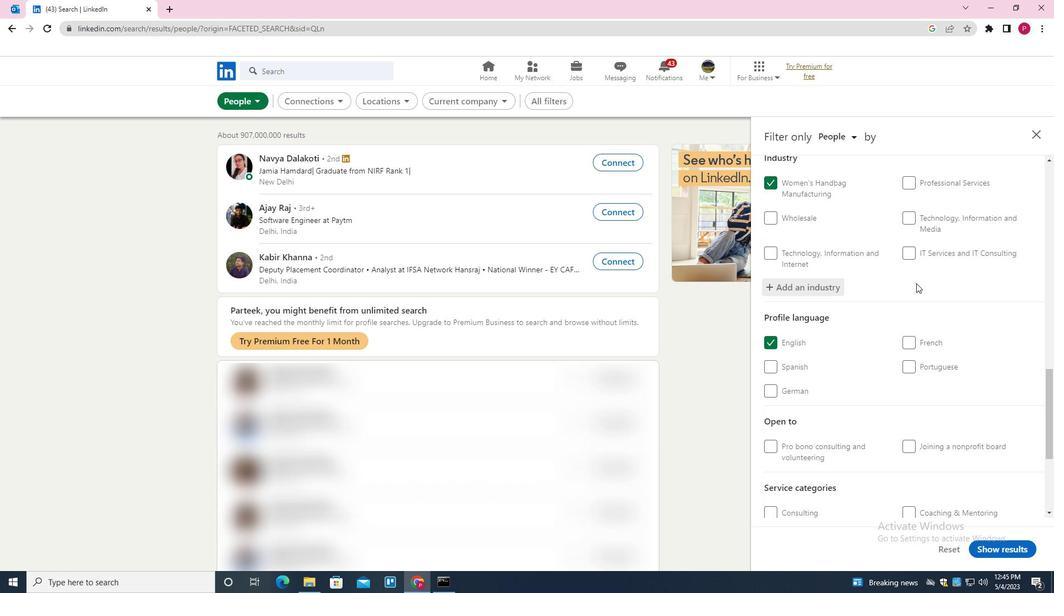 
Action: Mouse scrolled (914, 286) with delta (0, 0)
Screenshot: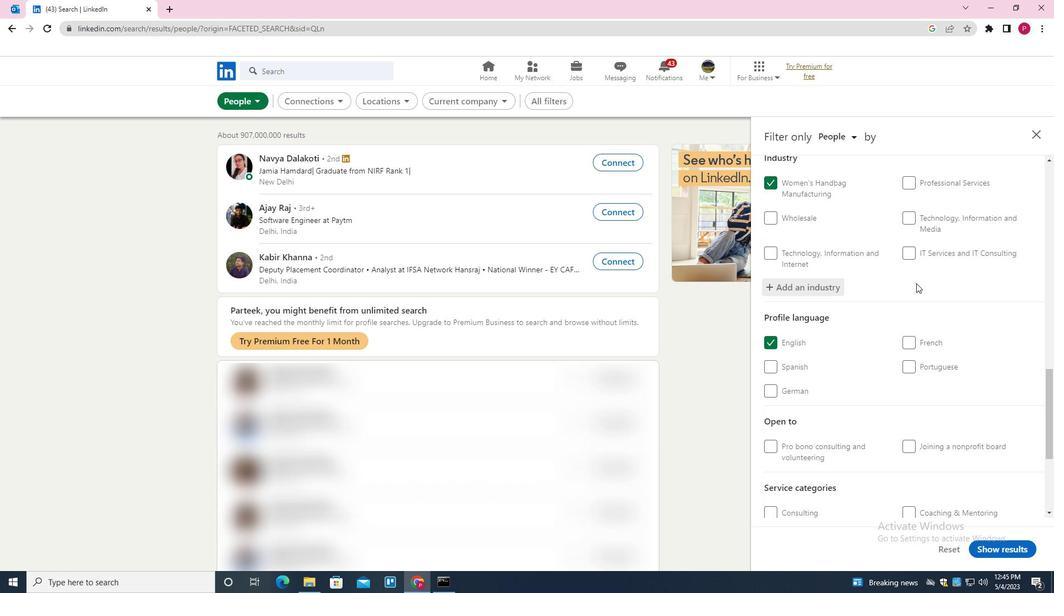
Action: Mouse moved to (913, 288)
Screenshot: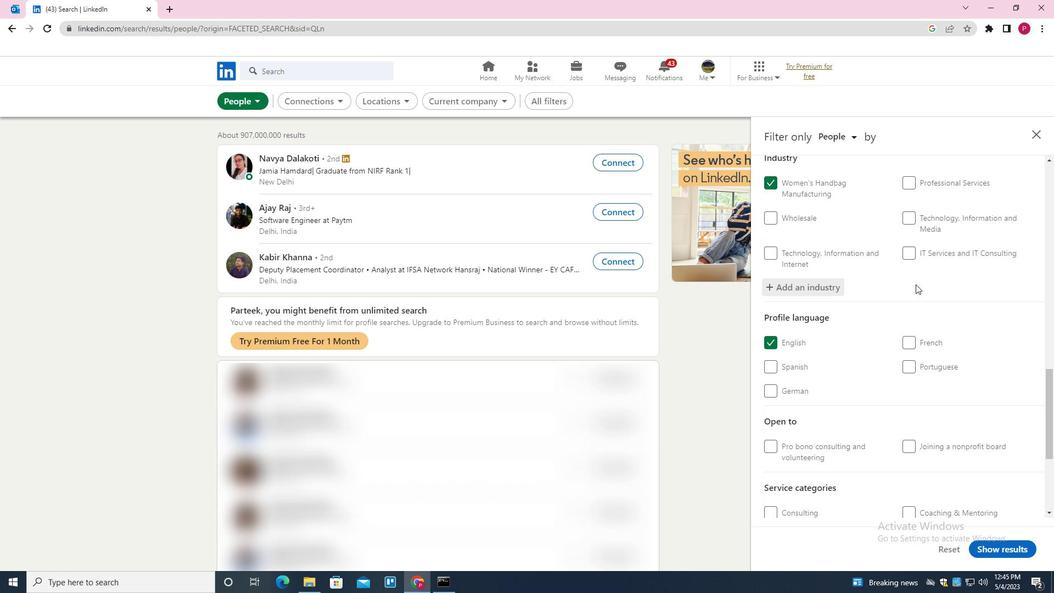 
Action: Mouse scrolled (913, 287) with delta (0, 0)
Screenshot: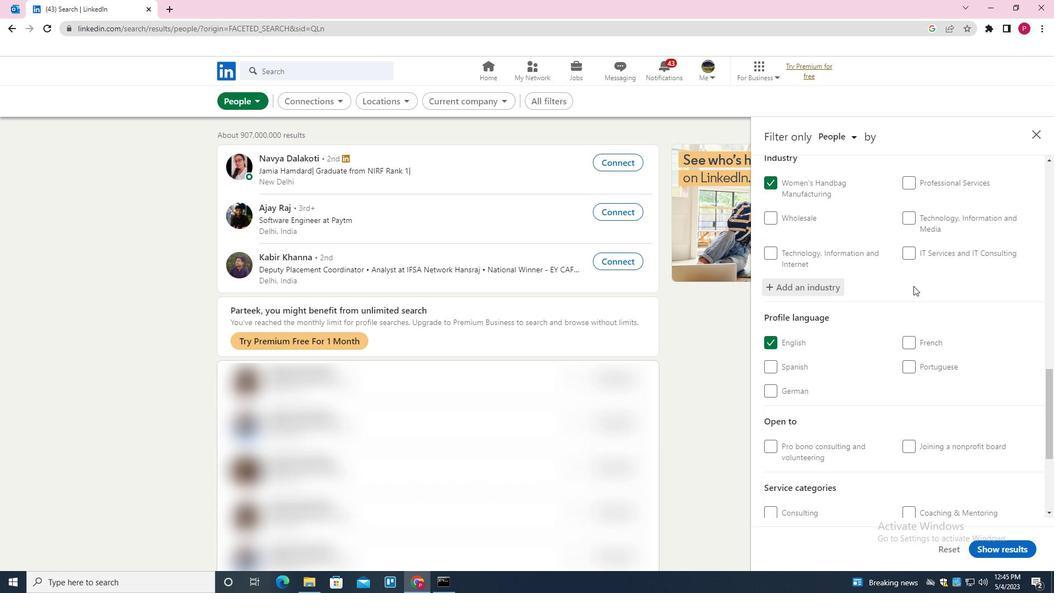 
Action: Mouse scrolled (913, 287) with delta (0, 0)
Screenshot: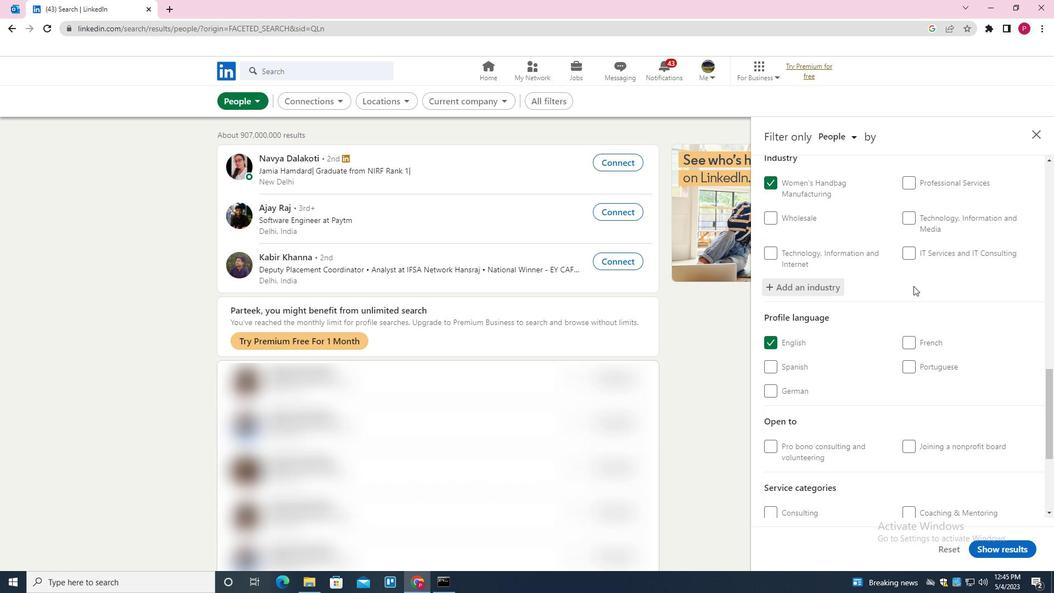 
Action: Mouse scrolled (913, 287) with delta (0, 0)
Screenshot: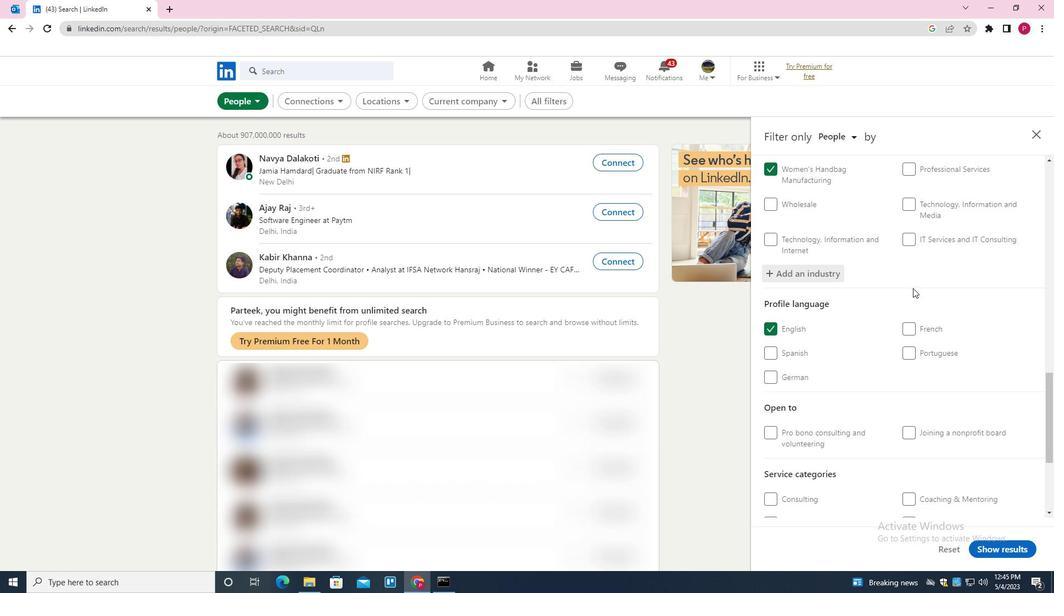 
Action: Mouse moved to (930, 365)
Screenshot: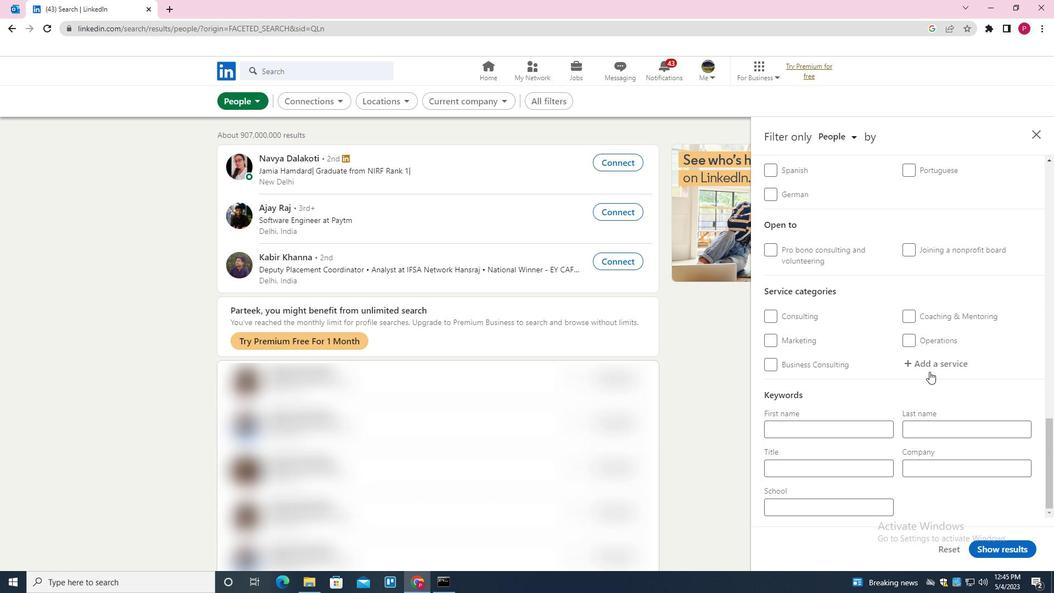 
Action: Mouse pressed left at (930, 365)
Screenshot: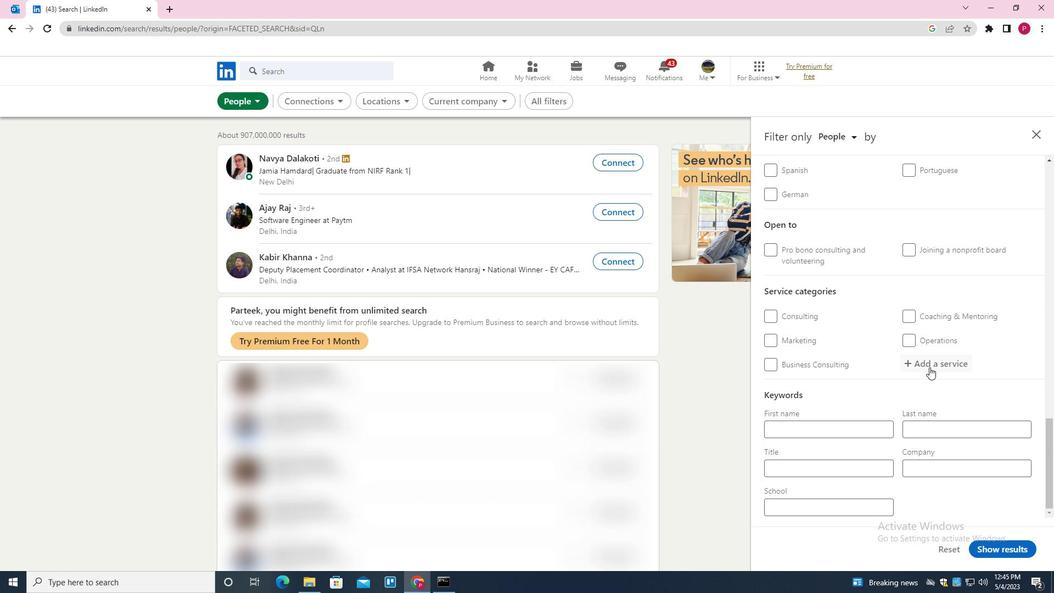 
Action: Mouse moved to (932, 363)
Screenshot: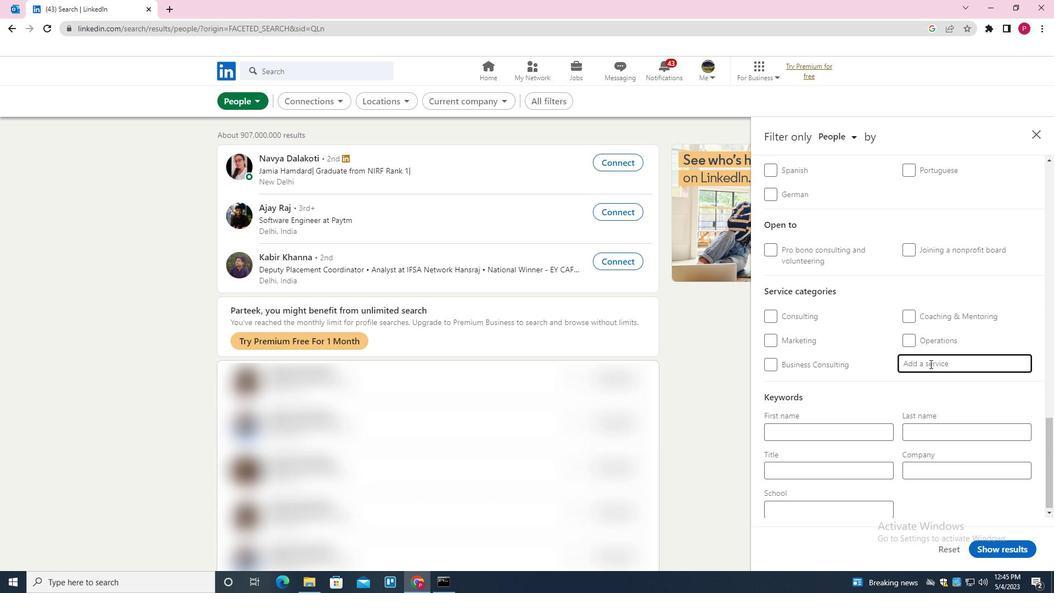
Action: Key pressed <Key.shift><Key.shift><Key.shift><Key.shift><Key.shift><Key.shift>IOS<Key.space><Key.shift><Key.shift>DE<Key.backspace>EVEP<Key.backspace>LOPMENT<Key.down><Key.enter>
Screenshot: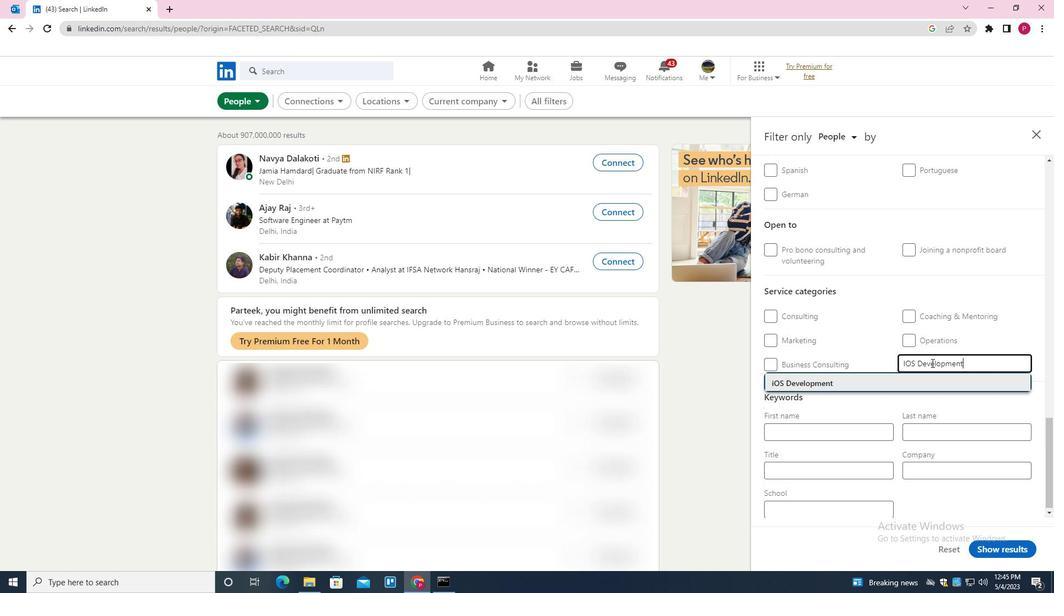 
Action: Mouse moved to (930, 366)
Screenshot: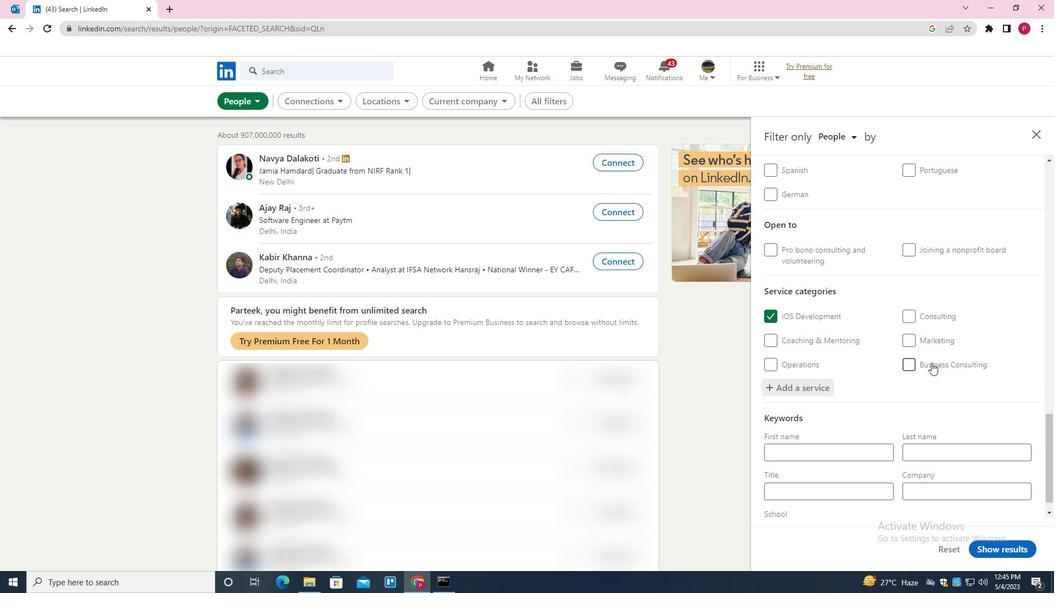 
Action: Mouse scrolled (930, 365) with delta (0, 0)
Screenshot: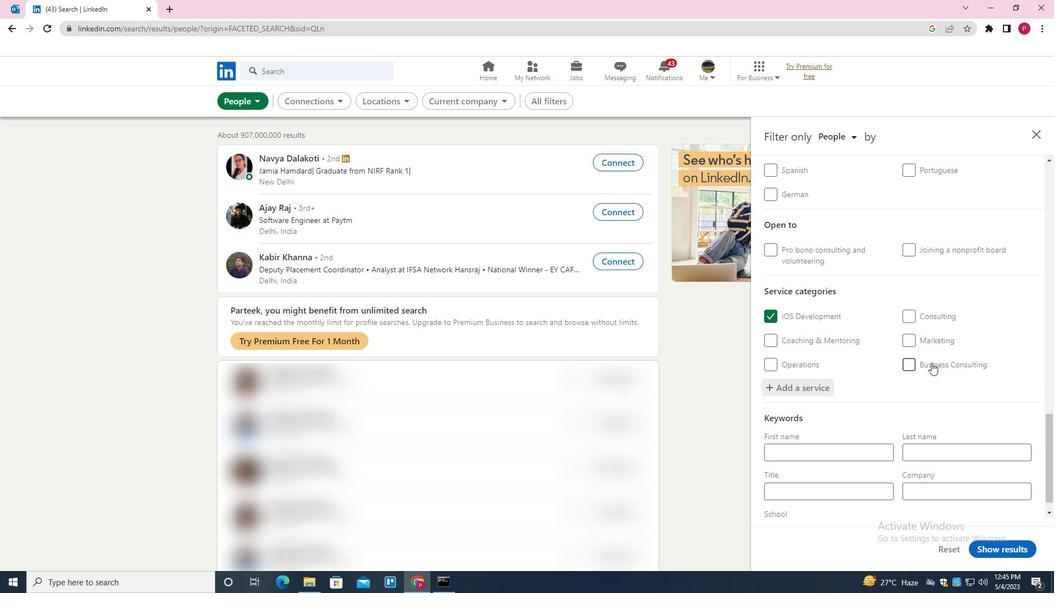 
Action: Mouse moved to (925, 375)
Screenshot: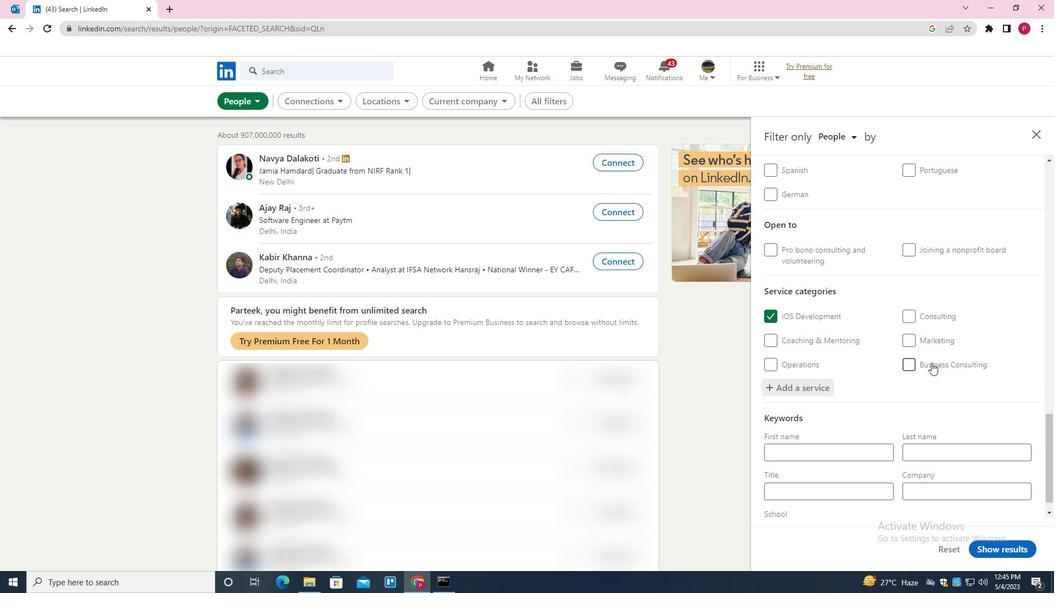 
Action: Mouse scrolled (925, 374) with delta (0, 0)
Screenshot: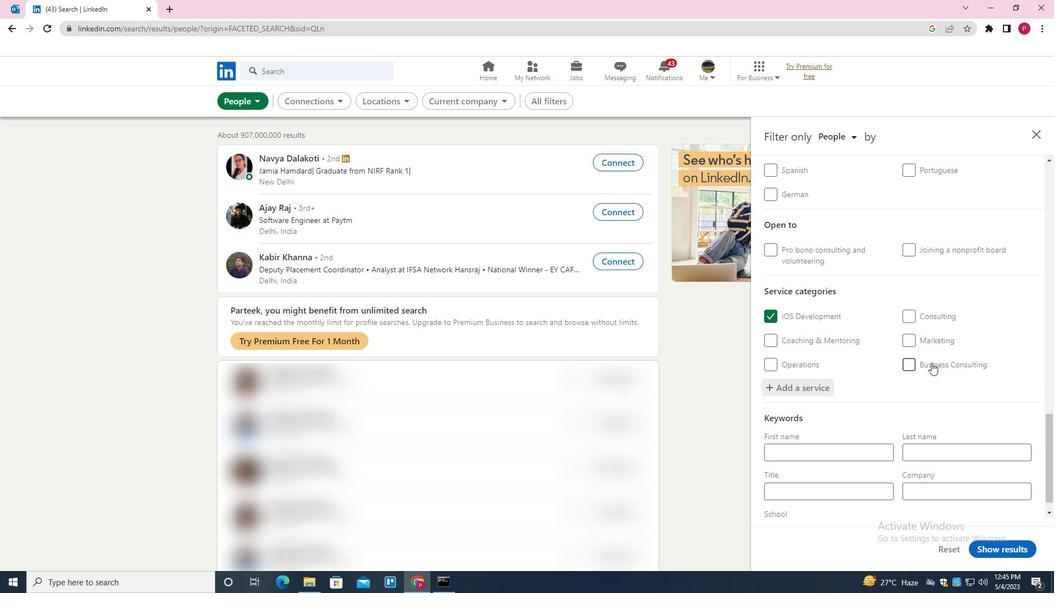 
Action: Mouse moved to (922, 380)
Screenshot: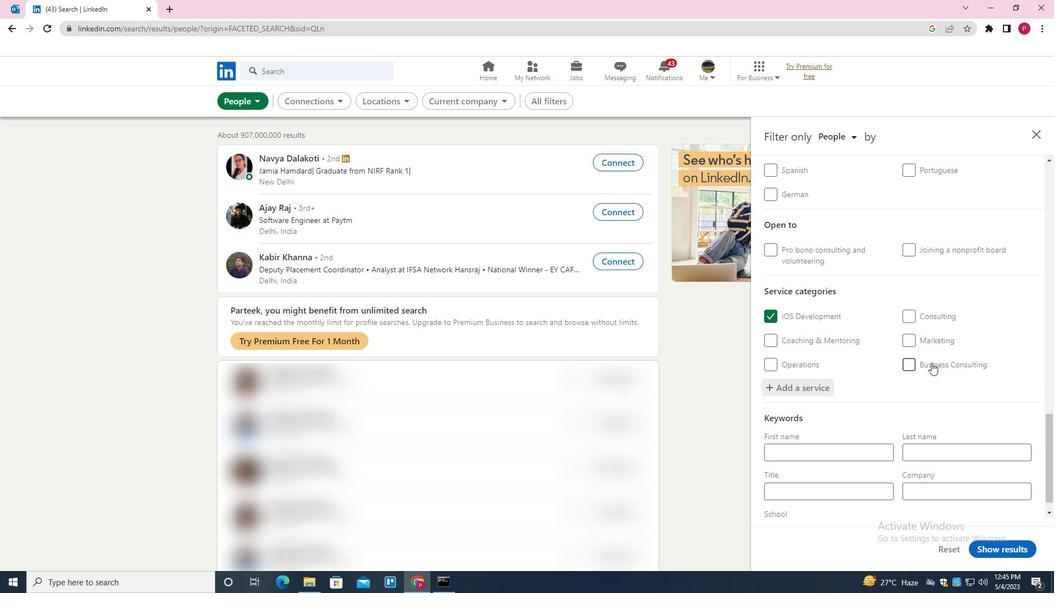 
Action: Mouse scrolled (922, 379) with delta (0, 0)
Screenshot: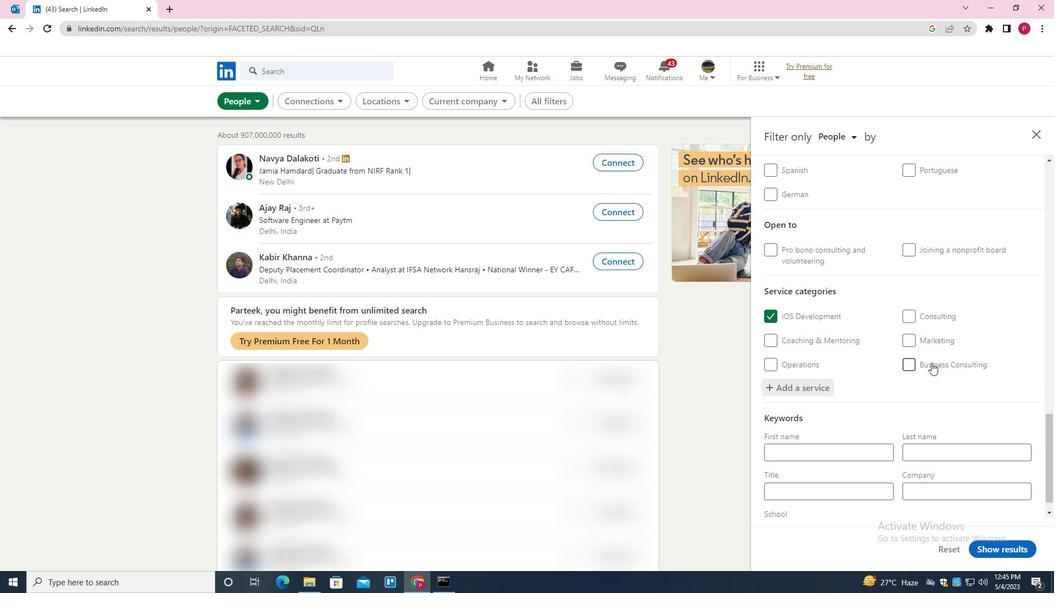 
Action: Mouse moved to (914, 390)
Screenshot: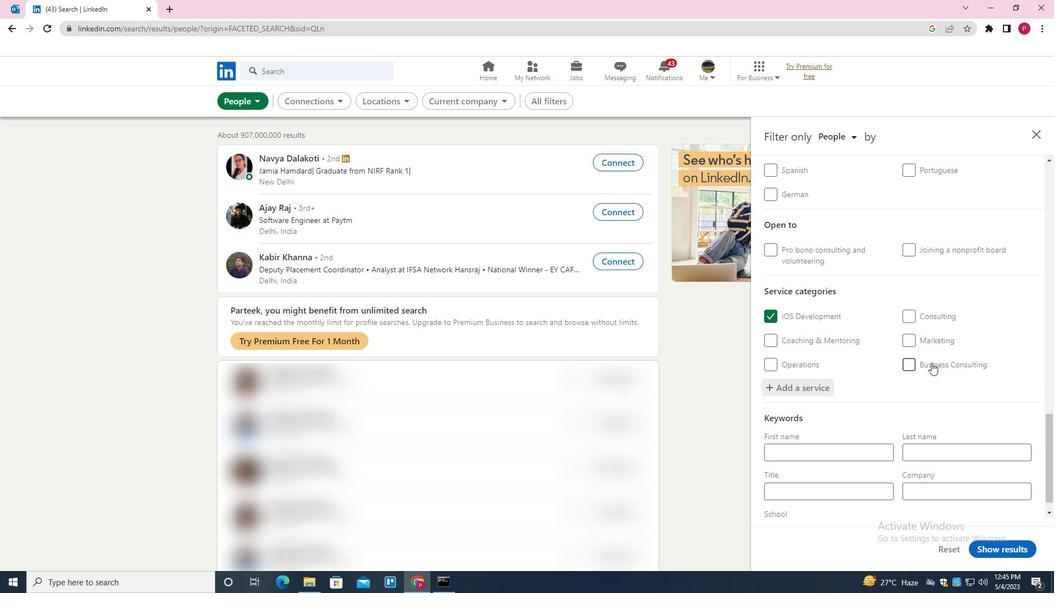 
Action: Mouse scrolled (914, 389) with delta (0, 0)
Screenshot: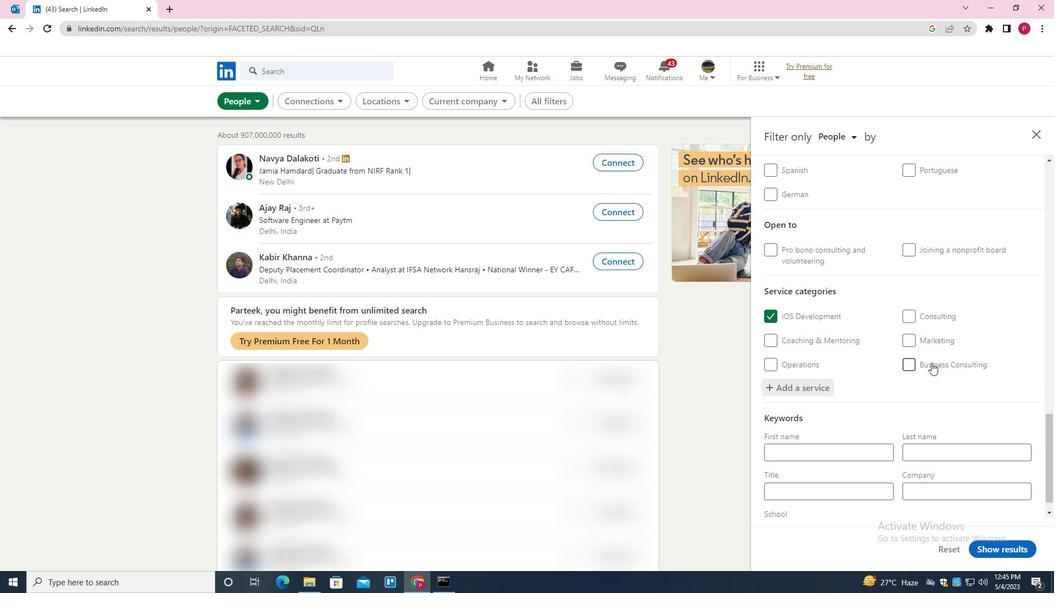 
Action: Mouse moved to (844, 473)
Screenshot: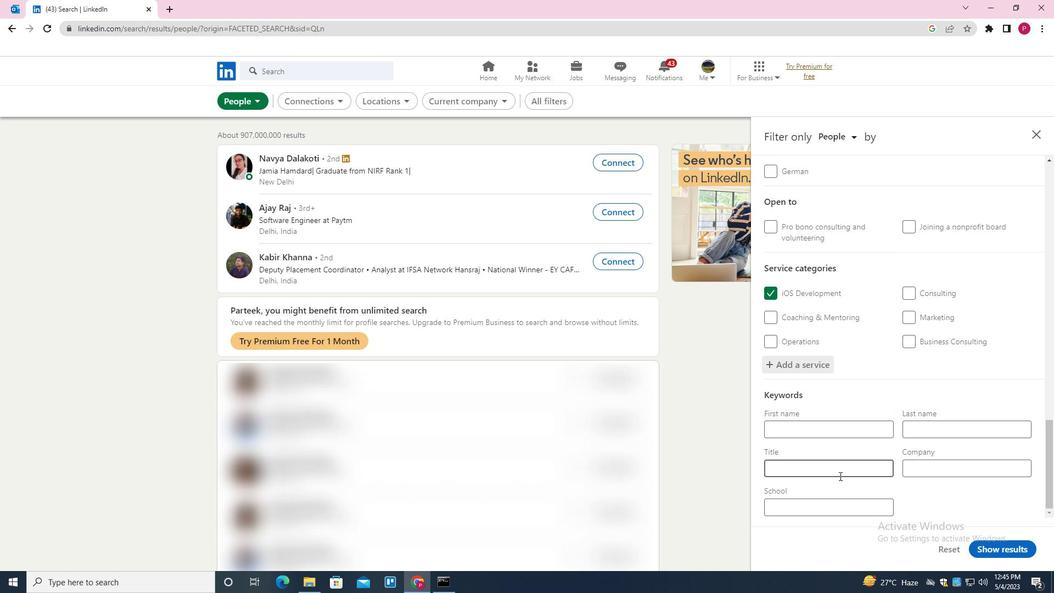 
Action: Mouse pressed left at (844, 473)
Screenshot: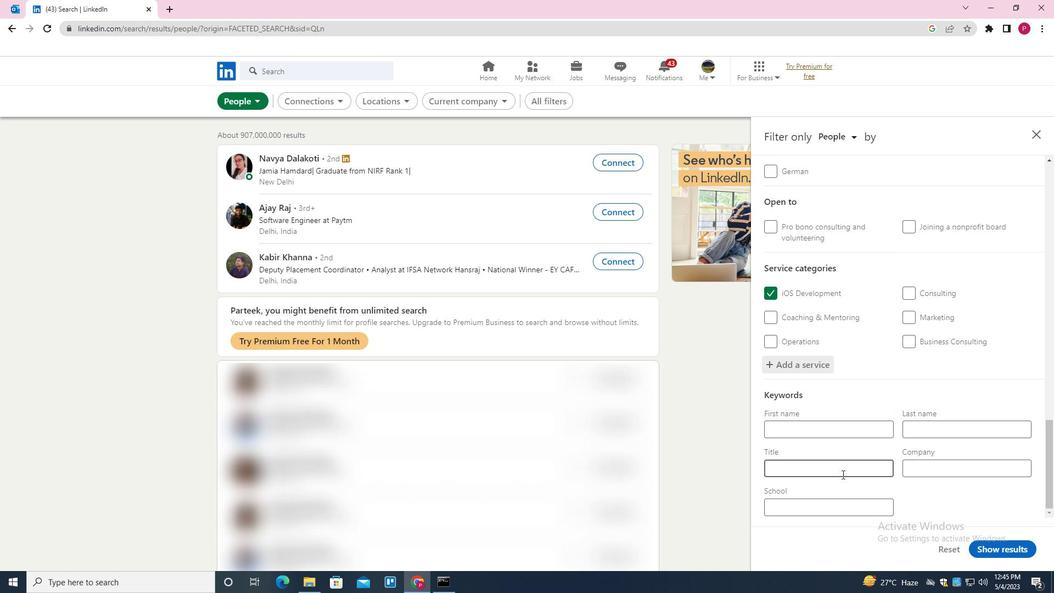 
Action: Key pressed <Key.shift>ARCHIVIST
Screenshot: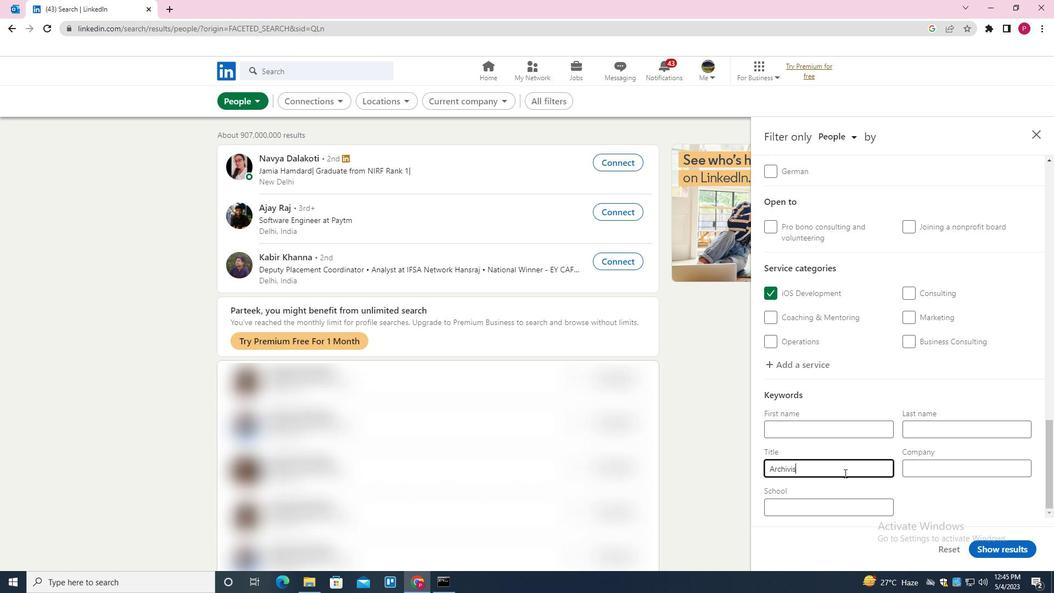 
Action: Mouse moved to (1015, 553)
Screenshot: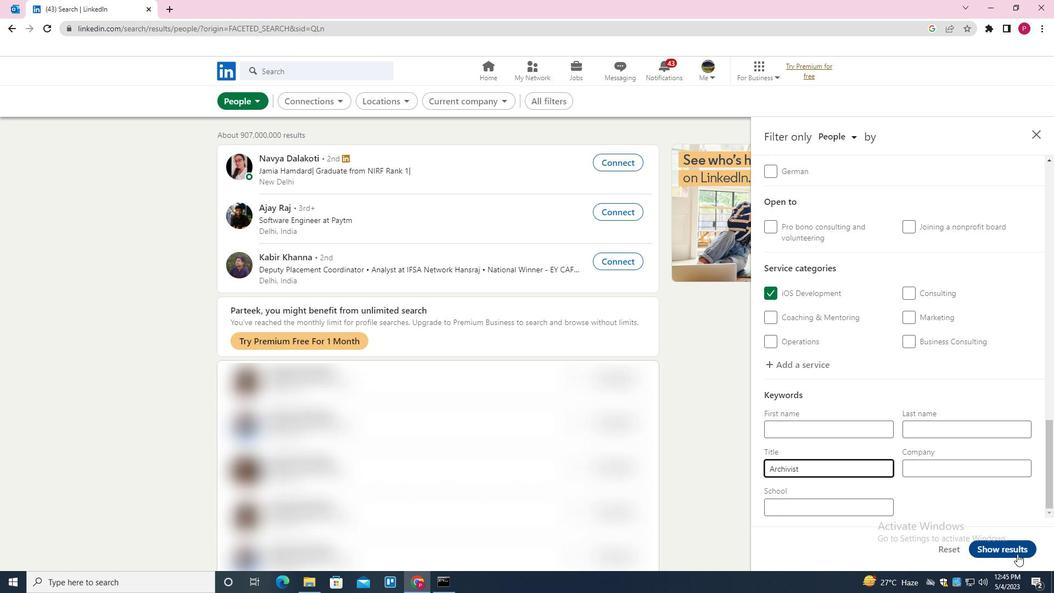 
Action: Mouse pressed left at (1015, 553)
Screenshot: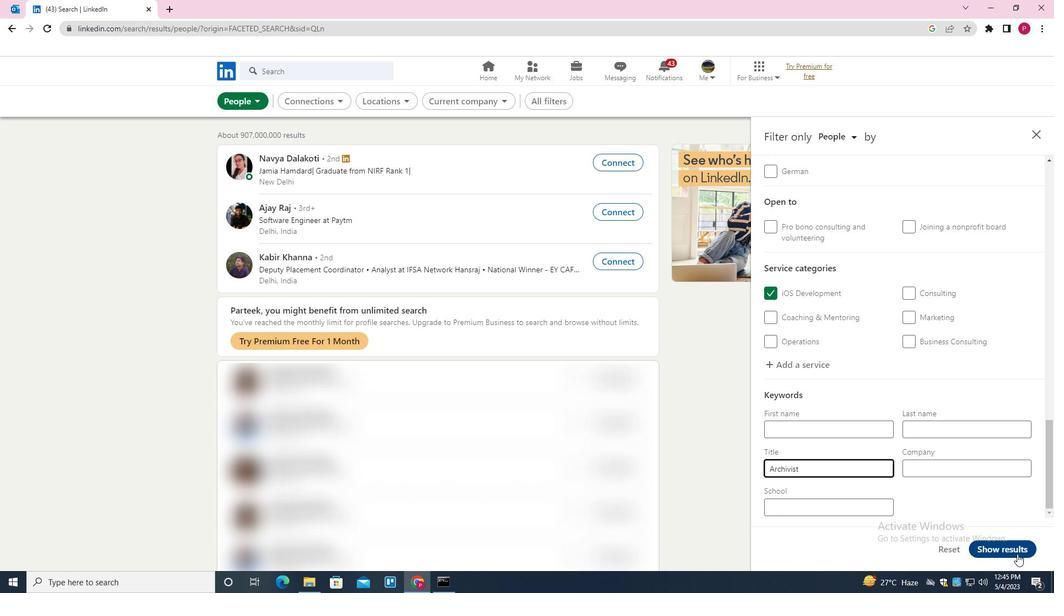 
Action: Mouse moved to (533, 221)
Screenshot: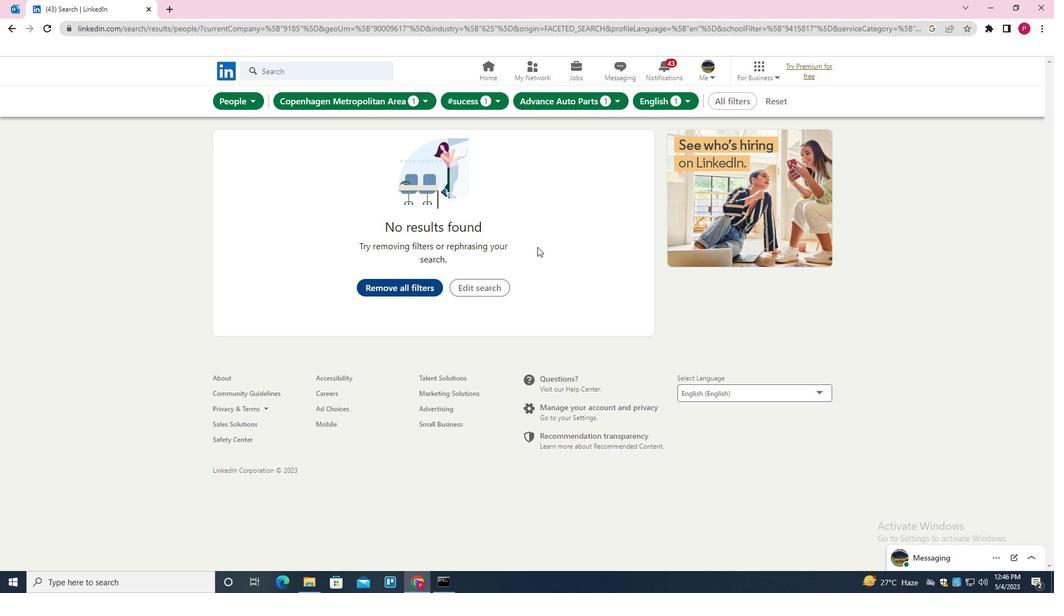 
